 Task: Look for space in Chīpurupalle, India from 2nd September, 2023 to 5th September, 2023 for 1 adult in price range Rs.5000 to Rs.10000. Place can be private room with 1  bedroom having 1 bed and 1 bathroom. Property type can be house, flat, guest house, hotel. Booking option can be shelf check-in. Required host language is English.
Action: Mouse moved to (491, 65)
Screenshot: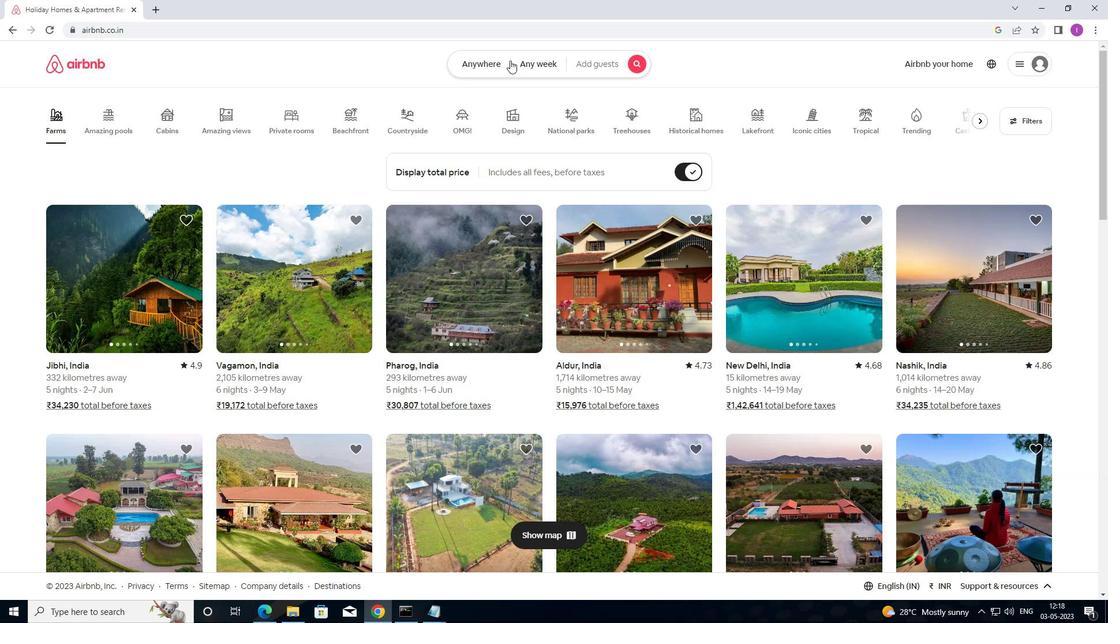 
Action: Mouse pressed left at (491, 65)
Screenshot: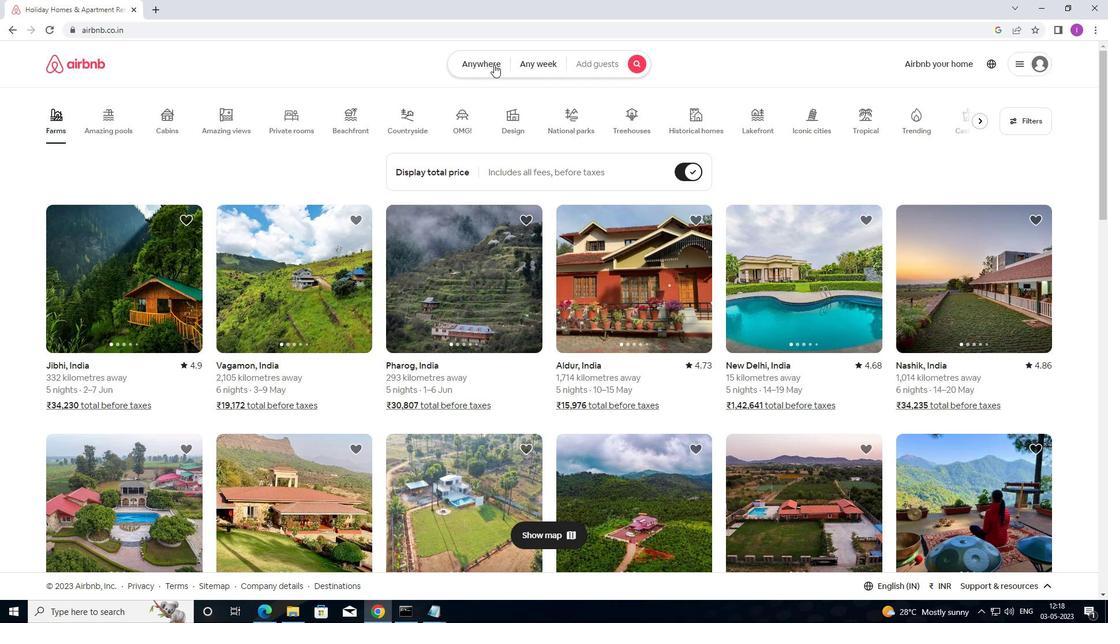 
Action: Mouse moved to (396, 109)
Screenshot: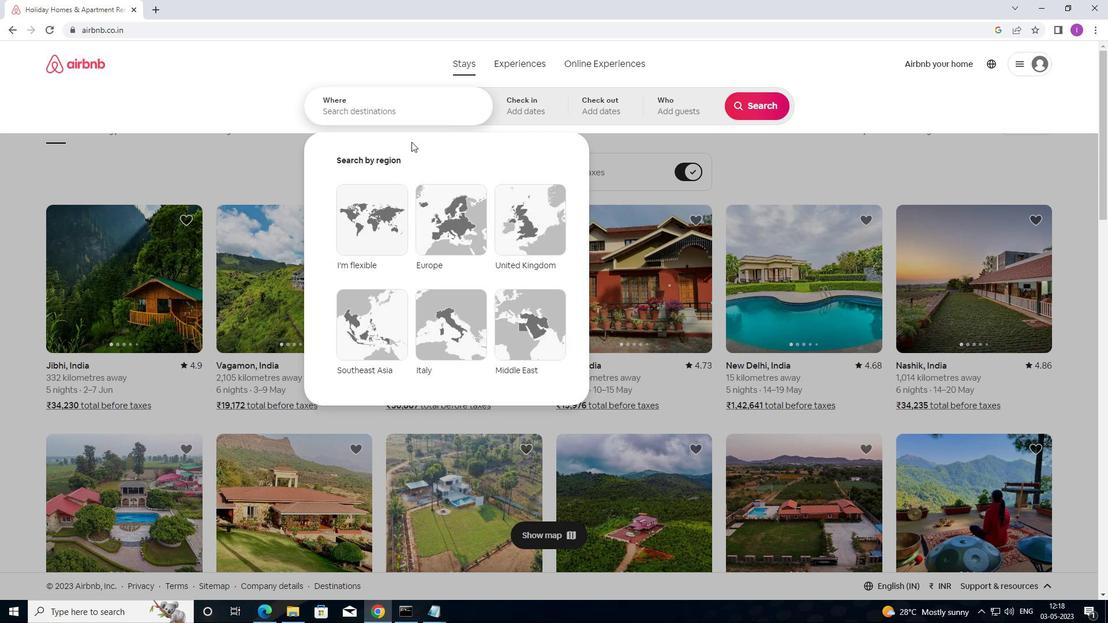 
Action: Mouse pressed left at (396, 109)
Screenshot: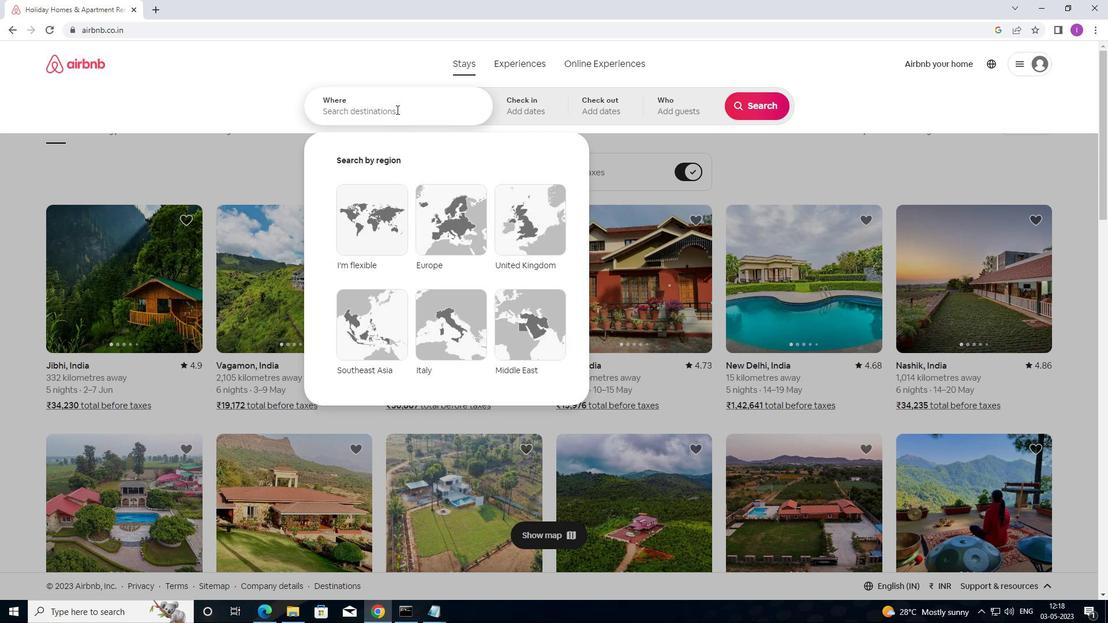 
Action: Mouse moved to (464, 132)
Screenshot: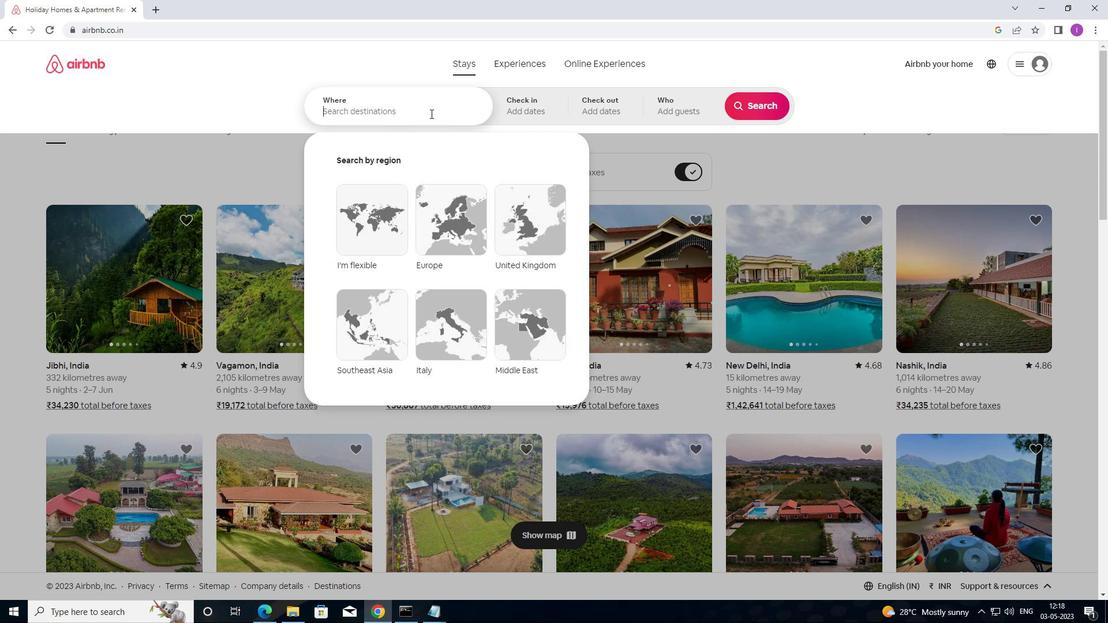 
Action: Key pressed <Key.shift>CHIPURU
Screenshot: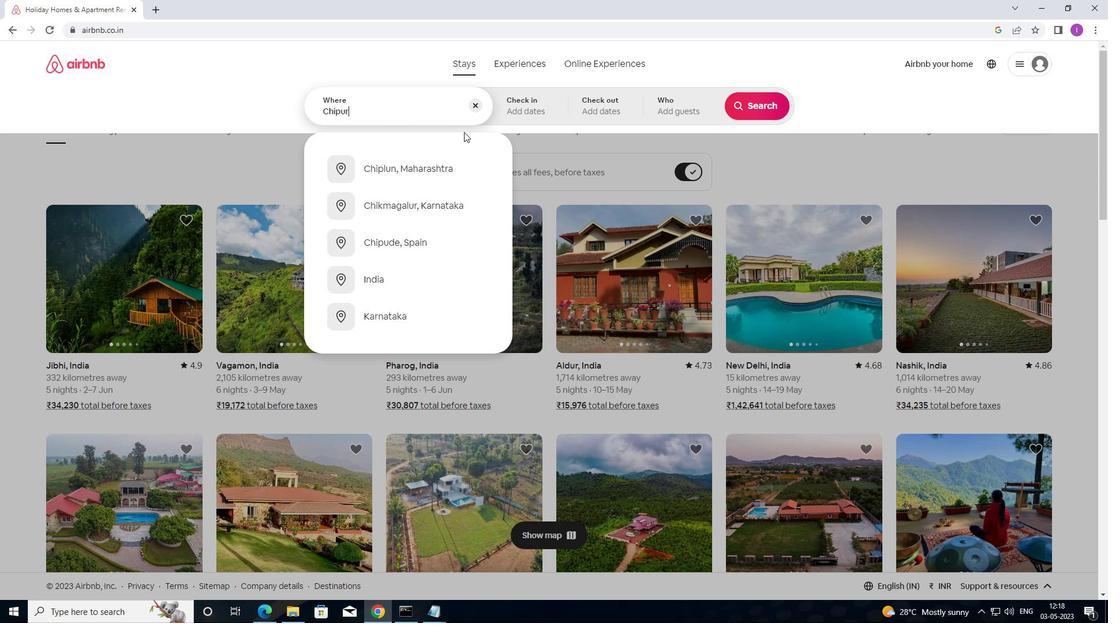 
Action: Mouse moved to (463, 133)
Screenshot: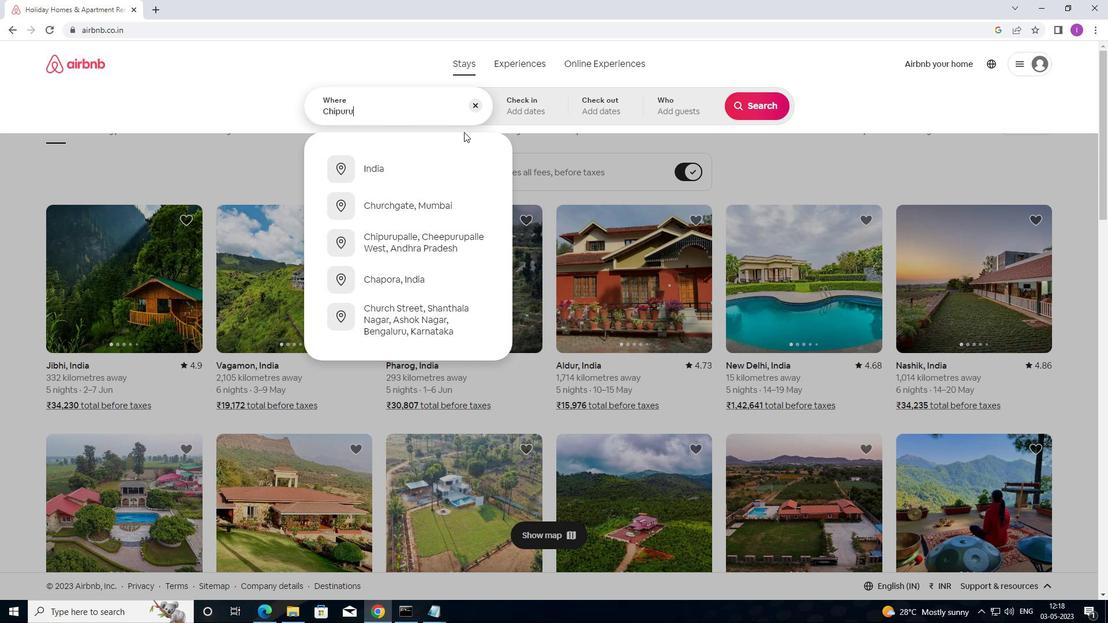 
Action: Key pressed PALLE,<Key.shift>INDO
Screenshot: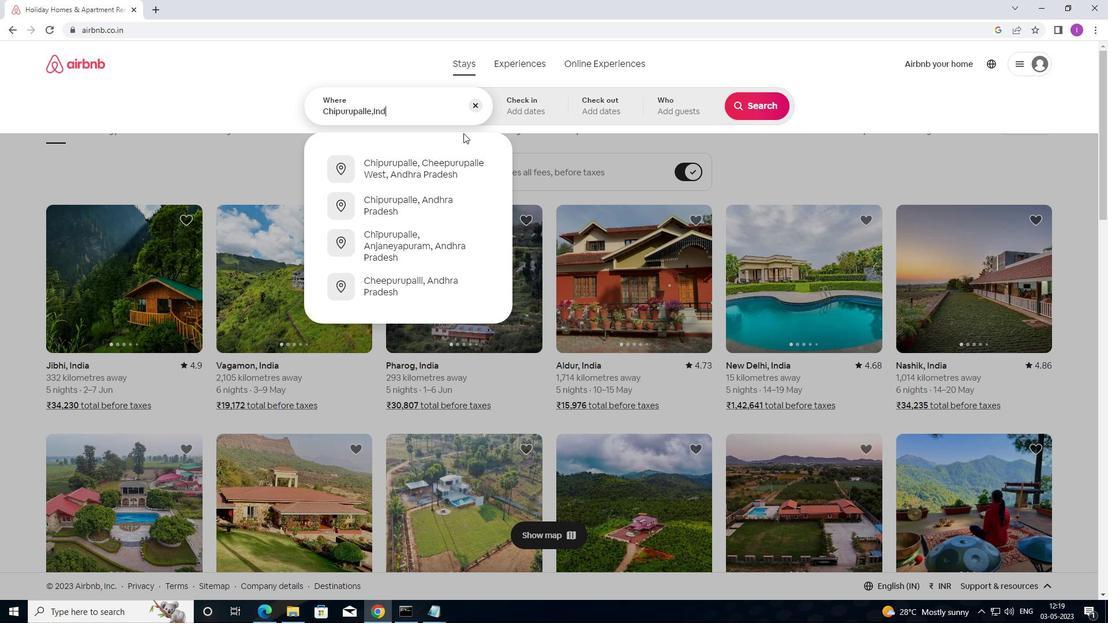 
Action: Mouse moved to (492, 135)
Screenshot: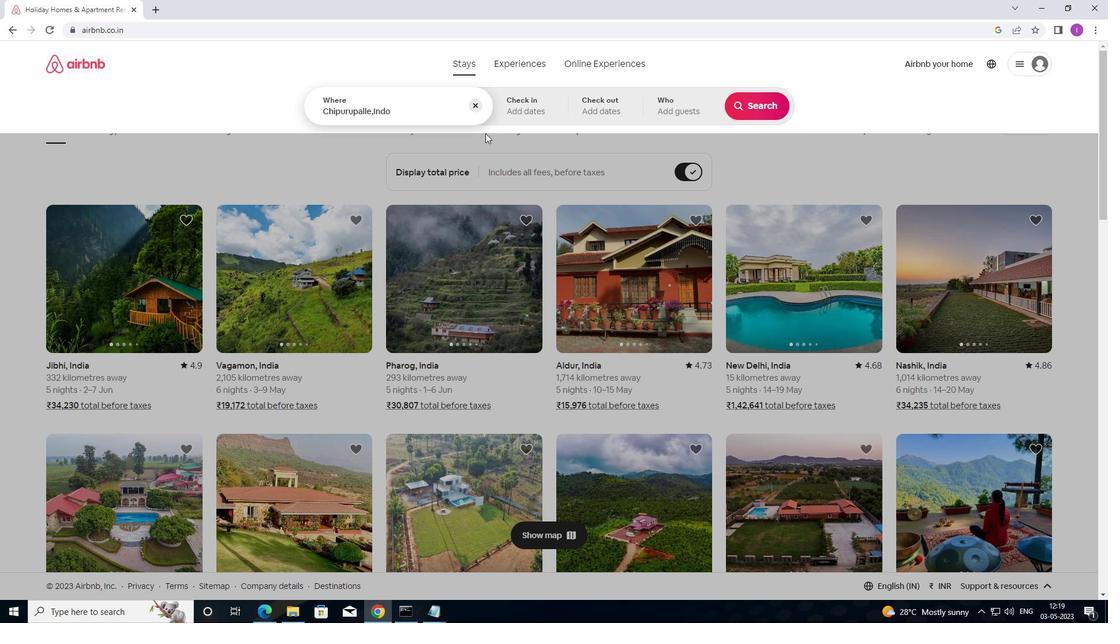 
Action: Key pressed <Key.backspace>
Screenshot: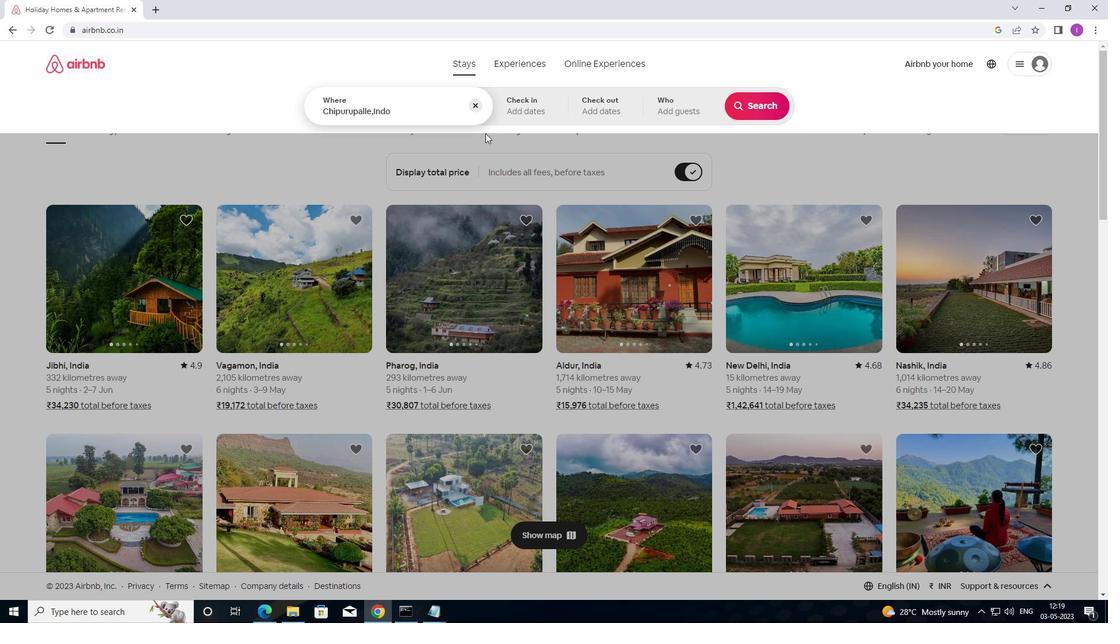 
Action: Mouse moved to (491, 141)
Screenshot: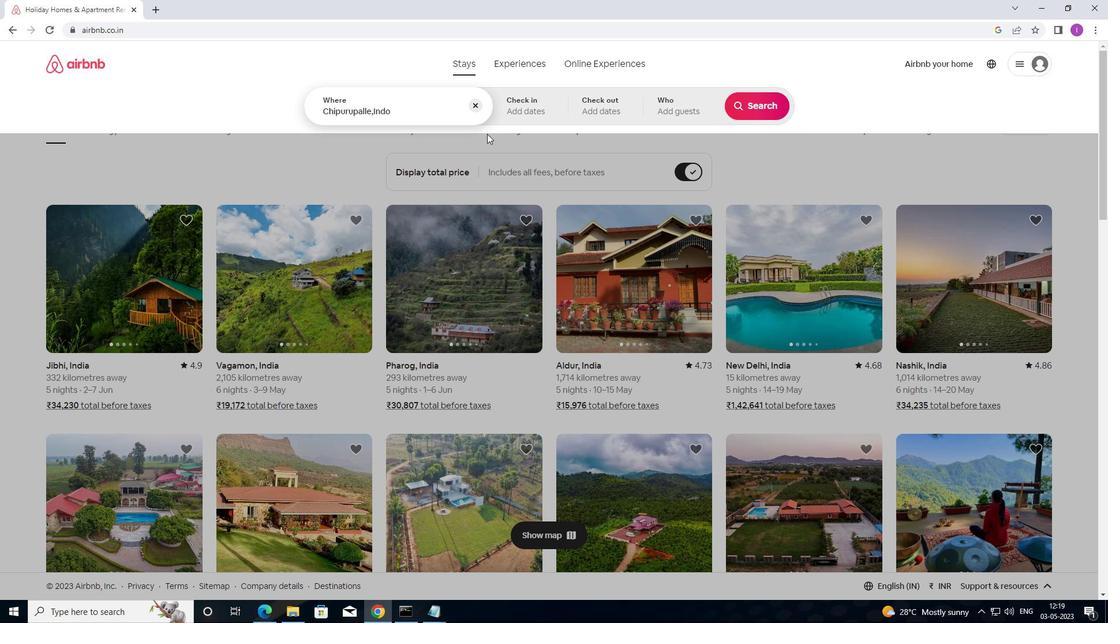 
Action: Key pressed IA
Screenshot: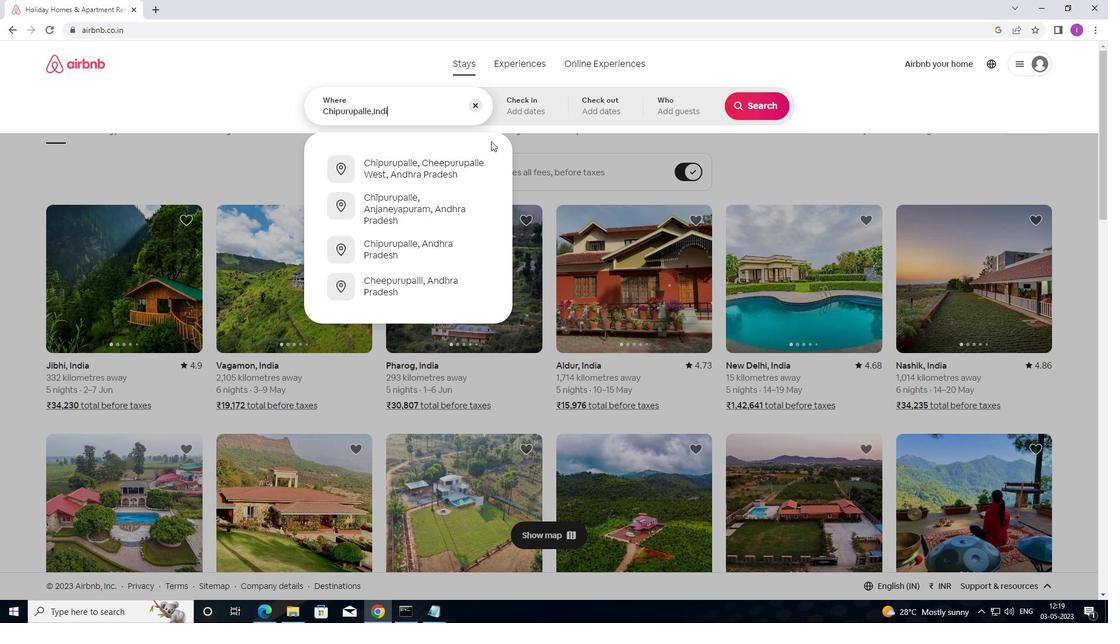 
Action: Mouse moved to (504, 107)
Screenshot: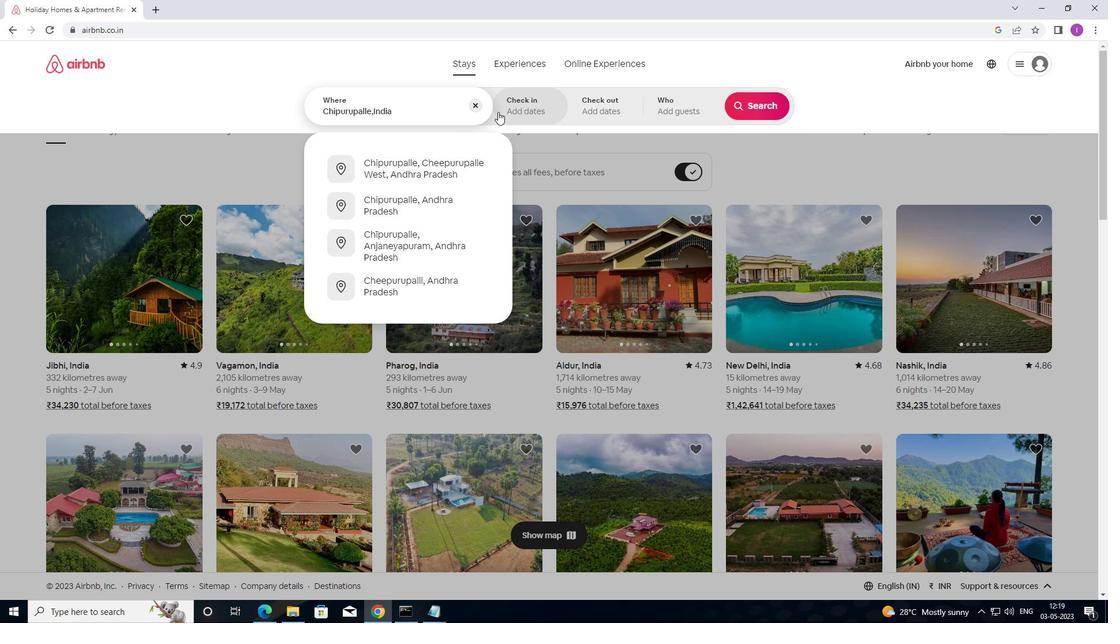 
Action: Mouse pressed left at (504, 107)
Screenshot: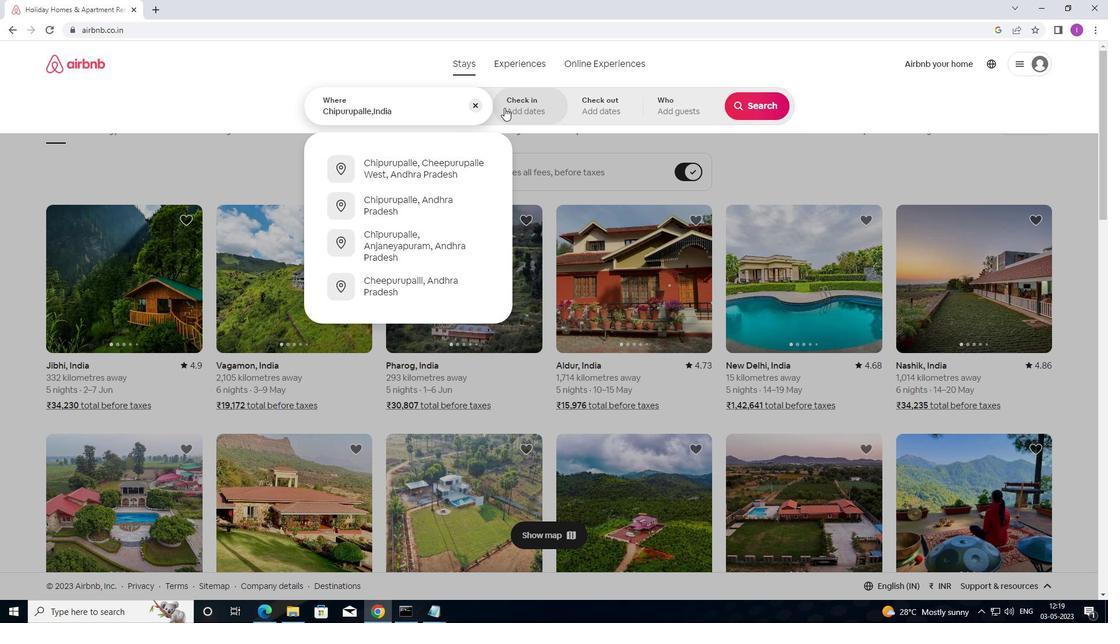 
Action: Mouse moved to (745, 200)
Screenshot: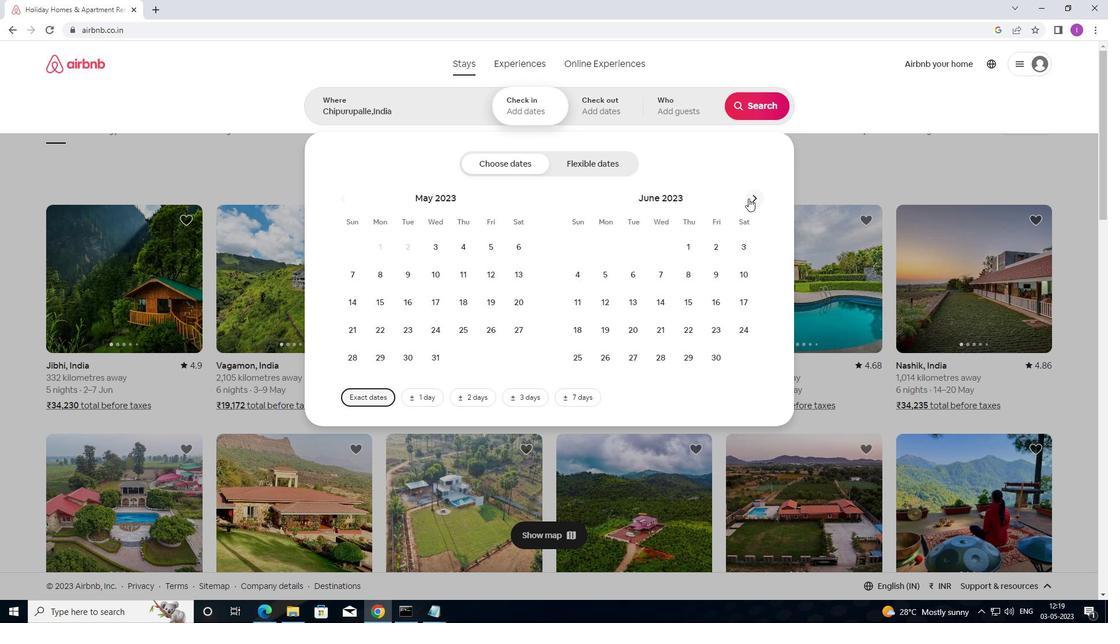 
Action: Mouse pressed left at (745, 200)
Screenshot: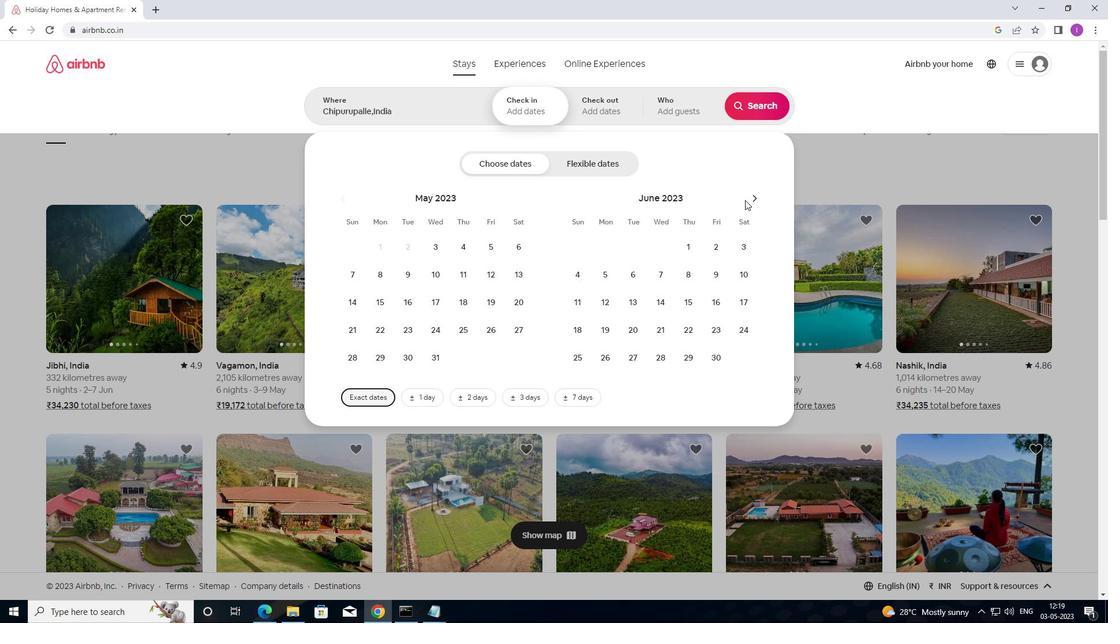 
Action: Mouse moved to (744, 203)
Screenshot: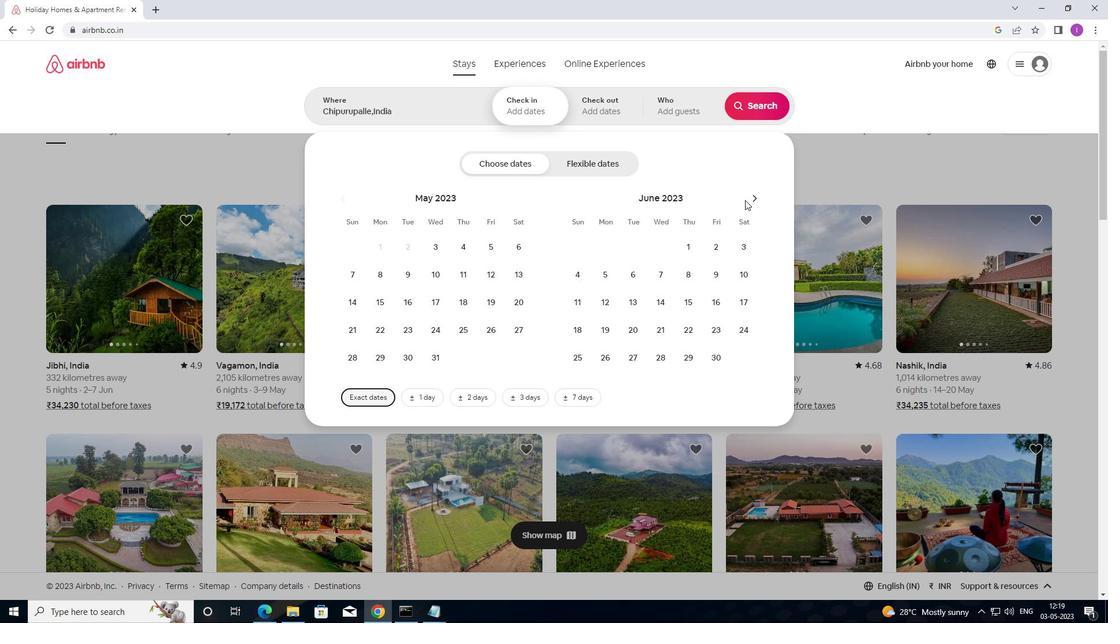 
Action: Mouse pressed left at (744, 203)
Screenshot: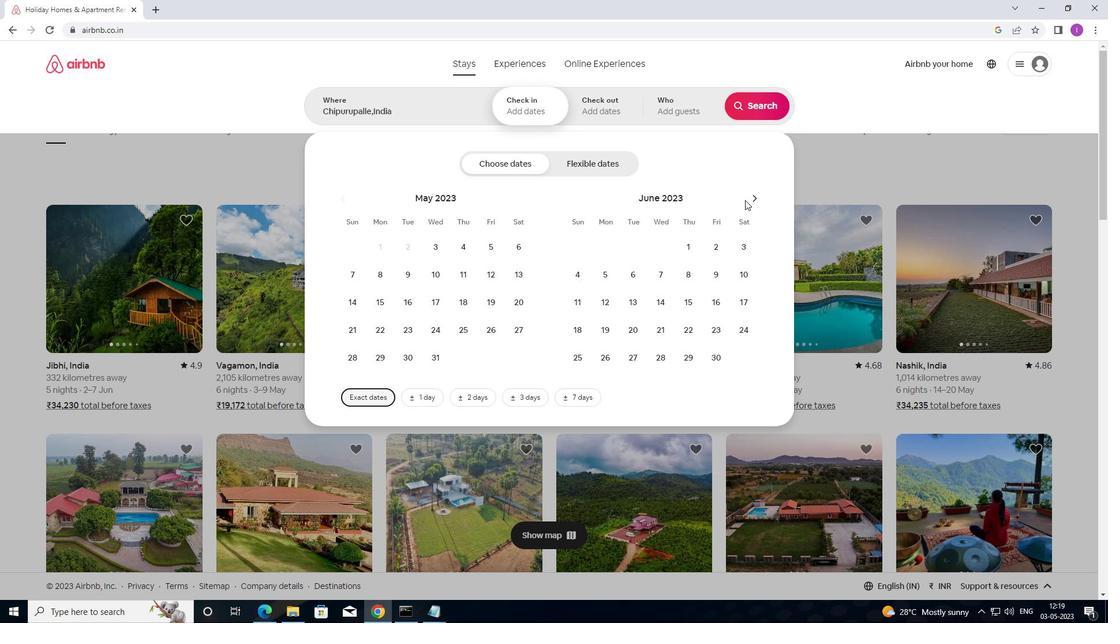 
Action: Mouse moved to (744, 204)
Screenshot: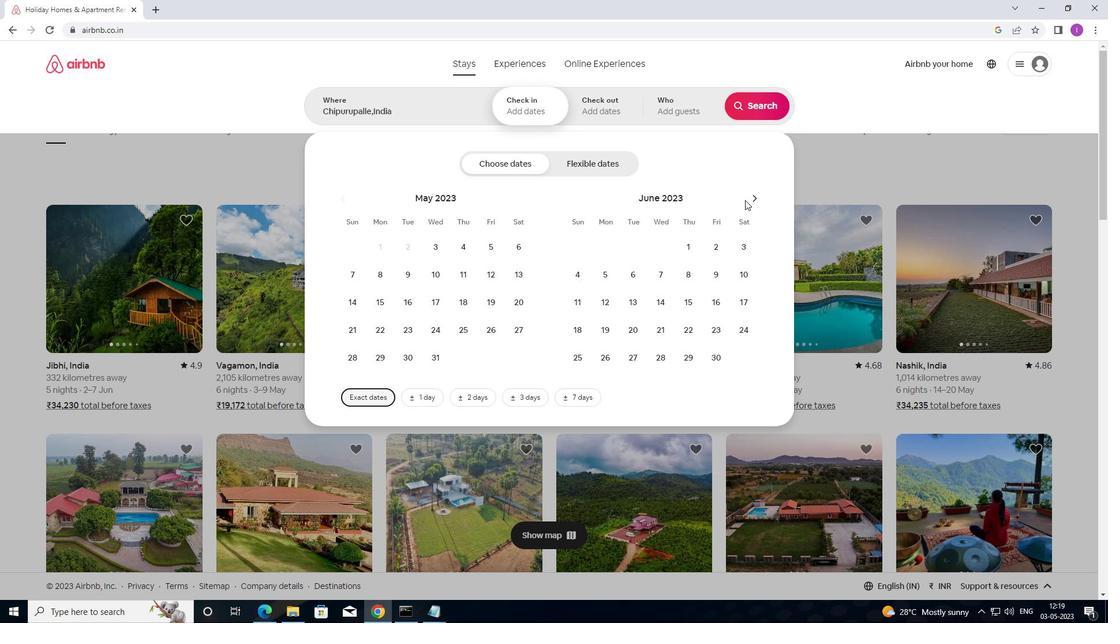 
Action: Mouse pressed left at (744, 204)
Screenshot: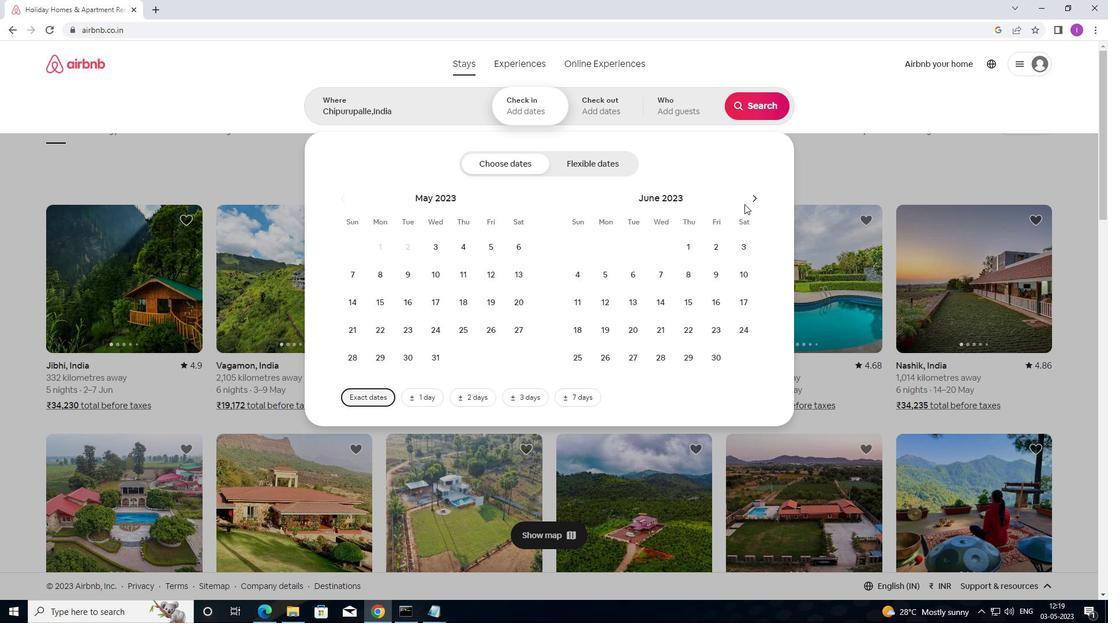 
Action: Mouse moved to (753, 200)
Screenshot: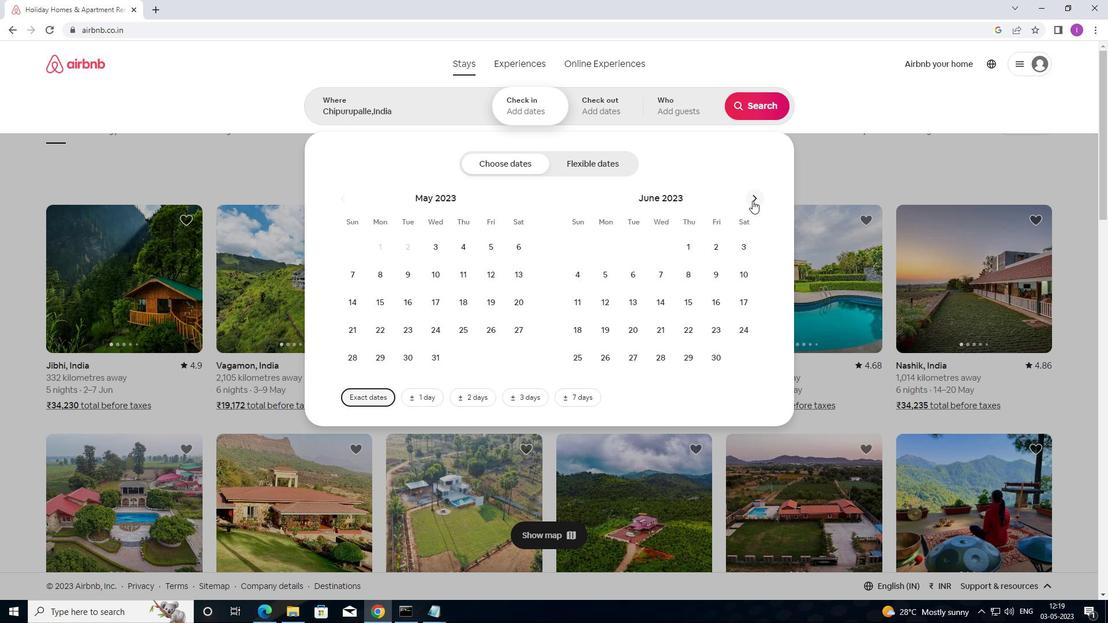
Action: Mouse pressed left at (753, 200)
Screenshot: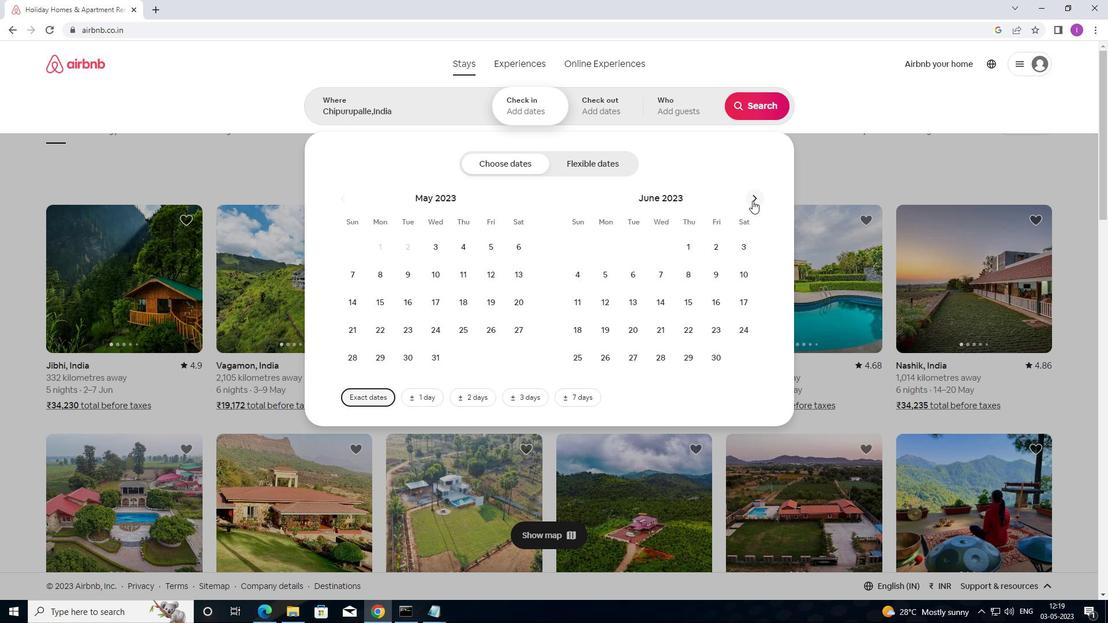 
Action: Mouse moved to (754, 199)
Screenshot: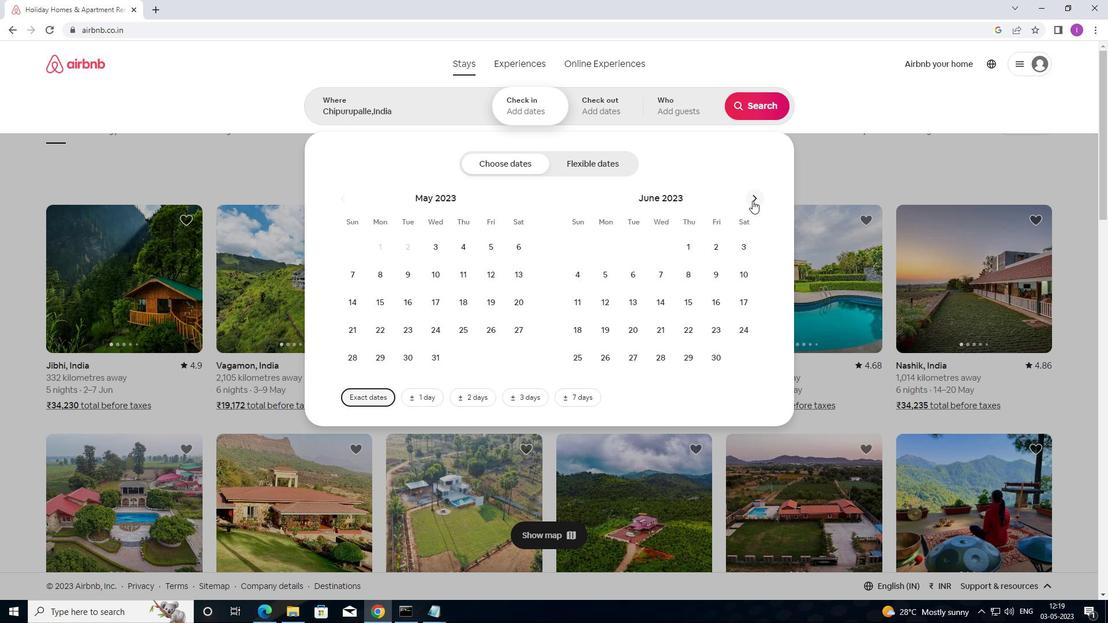 
Action: Mouse pressed left at (754, 199)
Screenshot: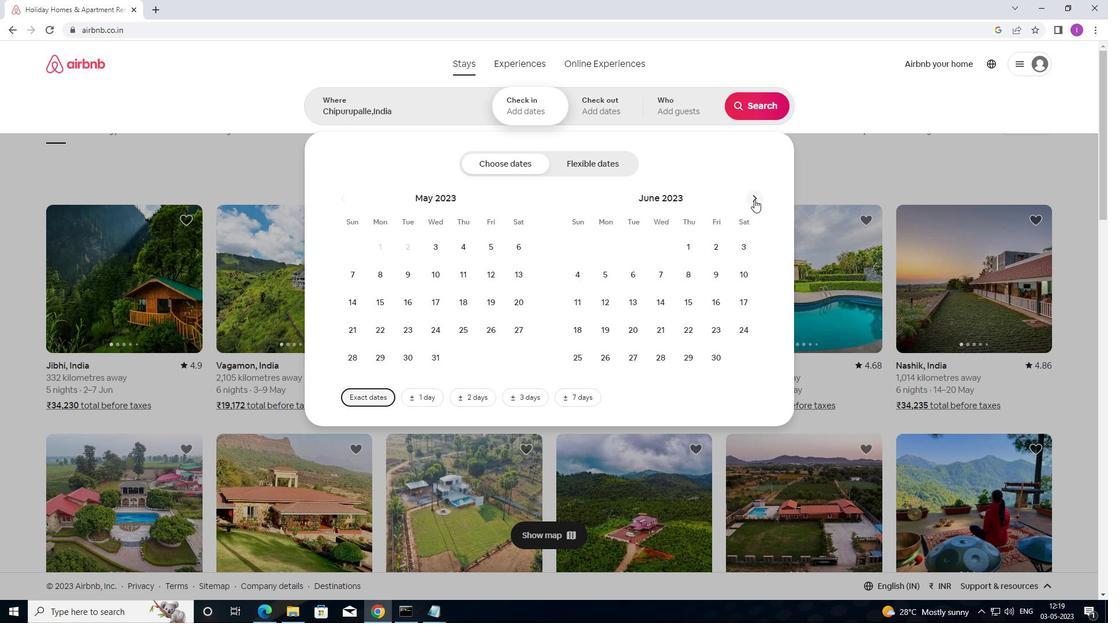 
Action: Mouse pressed left at (754, 199)
Screenshot: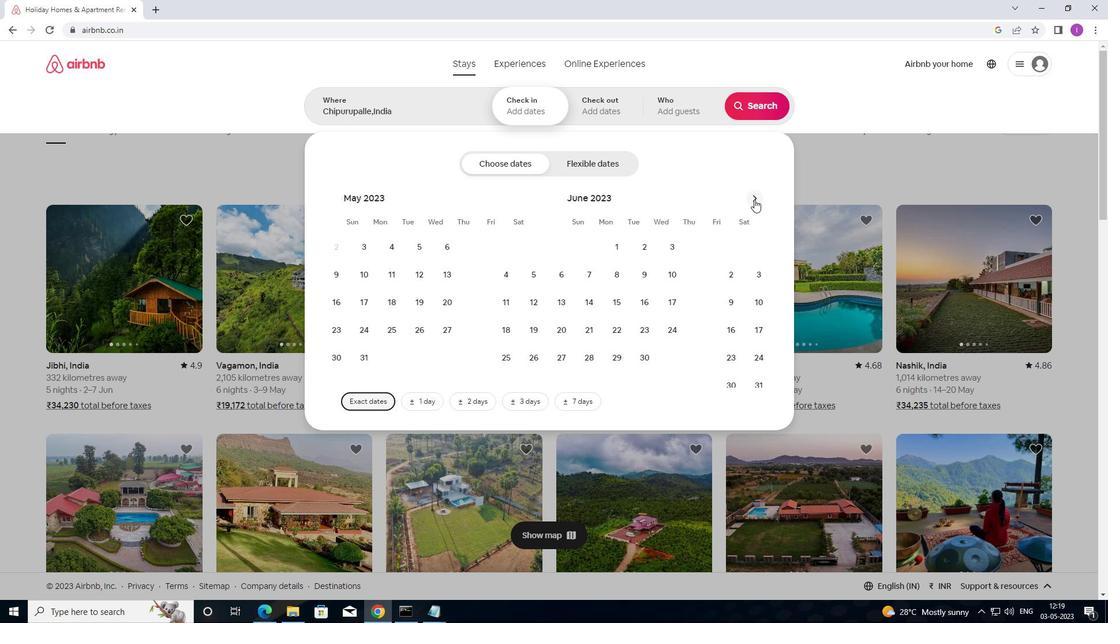 
Action: Mouse moved to (661, 251)
Screenshot: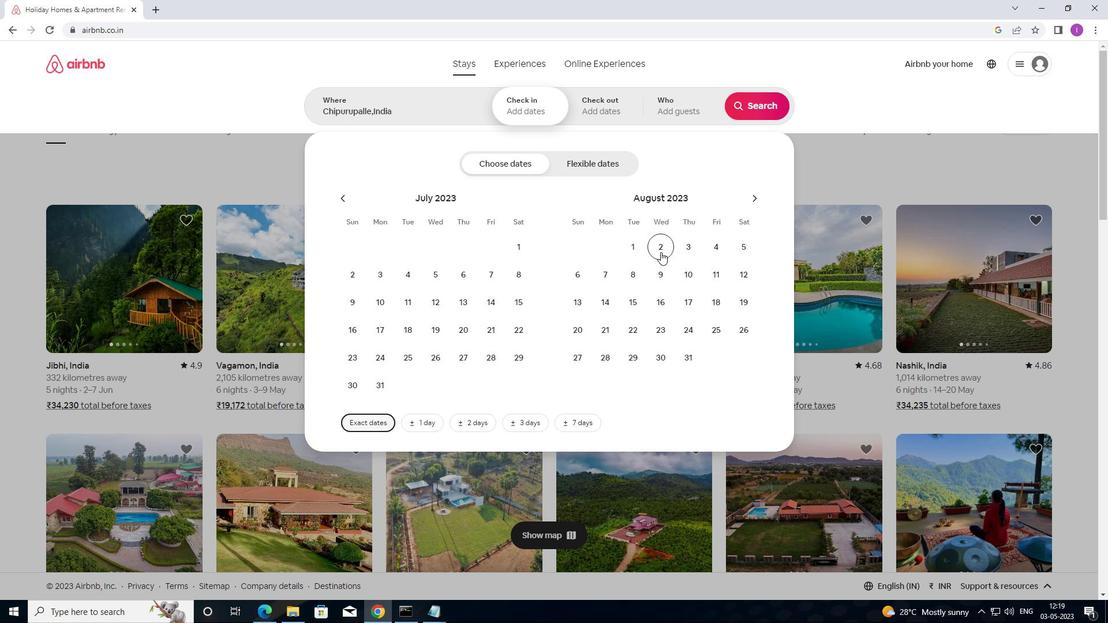 
Action: Mouse pressed left at (661, 251)
Screenshot: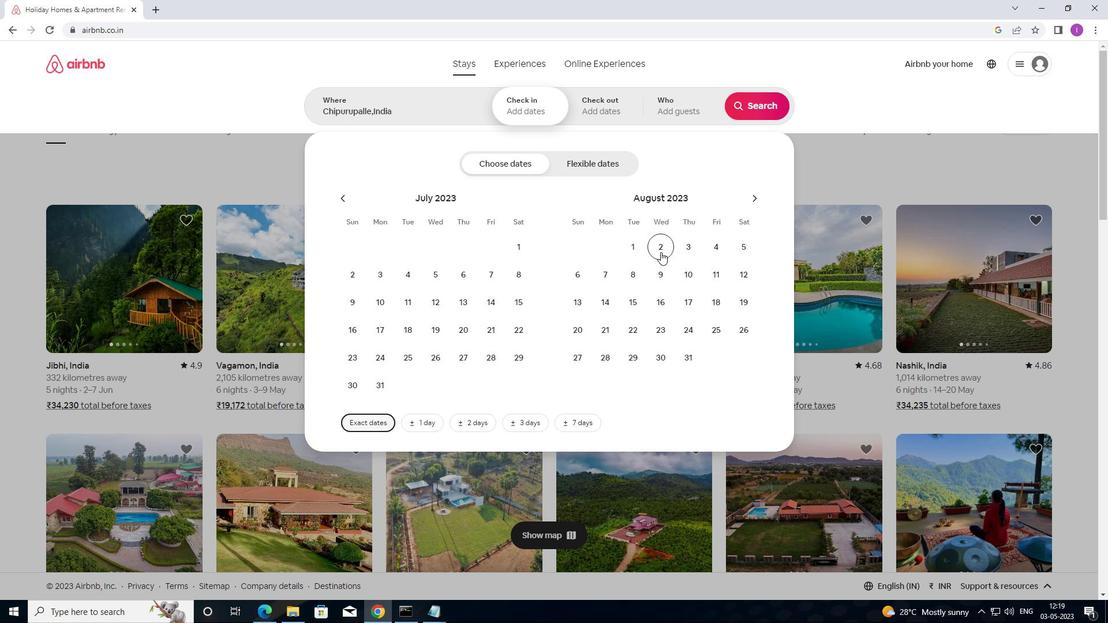 
Action: Mouse moved to (533, 106)
Screenshot: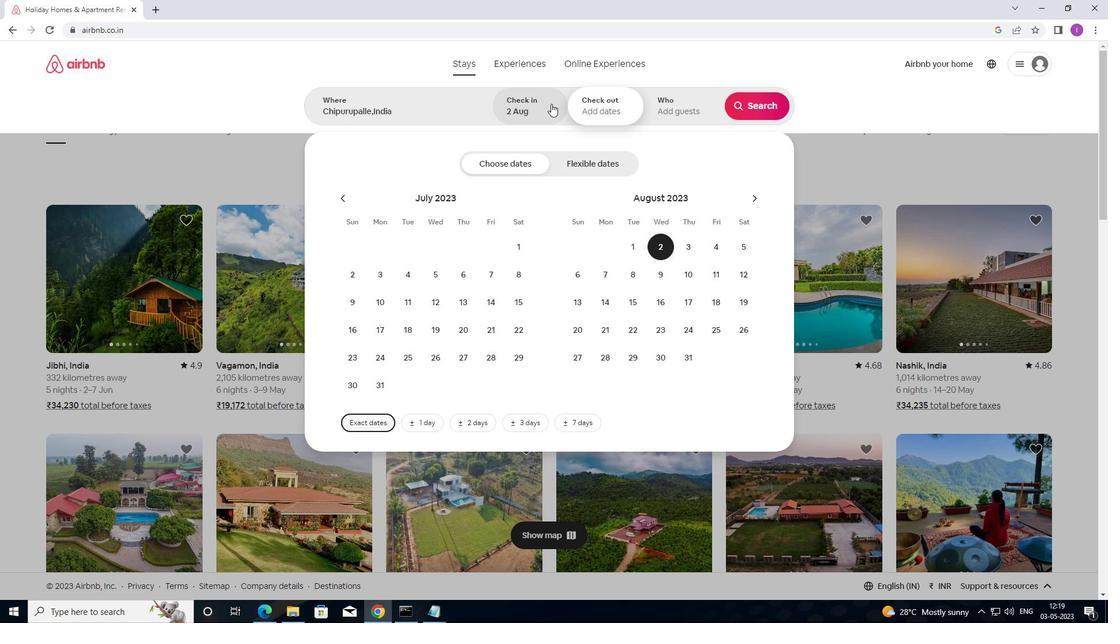 
Action: Mouse pressed left at (533, 106)
Screenshot: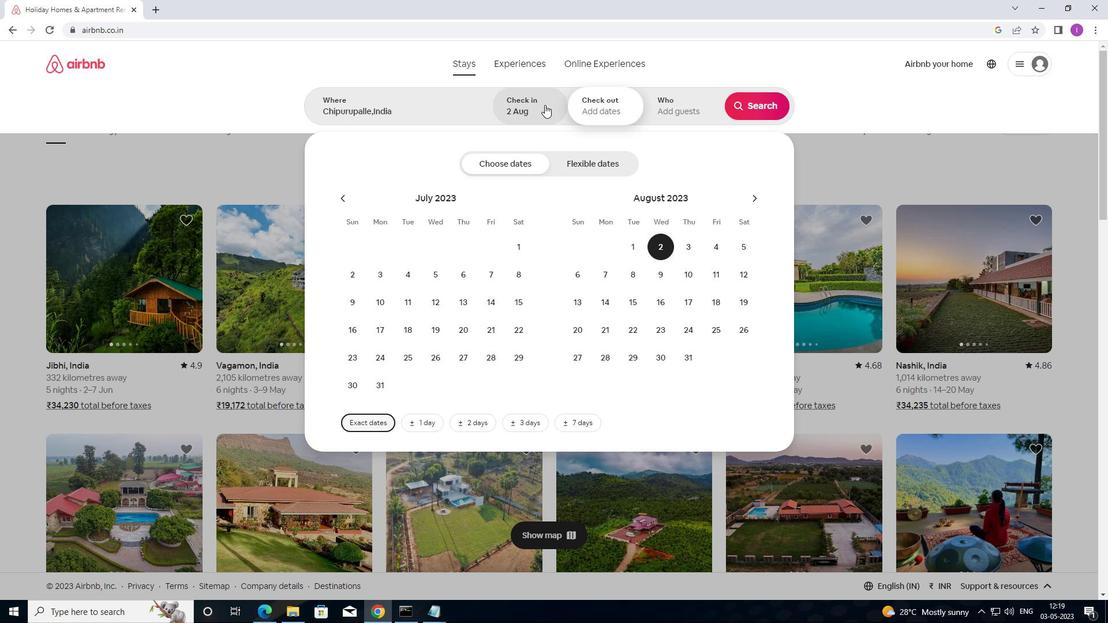 
Action: Mouse moved to (554, 105)
Screenshot: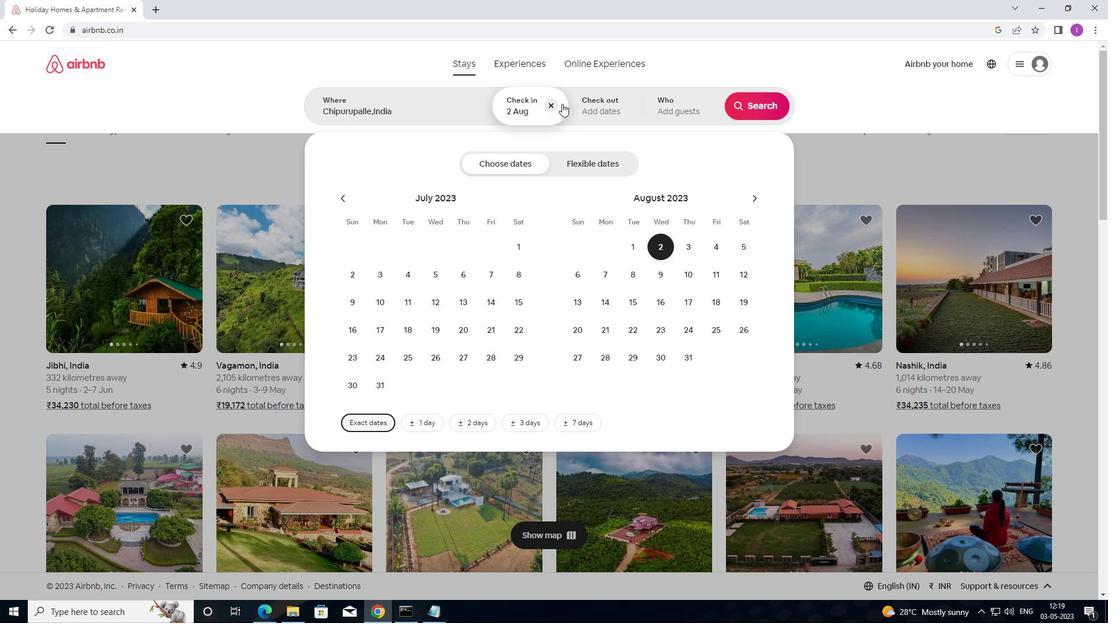 
Action: Mouse pressed left at (554, 105)
Screenshot: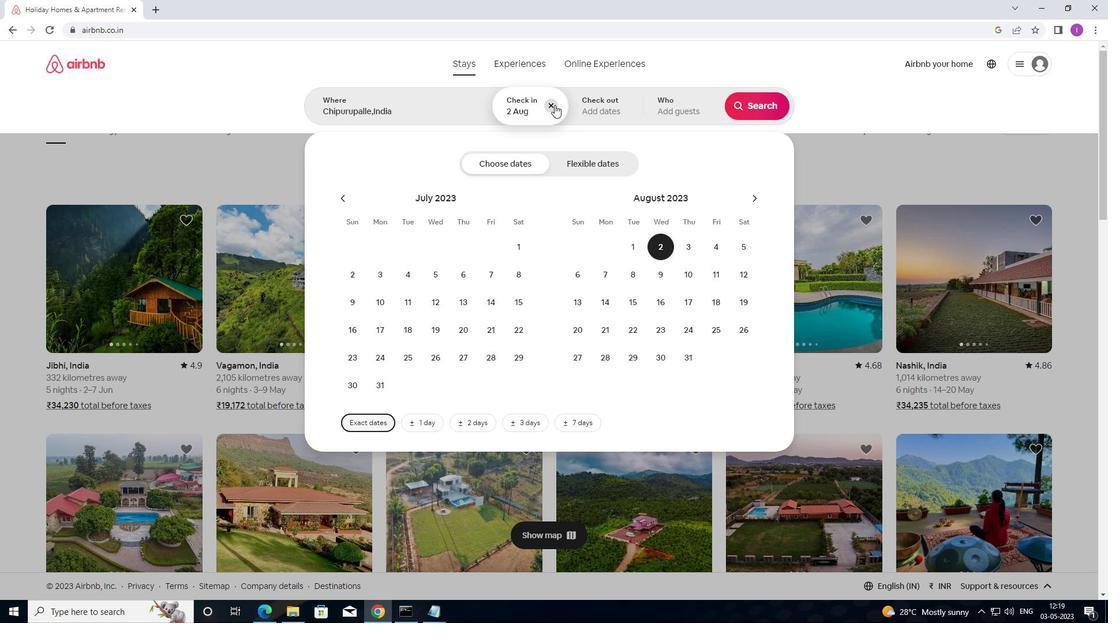 
Action: Mouse moved to (752, 199)
Screenshot: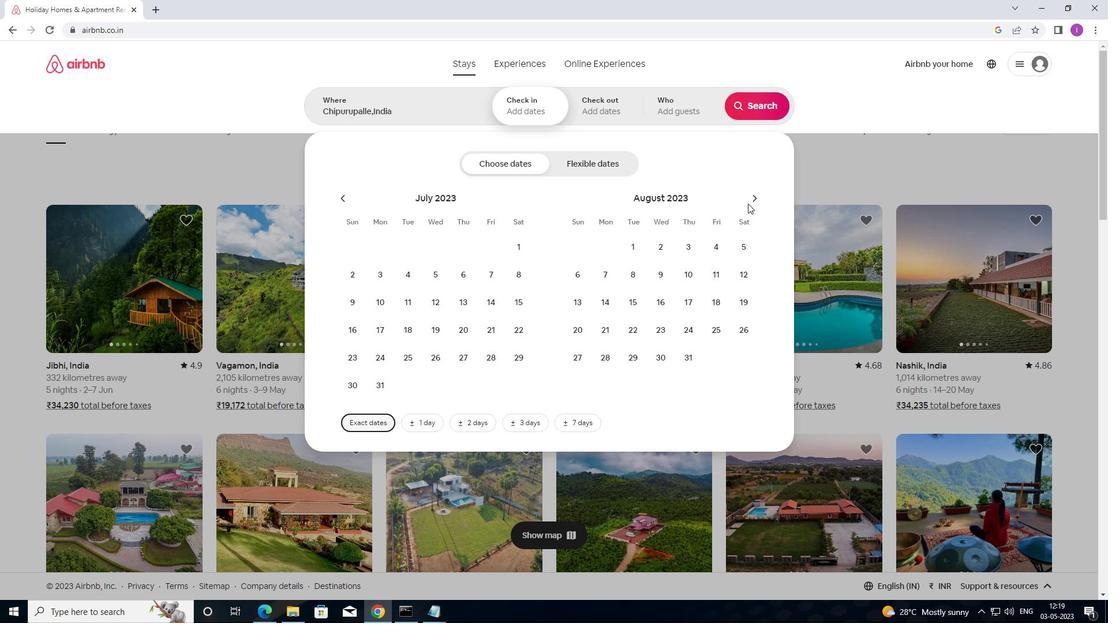 
Action: Mouse pressed left at (752, 199)
Screenshot: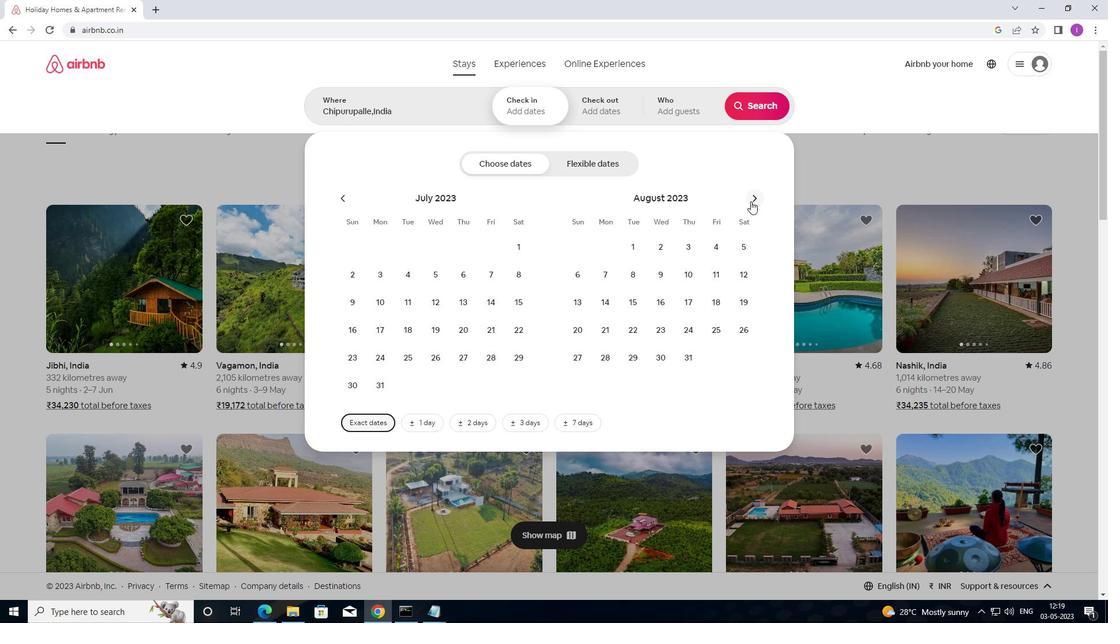 
Action: Mouse moved to (745, 249)
Screenshot: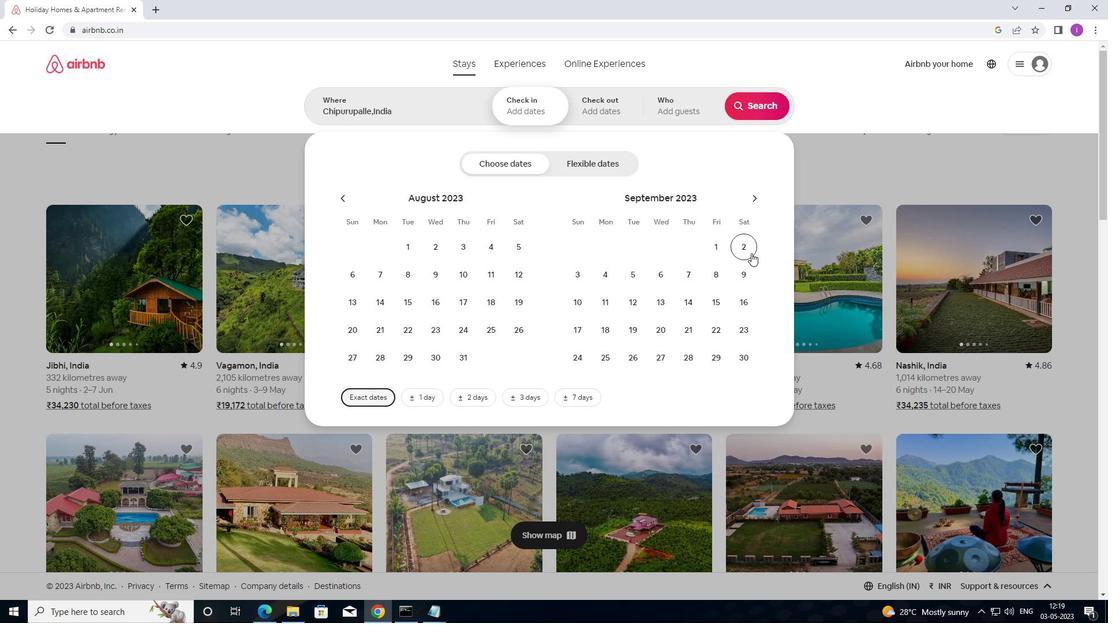 
Action: Mouse pressed left at (745, 249)
Screenshot: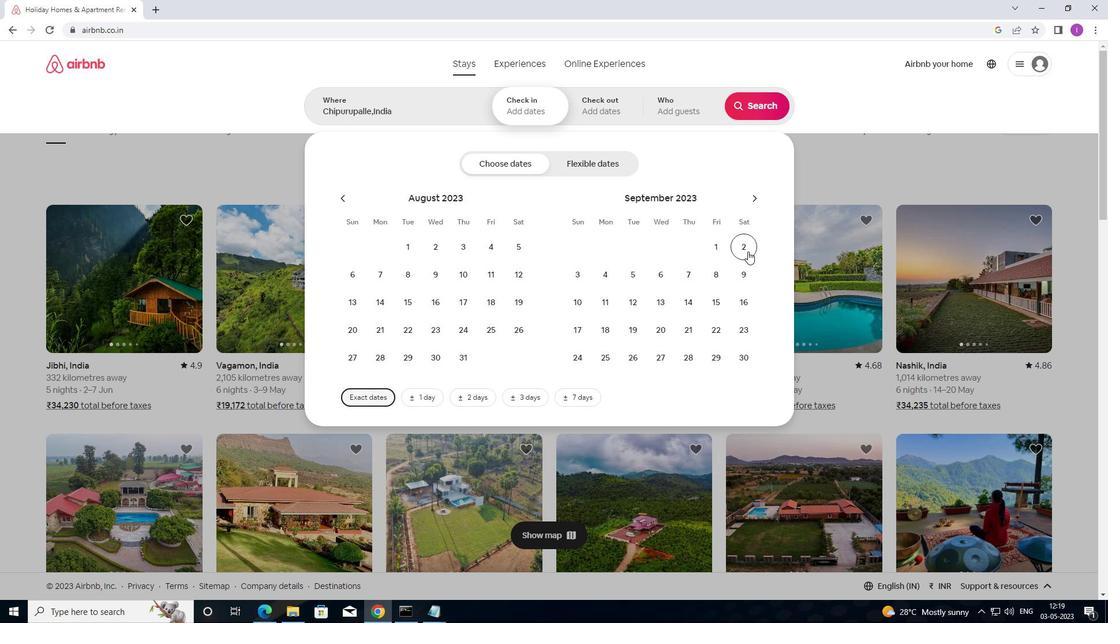 
Action: Mouse moved to (625, 279)
Screenshot: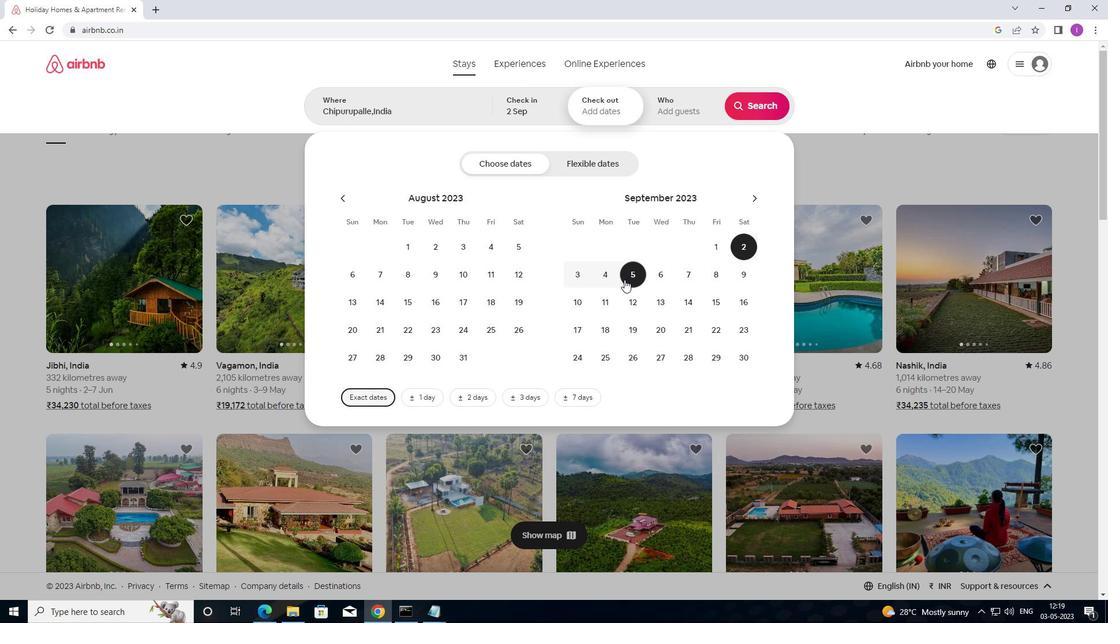 
Action: Mouse pressed left at (625, 279)
Screenshot: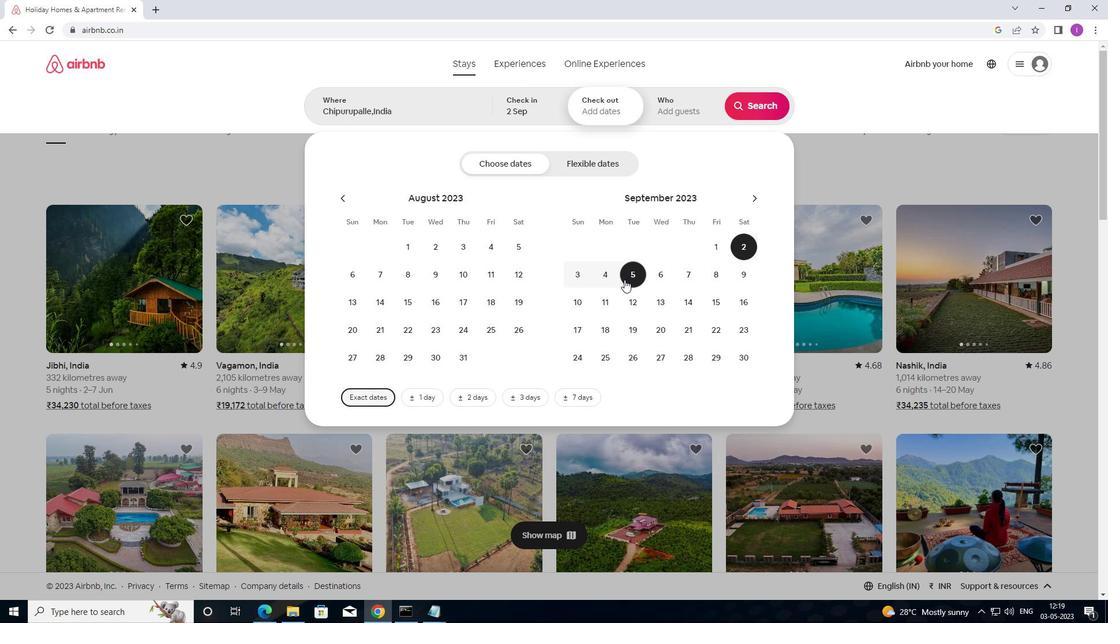 
Action: Mouse moved to (688, 101)
Screenshot: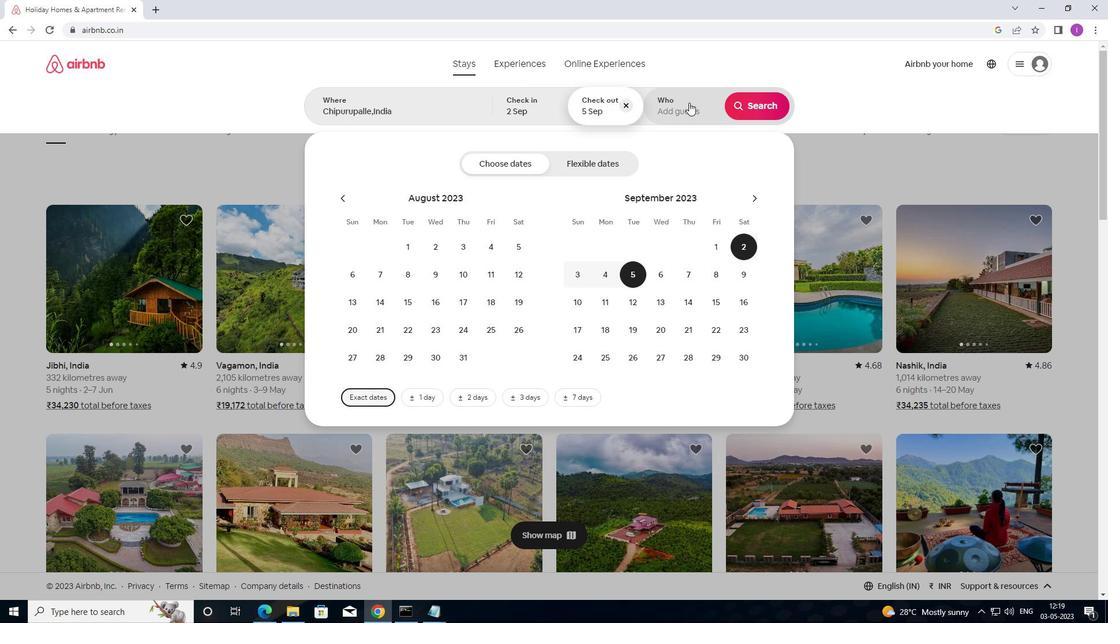 
Action: Mouse pressed left at (688, 101)
Screenshot: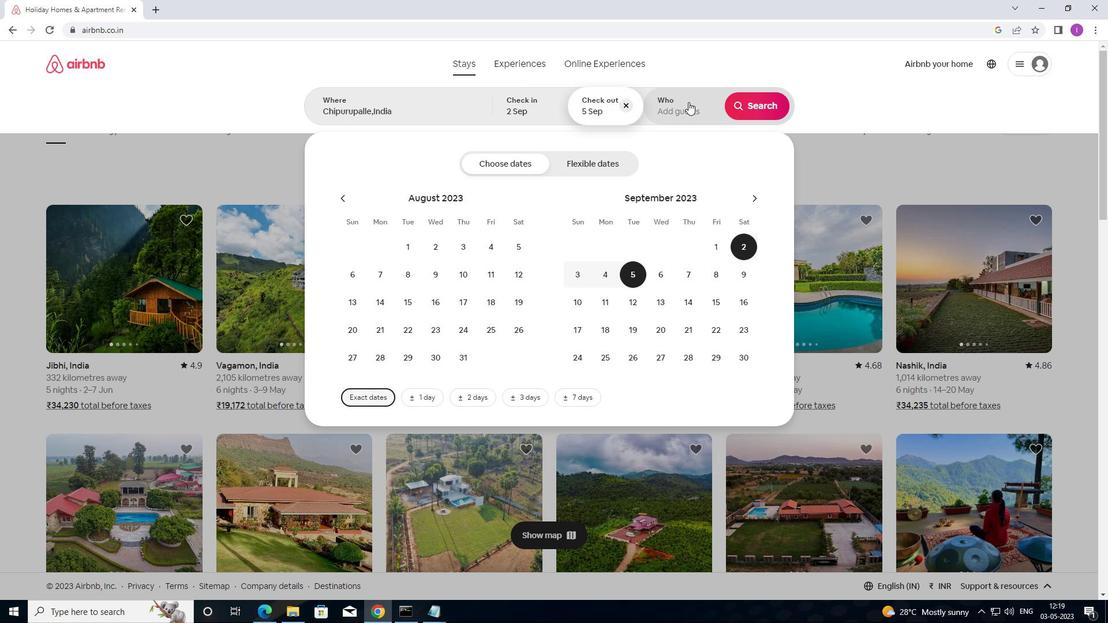 
Action: Mouse moved to (767, 163)
Screenshot: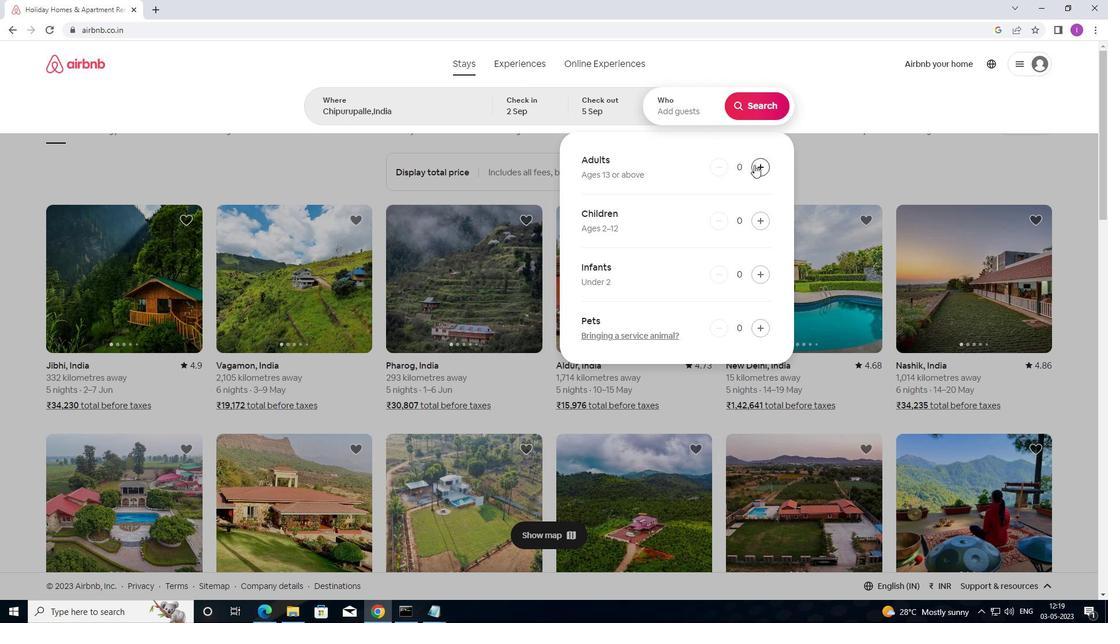 
Action: Mouse pressed left at (767, 163)
Screenshot: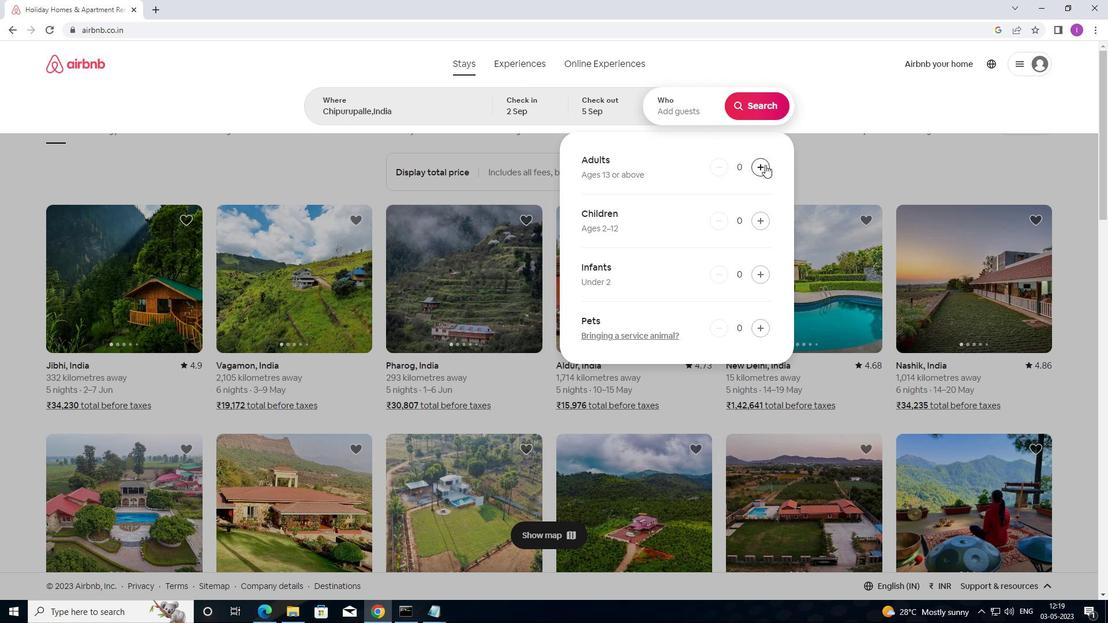 
Action: Mouse pressed left at (767, 163)
Screenshot: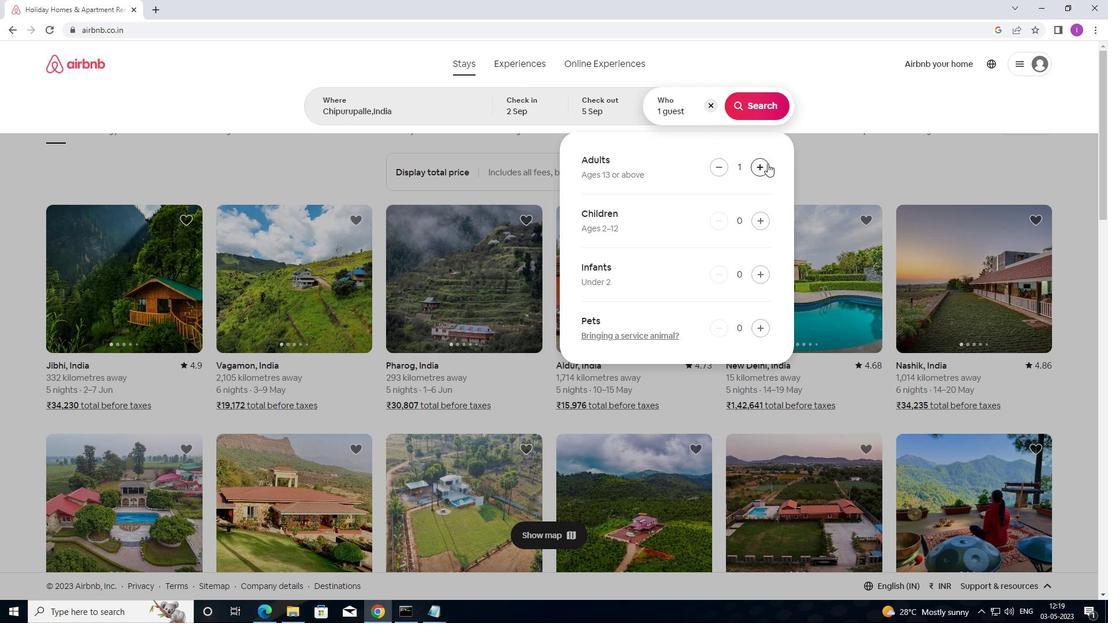 
Action: Mouse moved to (724, 170)
Screenshot: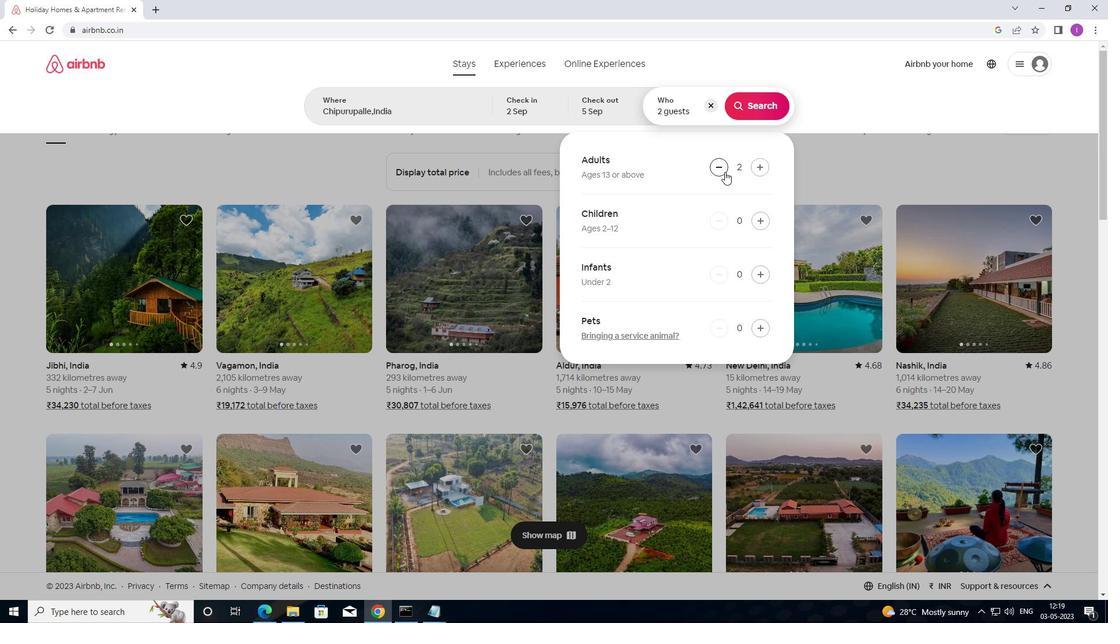 
Action: Mouse pressed left at (724, 170)
Screenshot: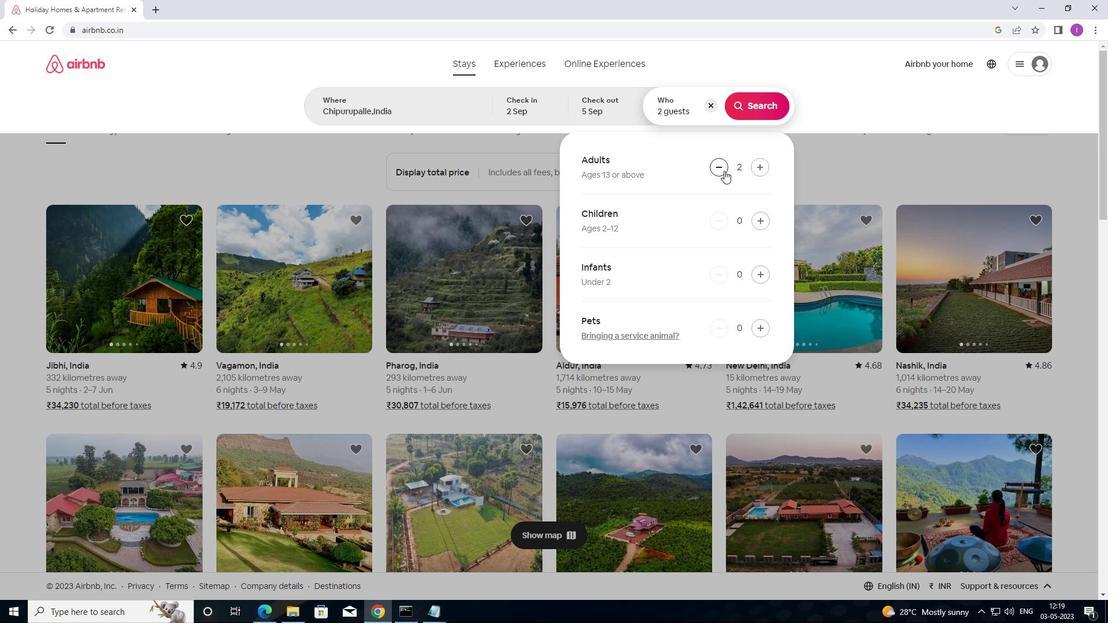 
Action: Mouse moved to (775, 114)
Screenshot: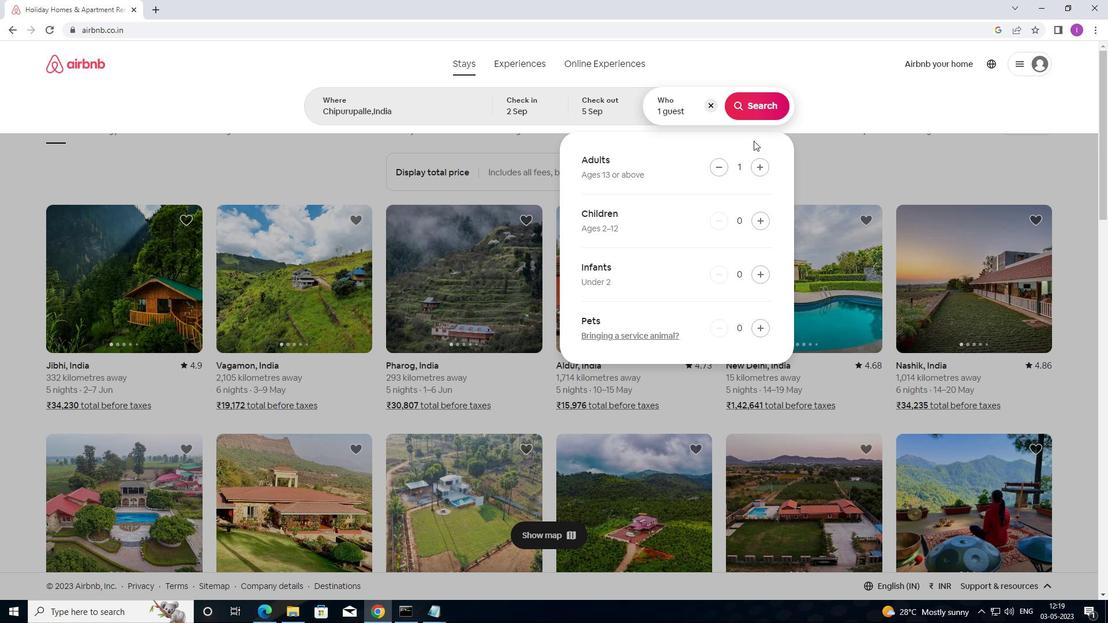 
Action: Mouse pressed left at (775, 114)
Screenshot: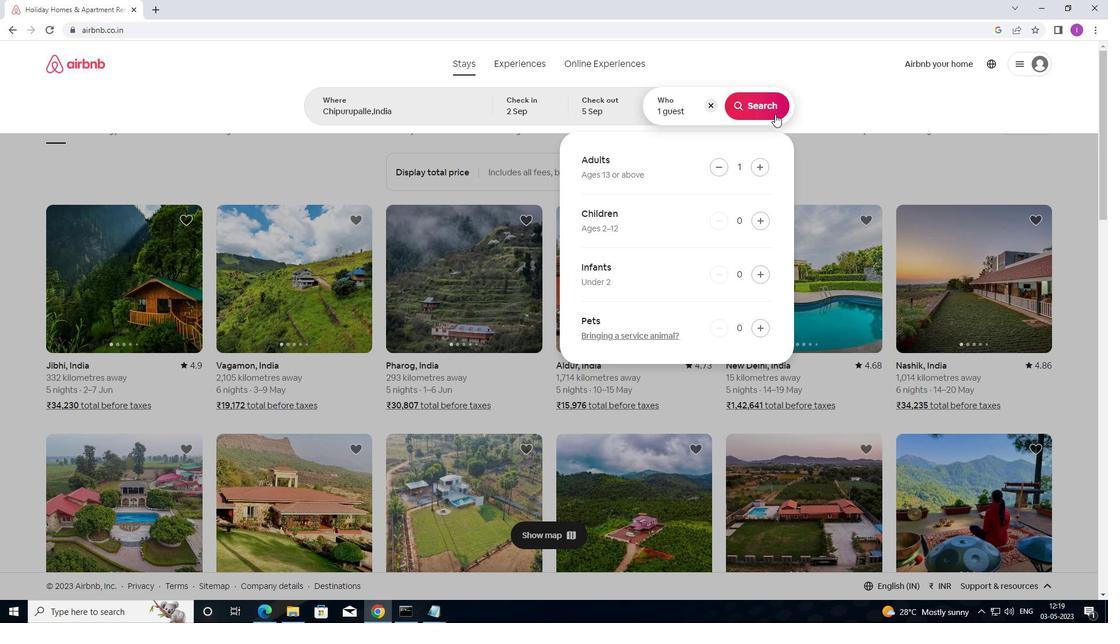 
Action: Mouse moved to (1069, 105)
Screenshot: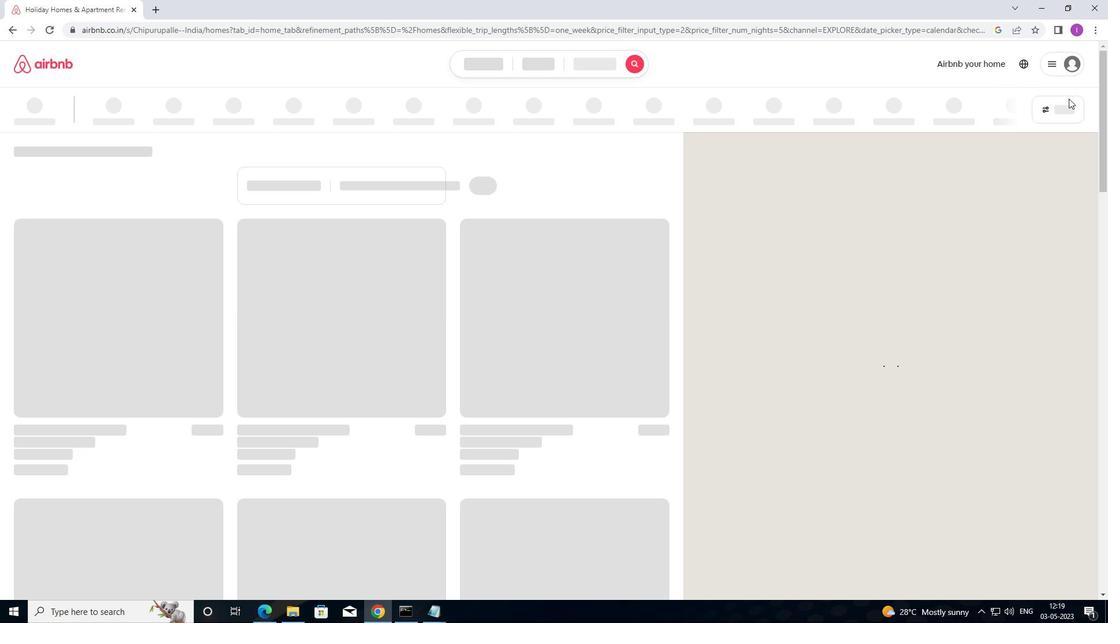 
Action: Mouse pressed left at (1069, 105)
Screenshot: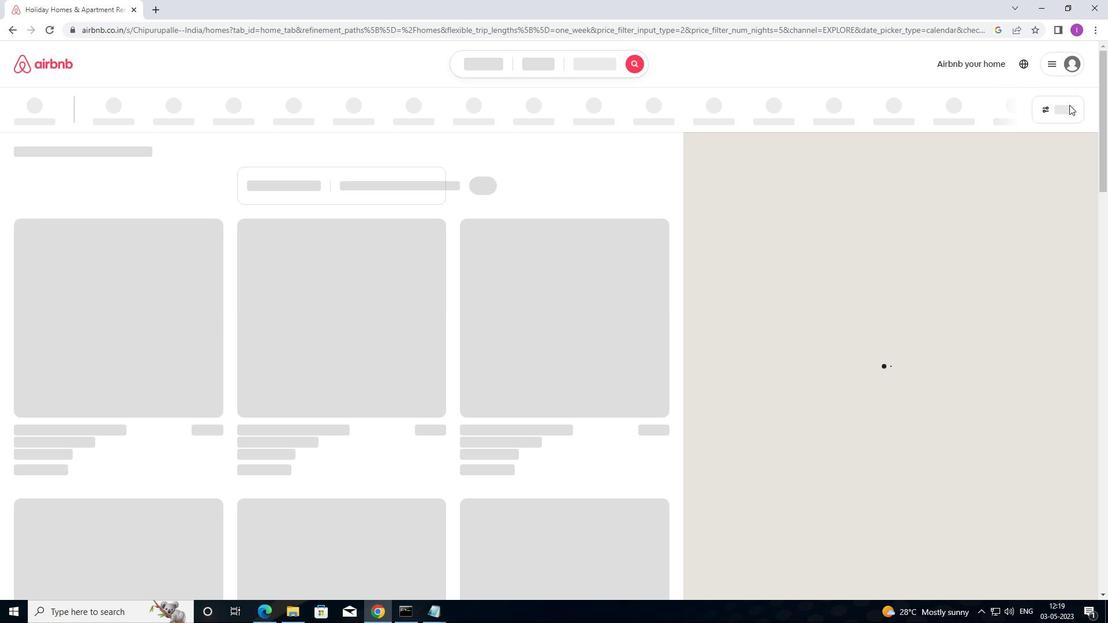 
Action: Mouse moved to (1046, 111)
Screenshot: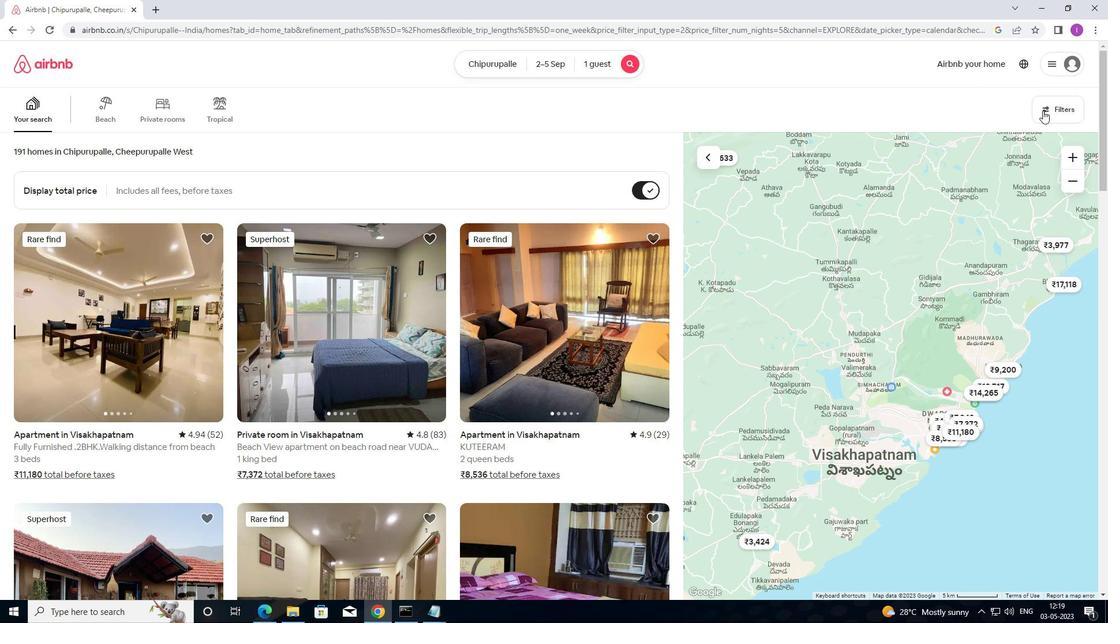 
Action: Mouse pressed left at (1046, 111)
Screenshot: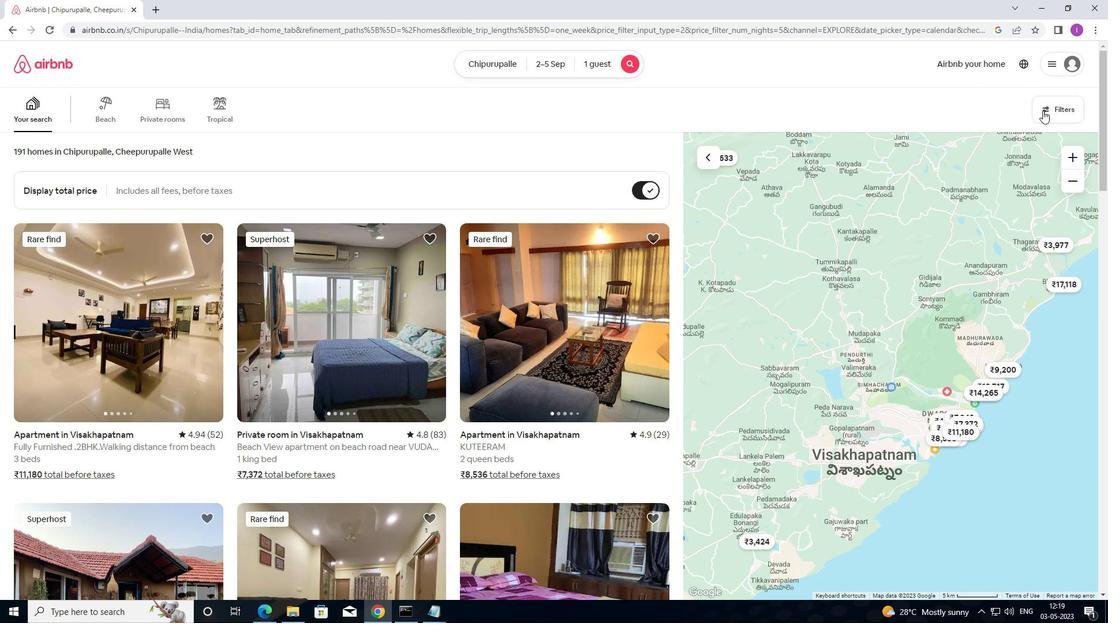 
Action: Mouse moved to (434, 253)
Screenshot: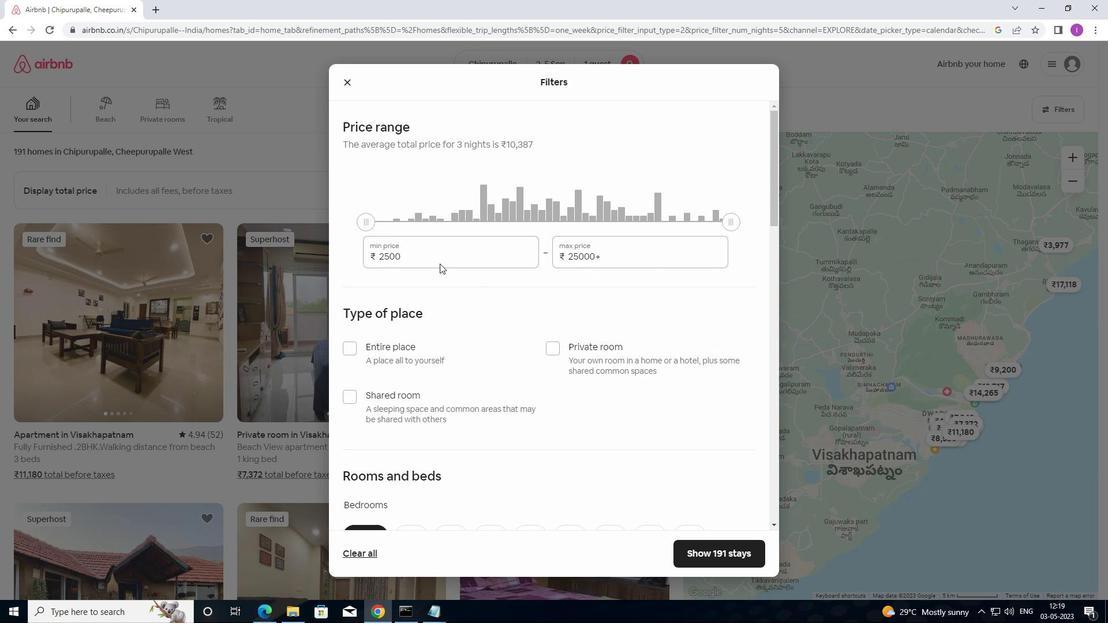 
Action: Mouse pressed left at (434, 253)
Screenshot: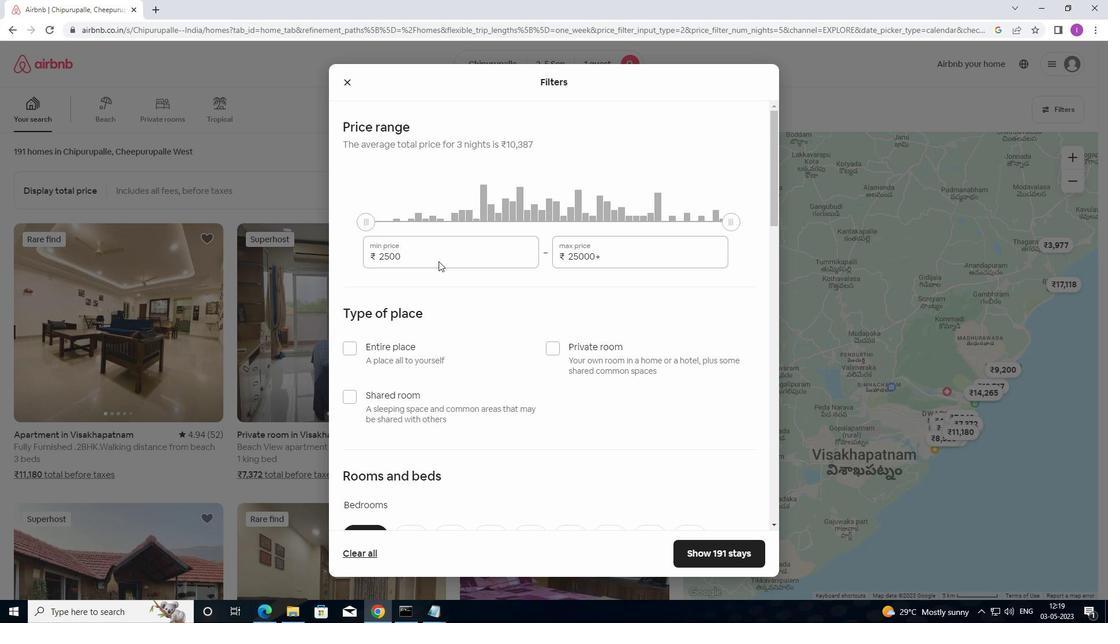 
Action: Mouse moved to (380, 236)
Screenshot: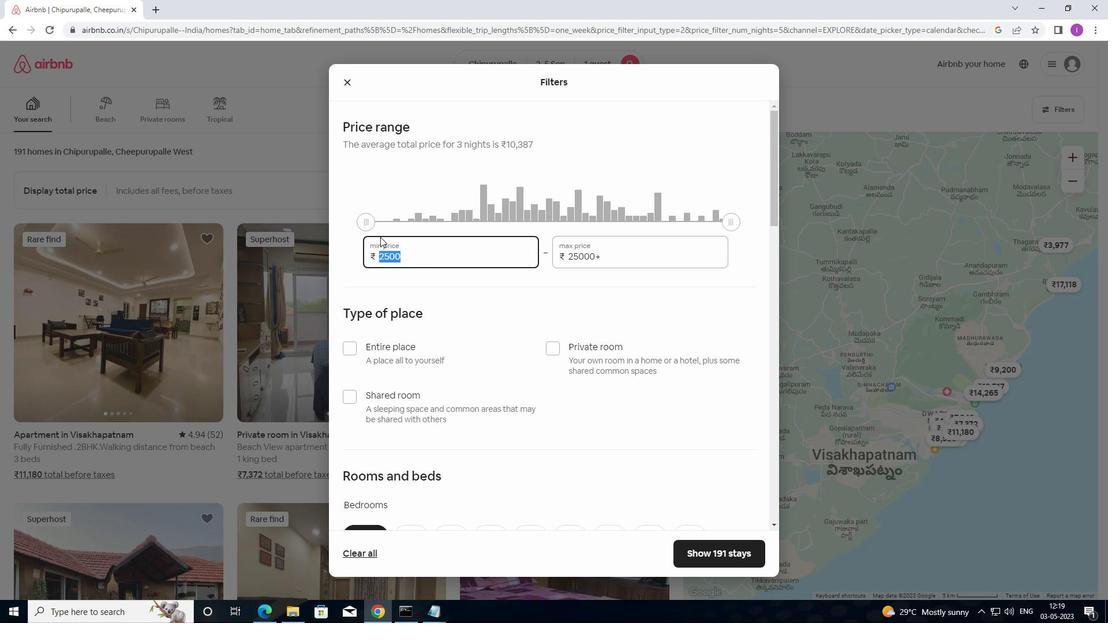 
Action: Key pressed 5
Screenshot: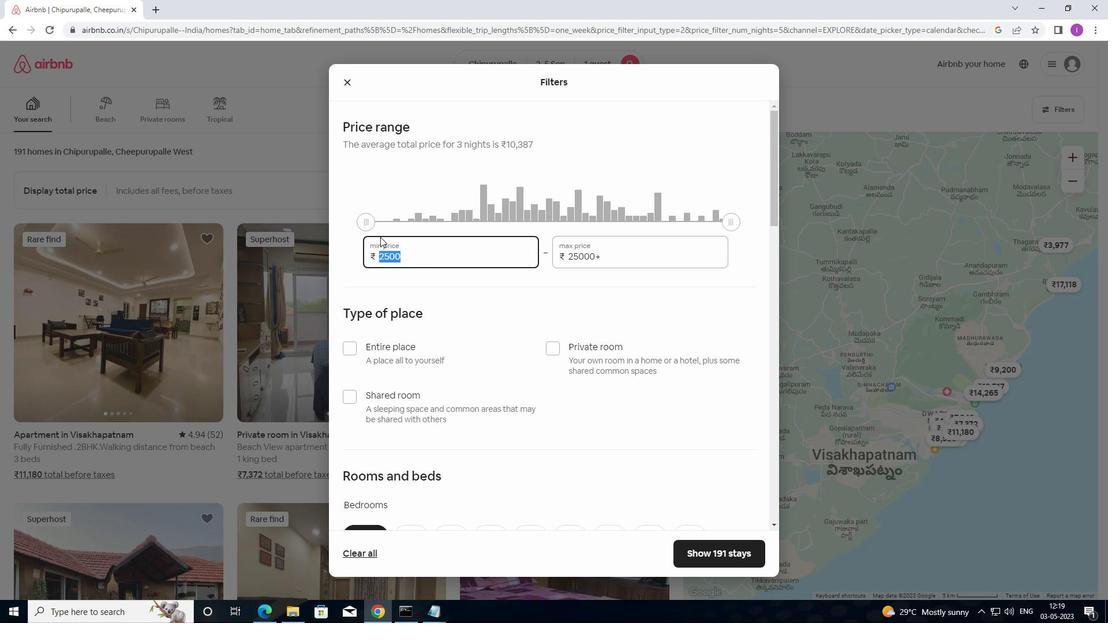 
Action: Mouse moved to (382, 235)
Screenshot: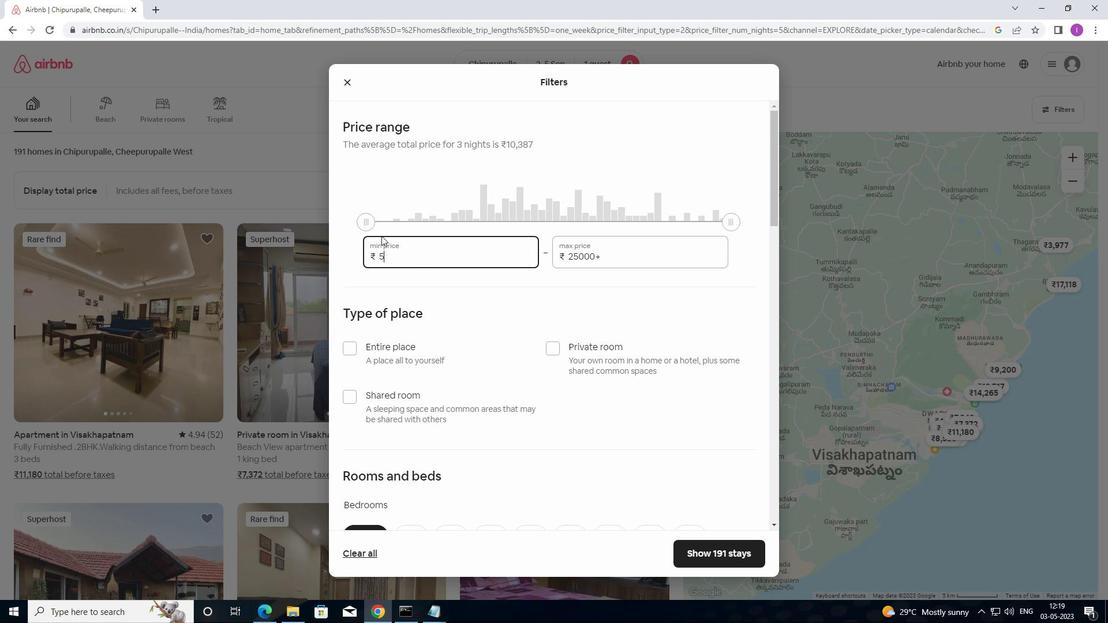 
Action: Key pressed 0
Screenshot: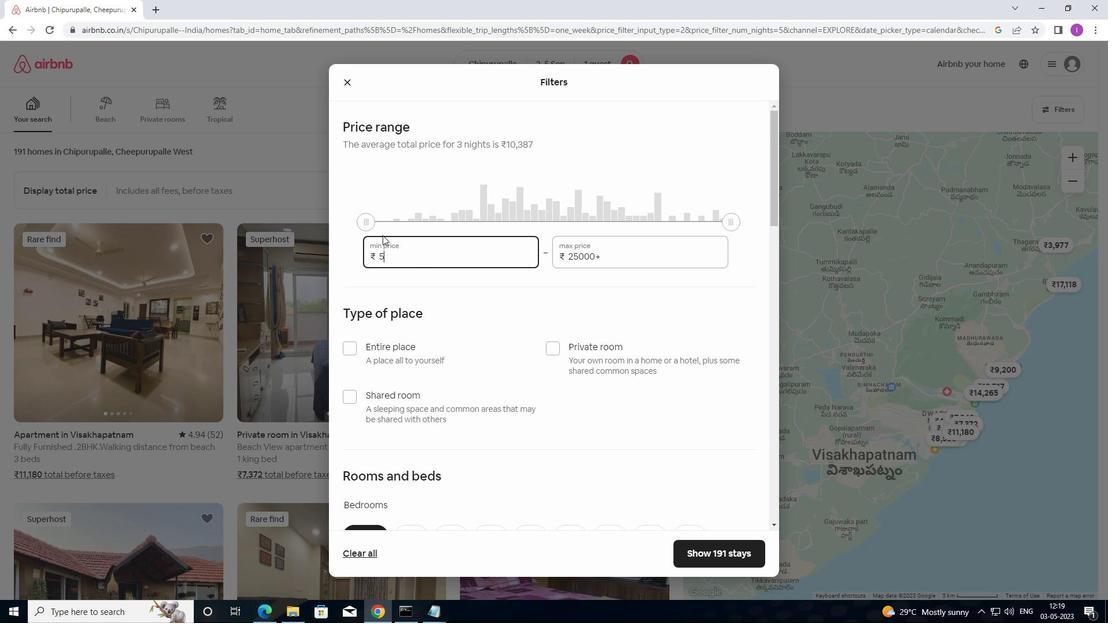
Action: Mouse moved to (385, 233)
Screenshot: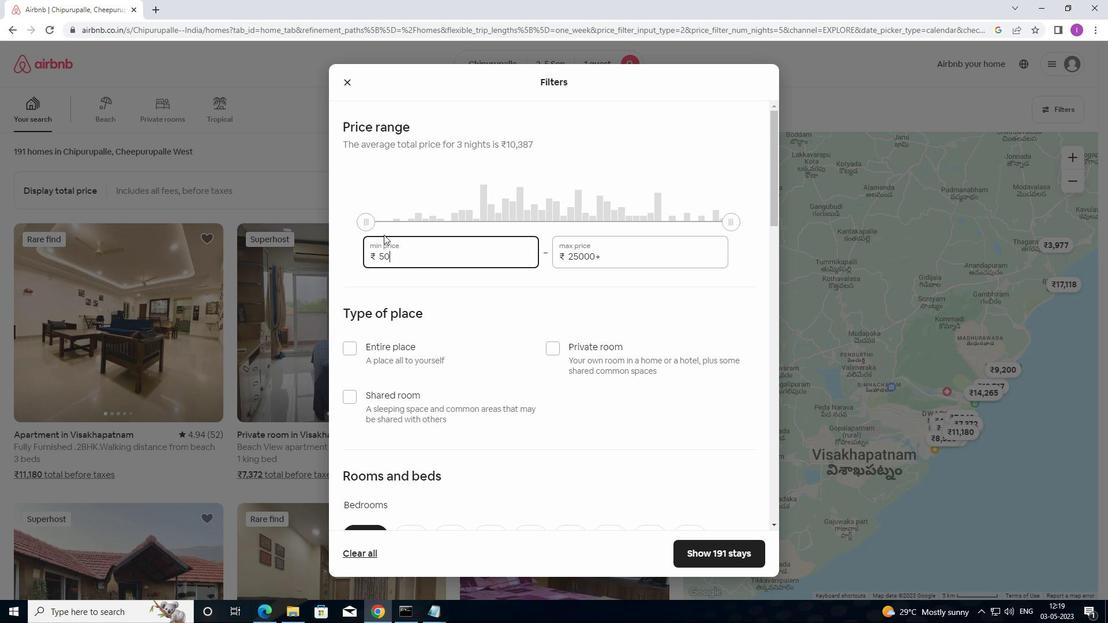 
Action: Key pressed 0
Screenshot: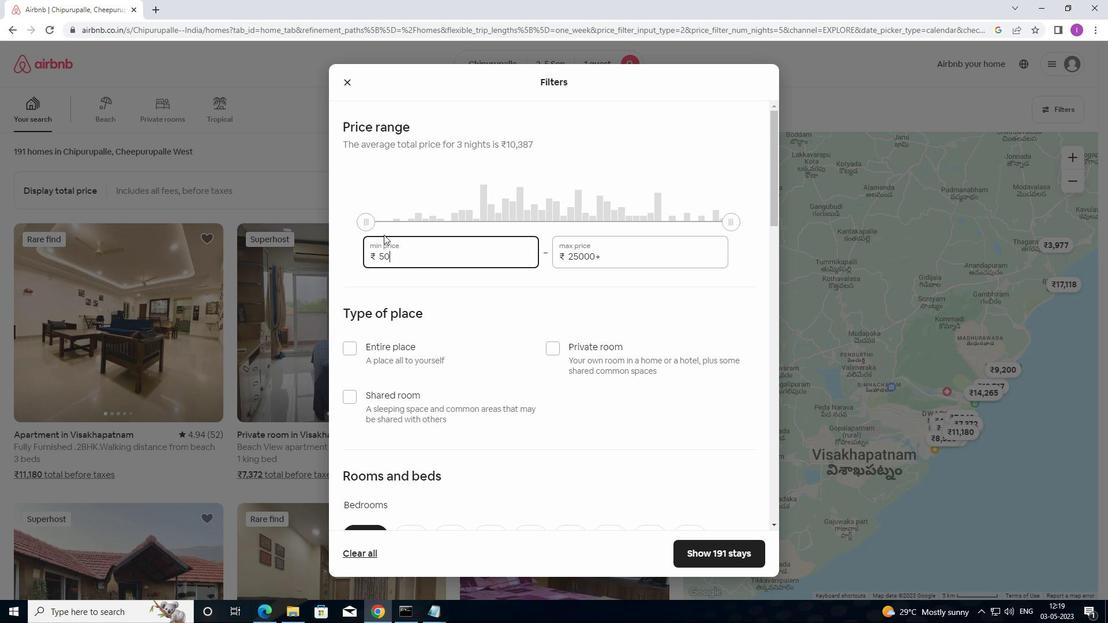 
Action: Mouse moved to (386, 232)
Screenshot: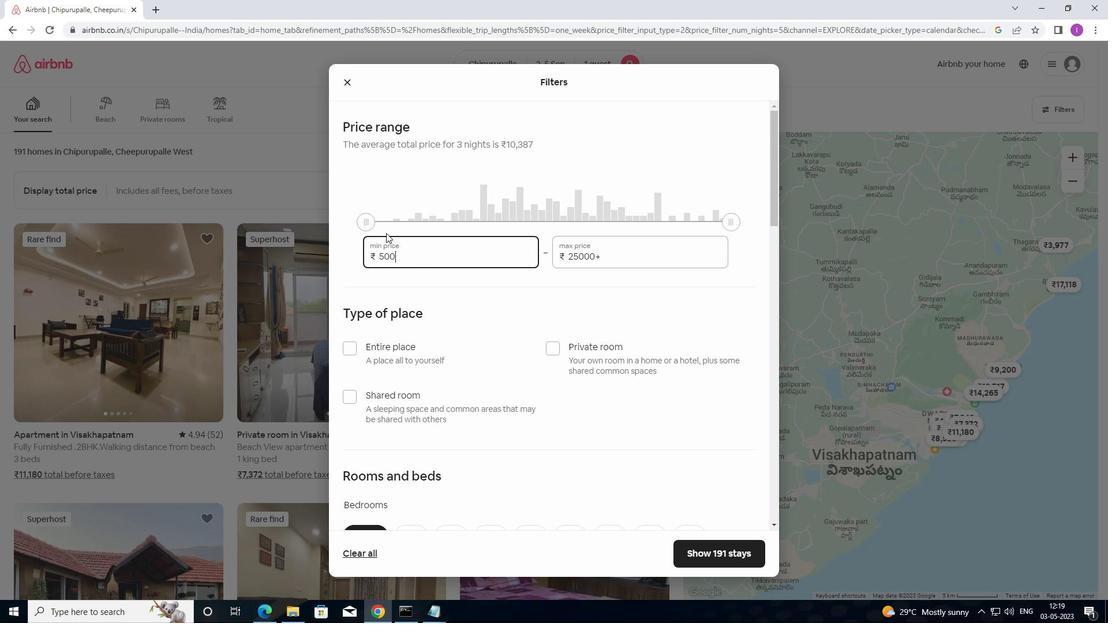 
Action: Key pressed 0
Screenshot: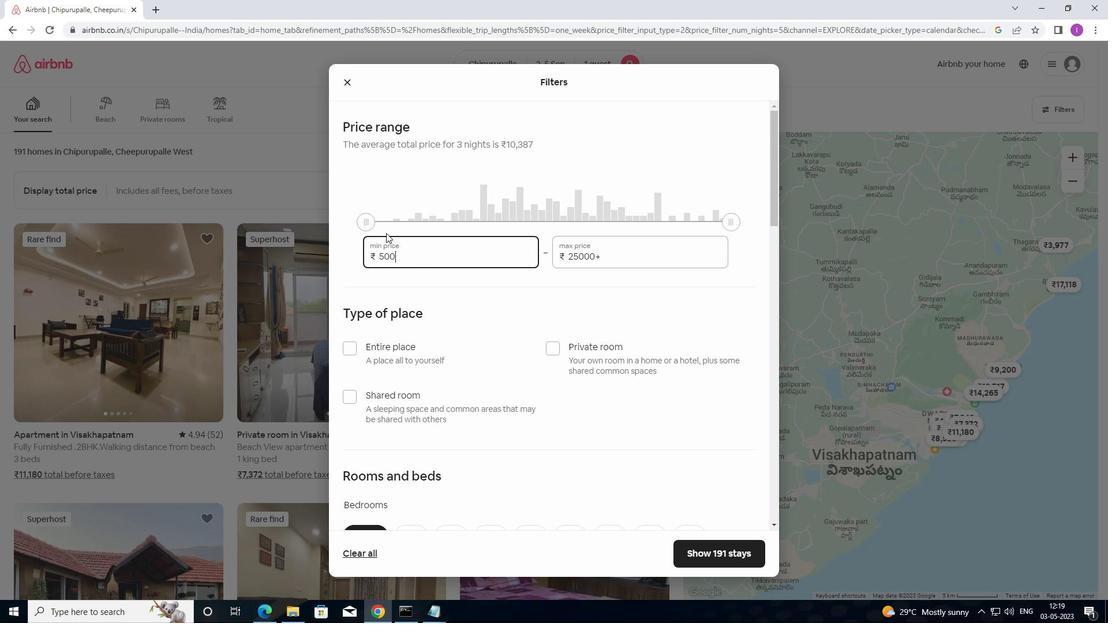 
Action: Mouse moved to (609, 260)
Screenshot: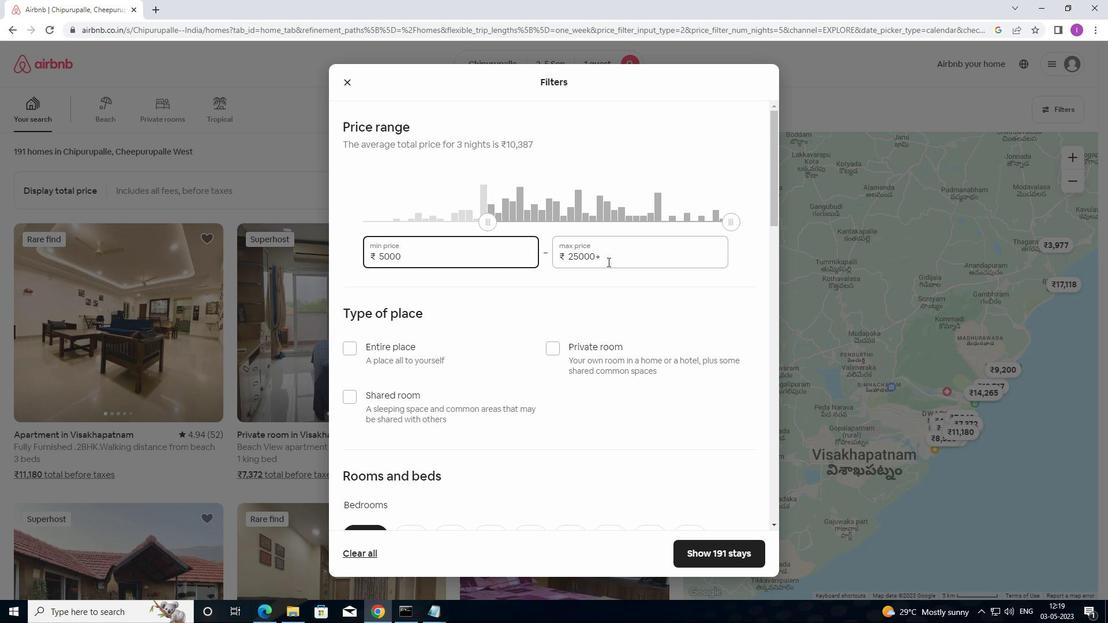 
Action: Mouse pressed left at (609, 260)
Screenshot: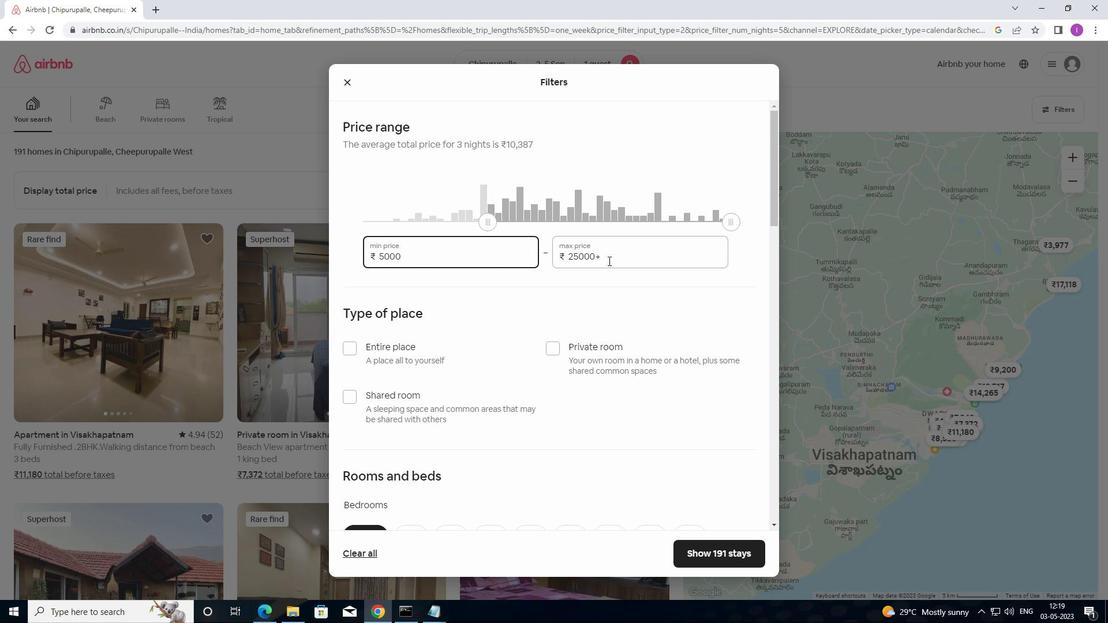 
Action: Mouse moved to (573, 250)
Screenshot: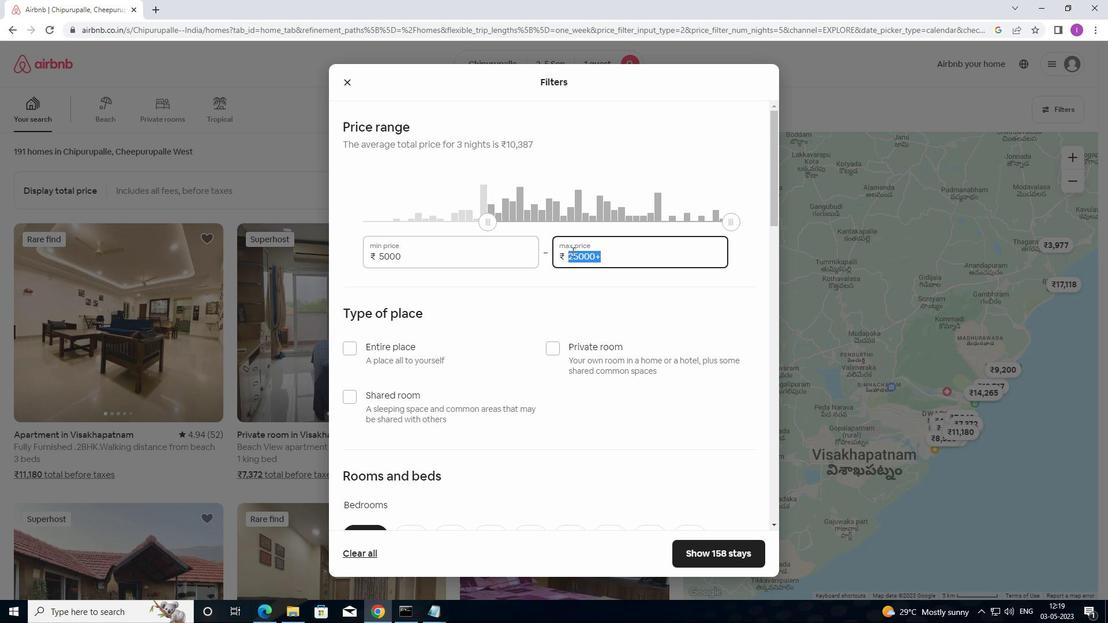 
Action: Key pressed 1
Screenshot: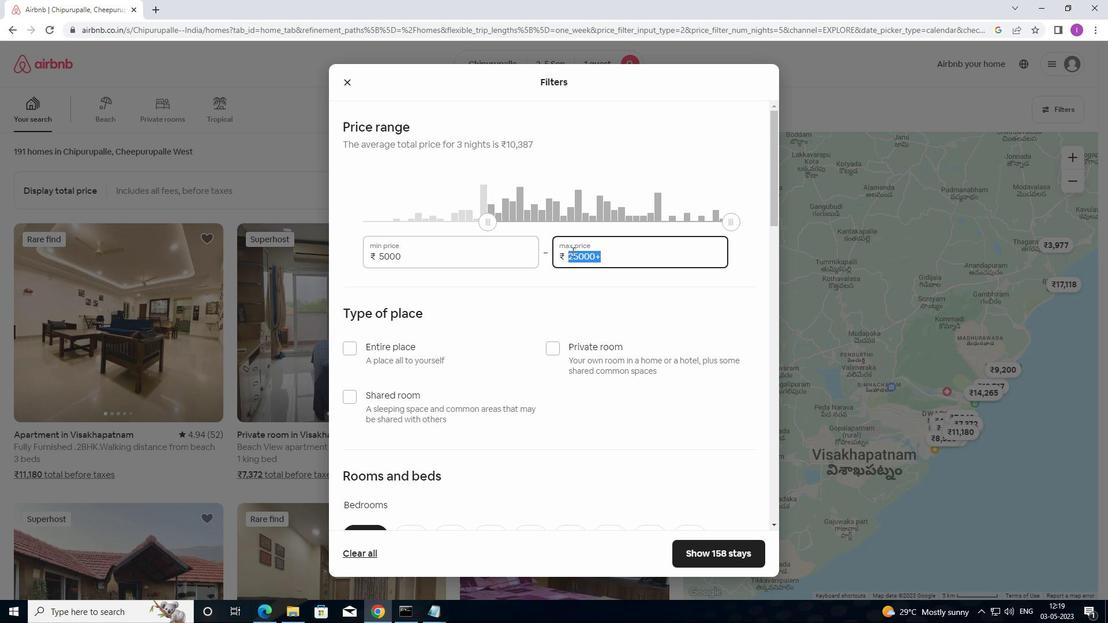 
Action: Mouse moved to (578, 248)
Screenshot: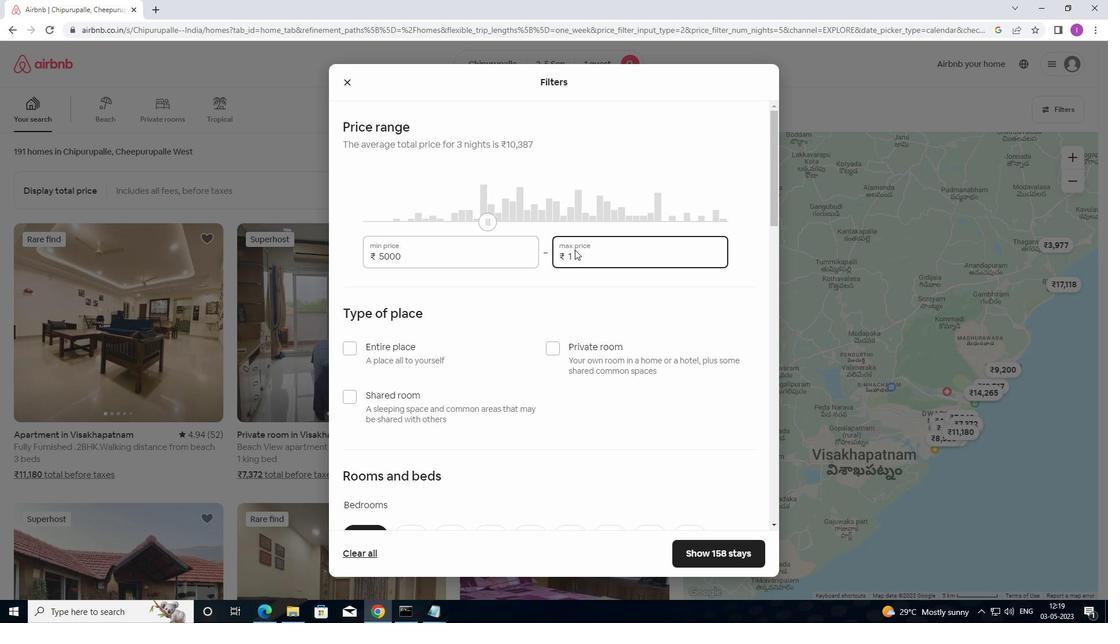 
Action: Key pressed 00
Screenshot: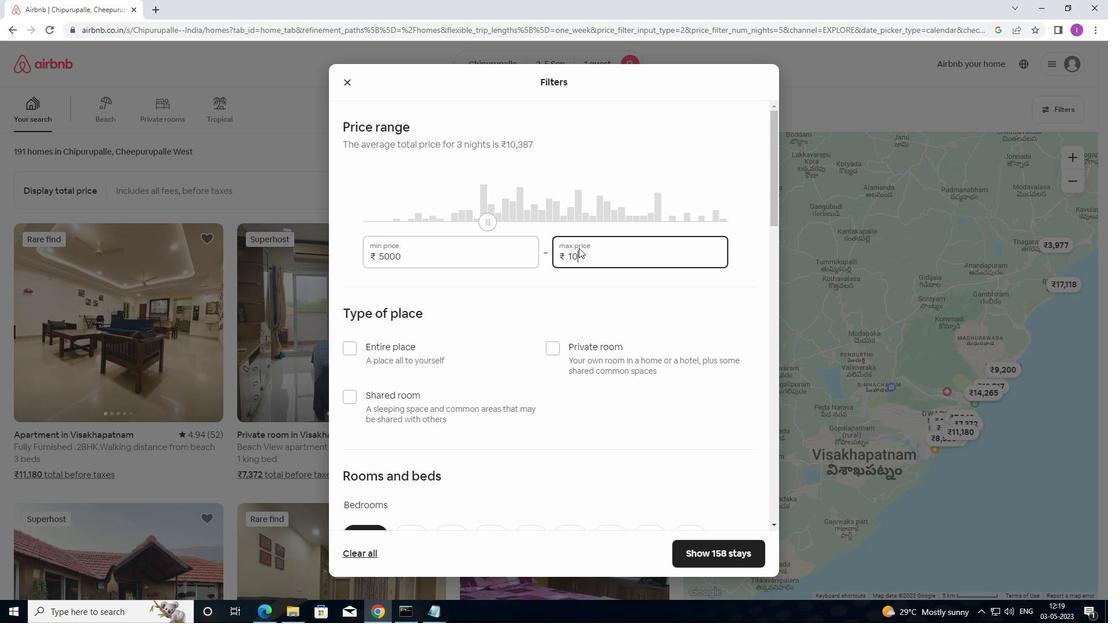 
Action: Mouse moved to (578, 248)
Screenshot: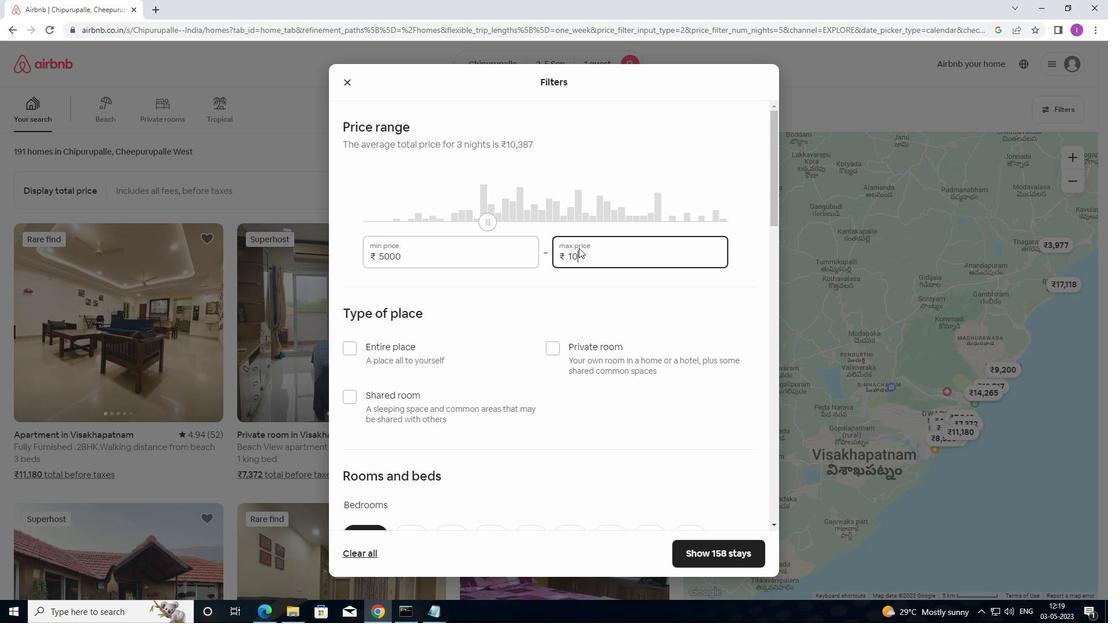 
Action: Key pressed 0
Screenshot: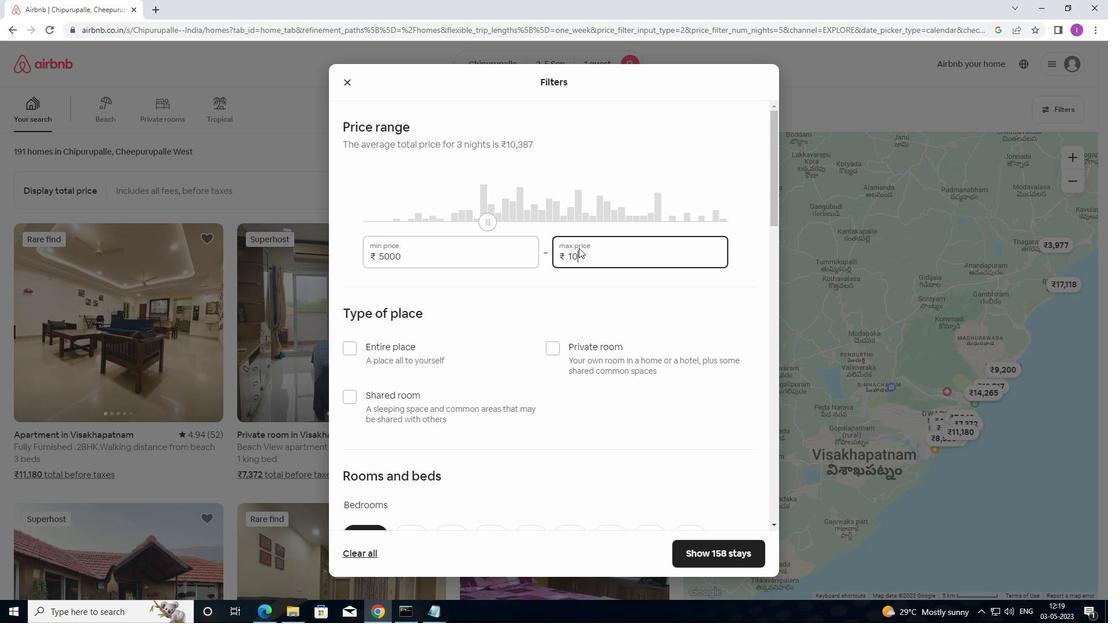 
Action: Mouse moved to (580, 247)
Screenshot: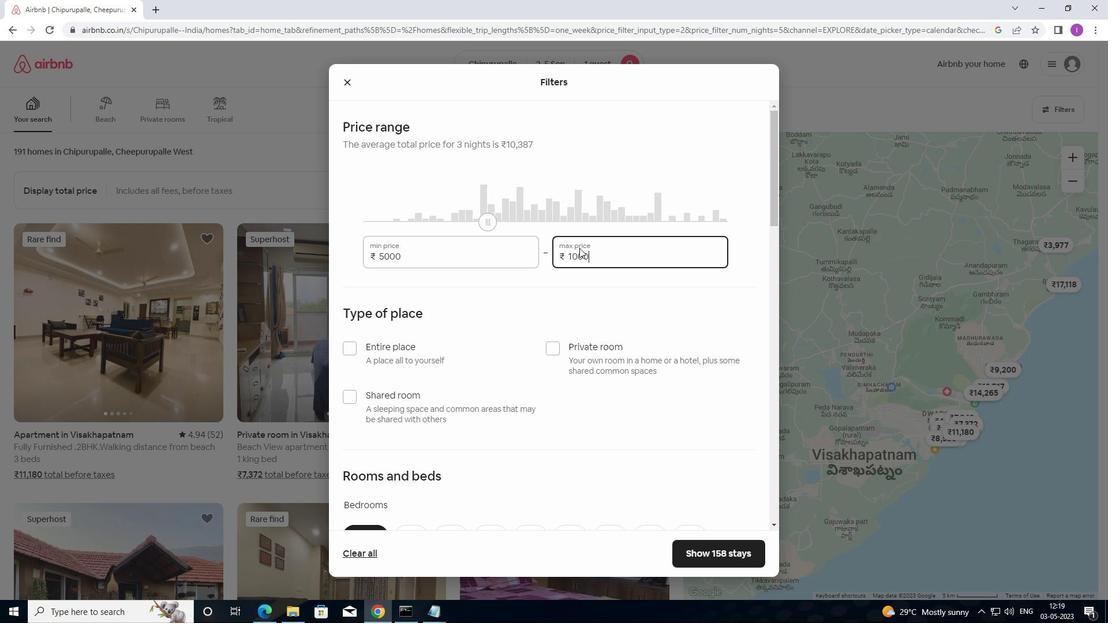 
Action: Key pressed 0
Screenshot: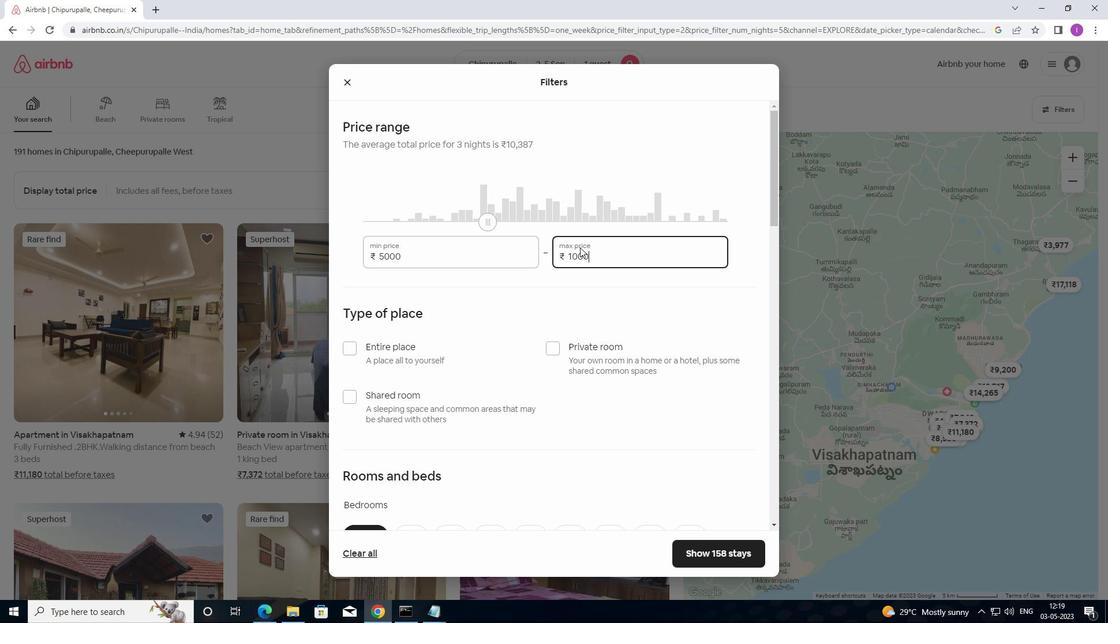 
Action: Mouse moved to (521, 332)
Screenshot: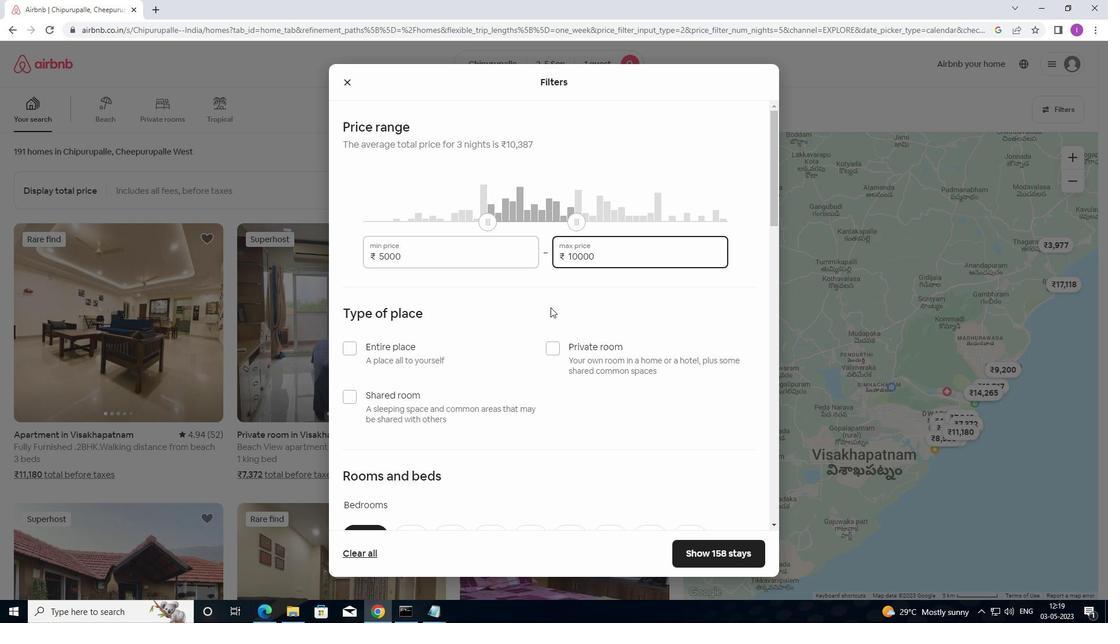 
Action: Mouse scrolled (521, 331) with delta (0, 0)
Screenshot: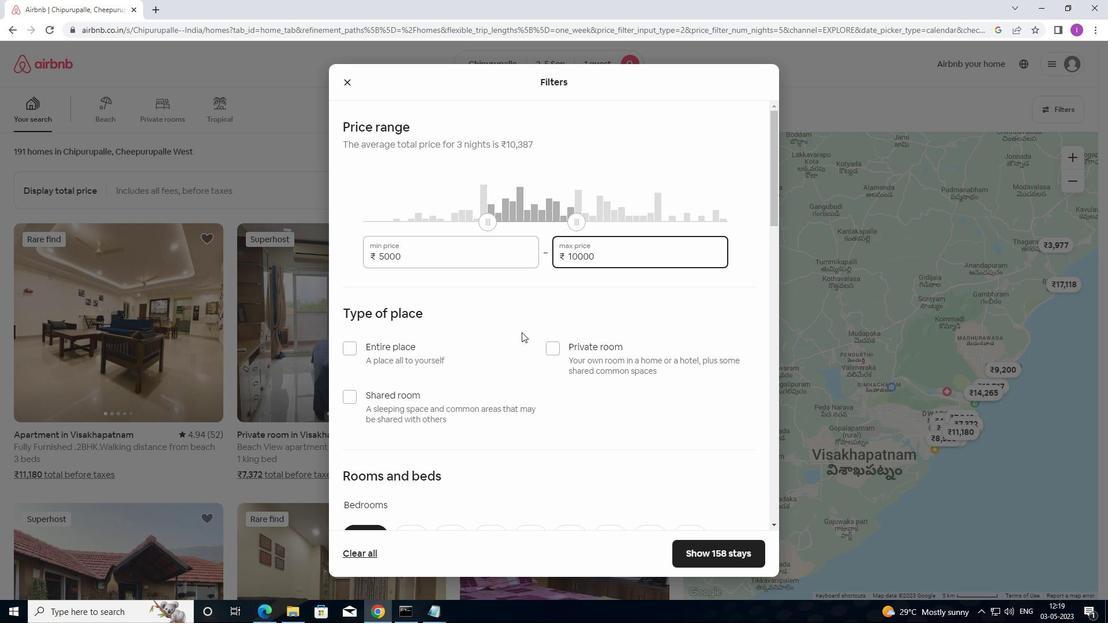 
Action: Mouse moved to (553, 296)
Screenshot: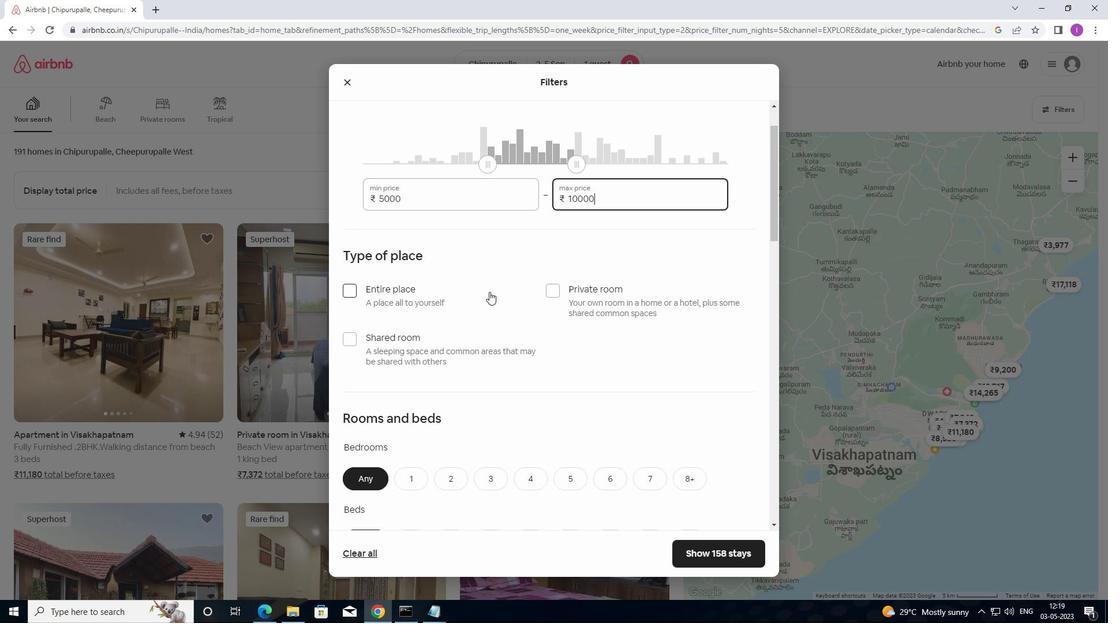 
Action: Mouse pressed left at (553, 296)
Screenshot: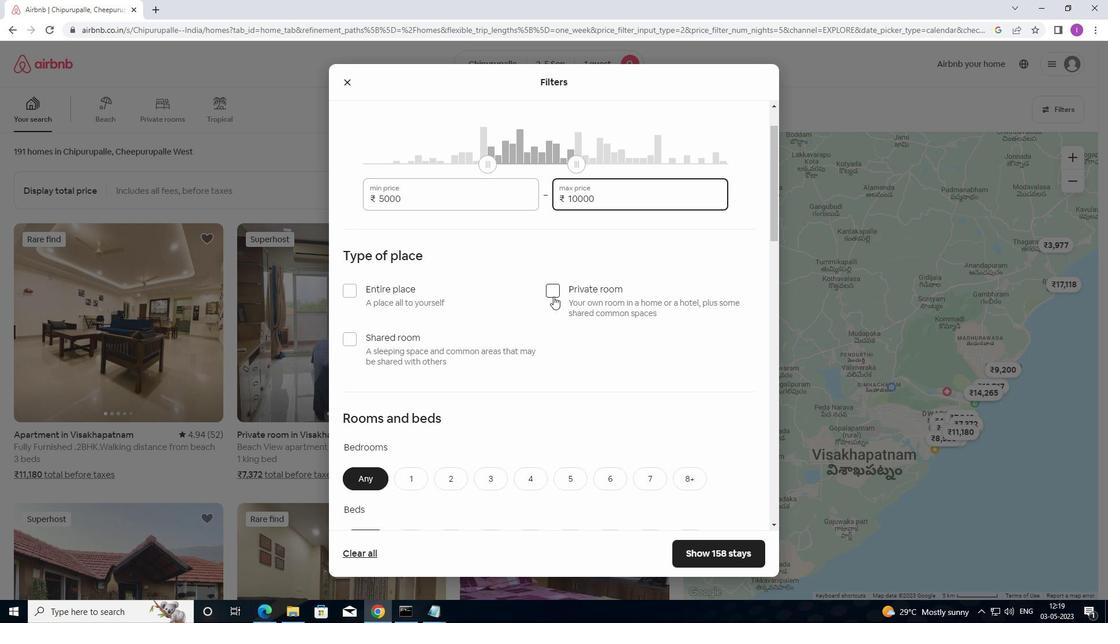 
Action: Mouse moved to (568, 367)
Screenshot: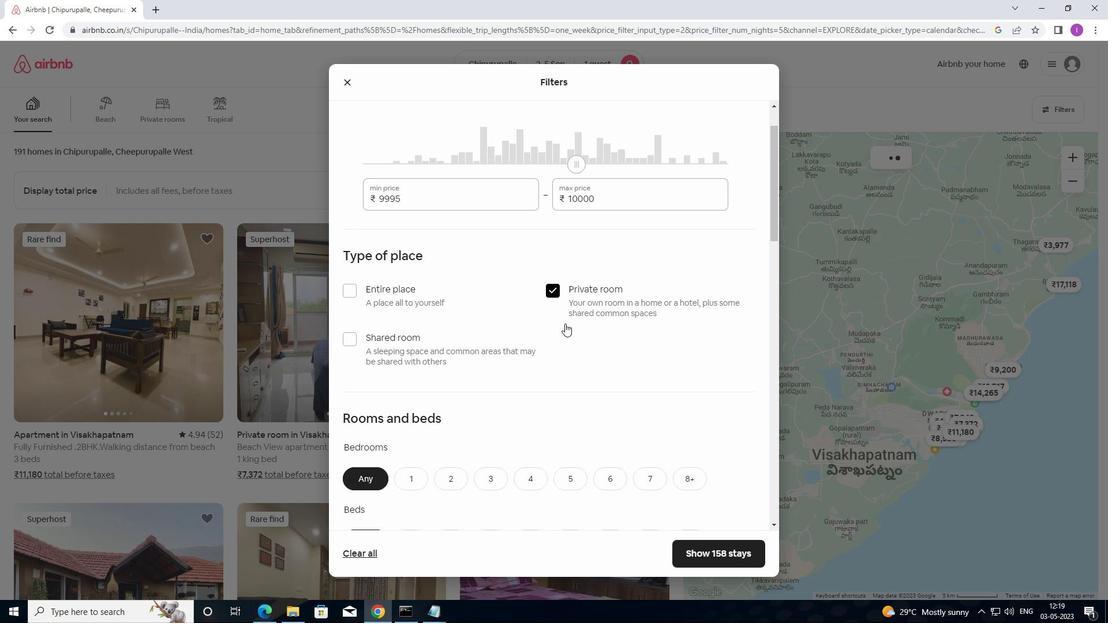 
Action: Mouse scrolled (568, 366) with delta (0, 0)
Screenshot: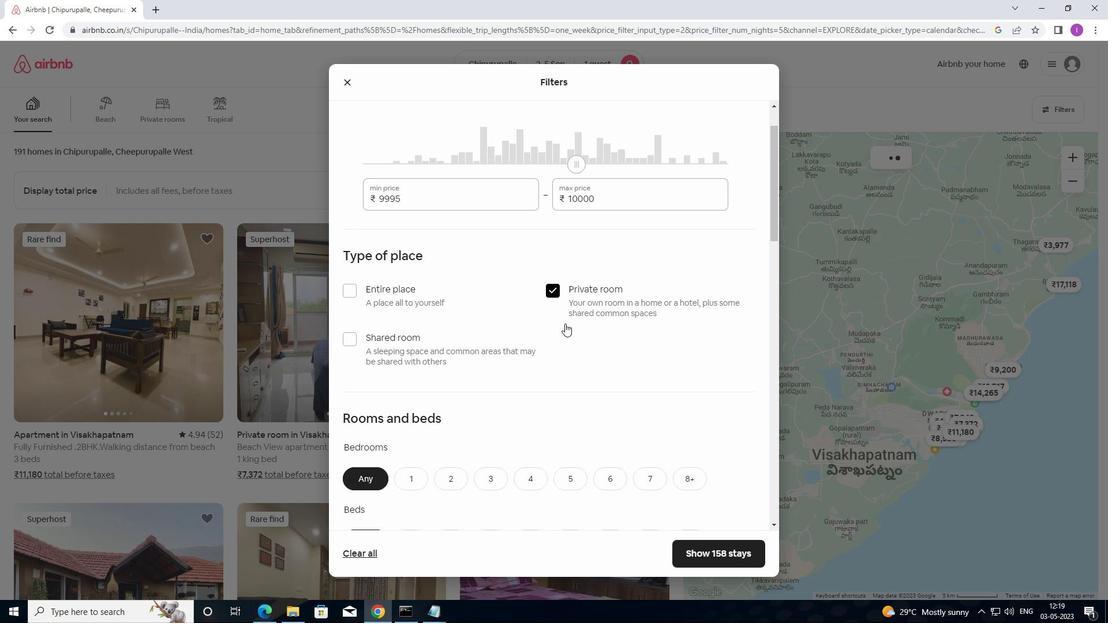 
Action: Mouse moved to (568, 370)
Screenshot: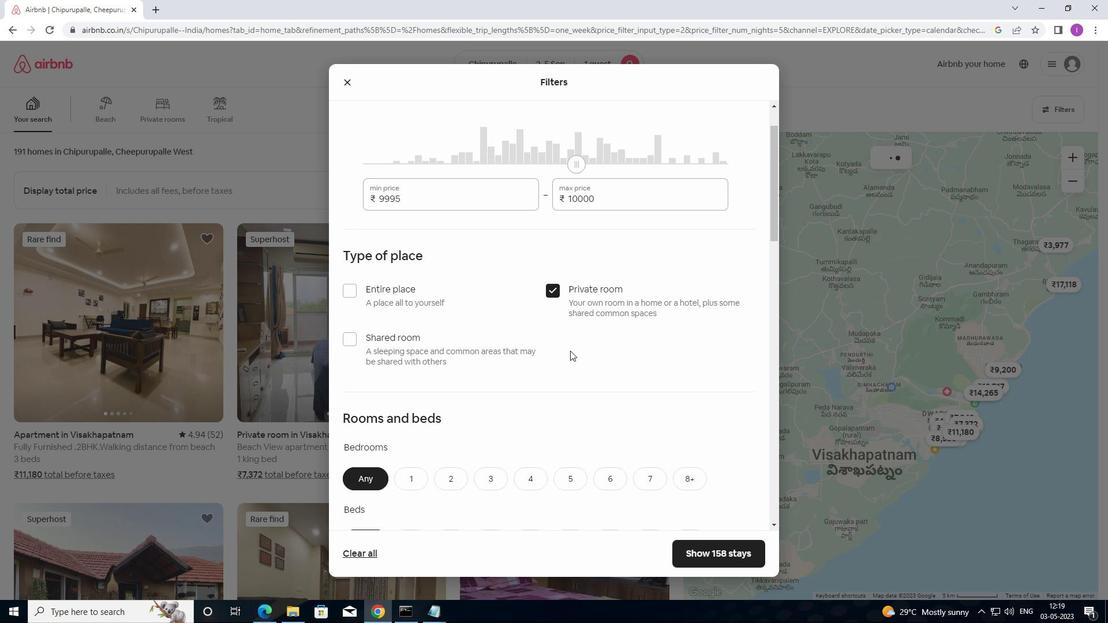 
Action: Mouse scrolled (568, 369) with delta (0, 0)
Screenshot: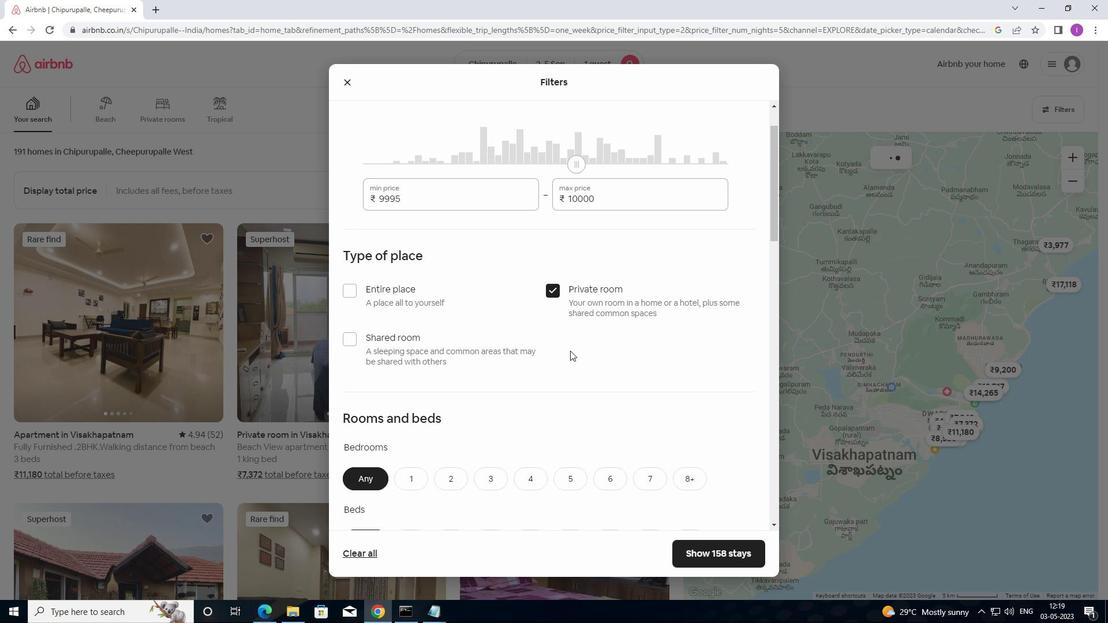 
Action: Mouse moved to (568, 370)
Screenshot: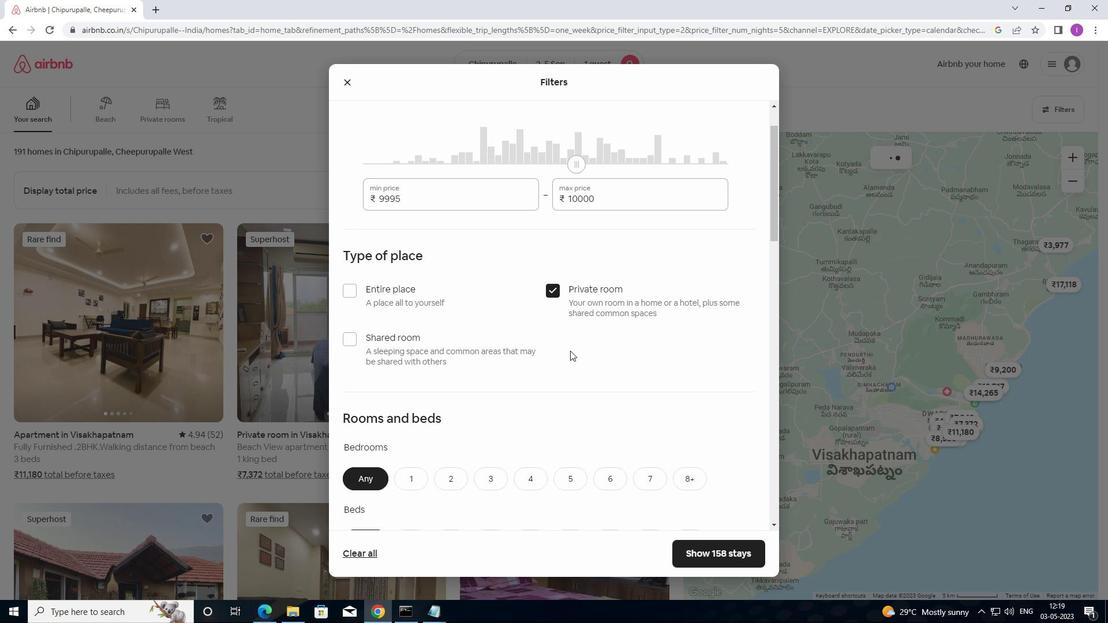 
Action: Mouse scrolled (568, 370) with delta (0, 0)
Screenshot: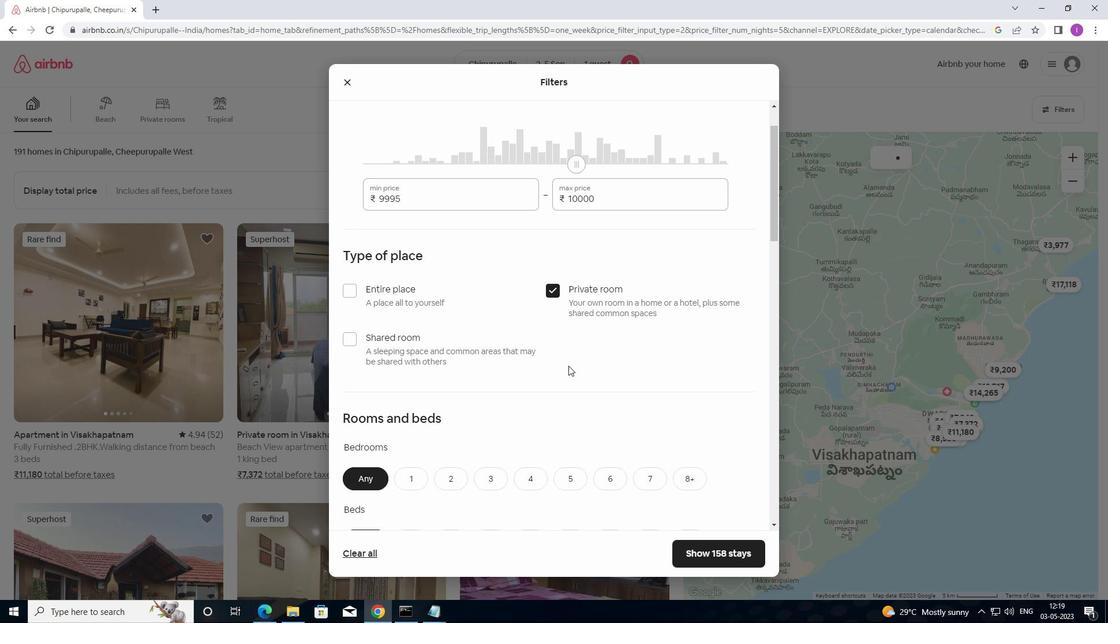 
Action: Mouse moved to (566, 370)
Screenshot: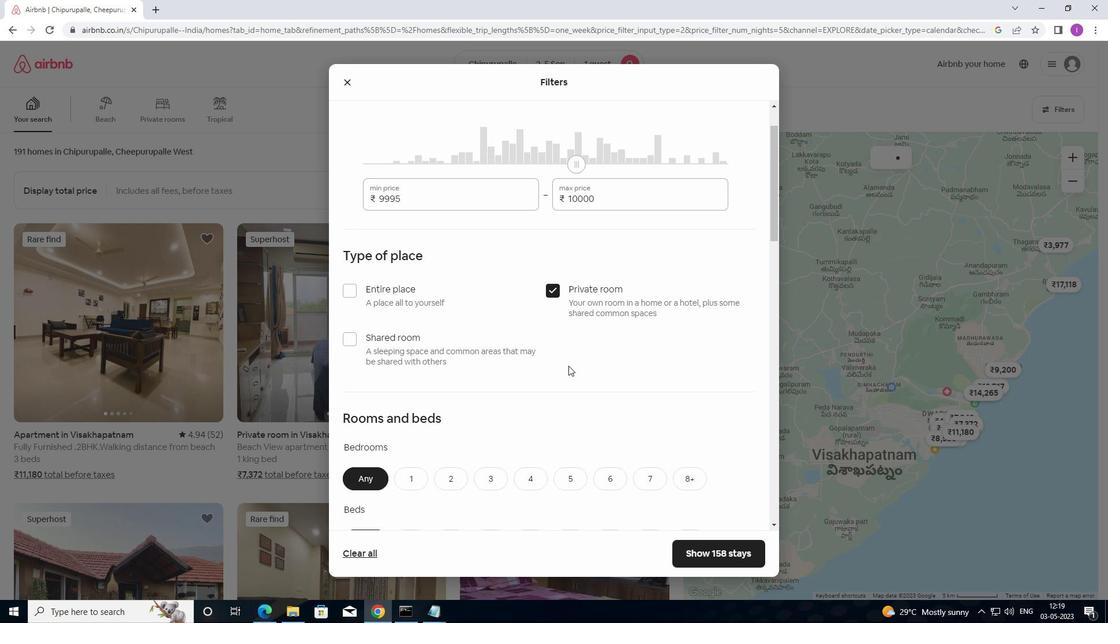 
Action: Mouse scrolled (566, 370) with delta (0, 0)
Screenshot: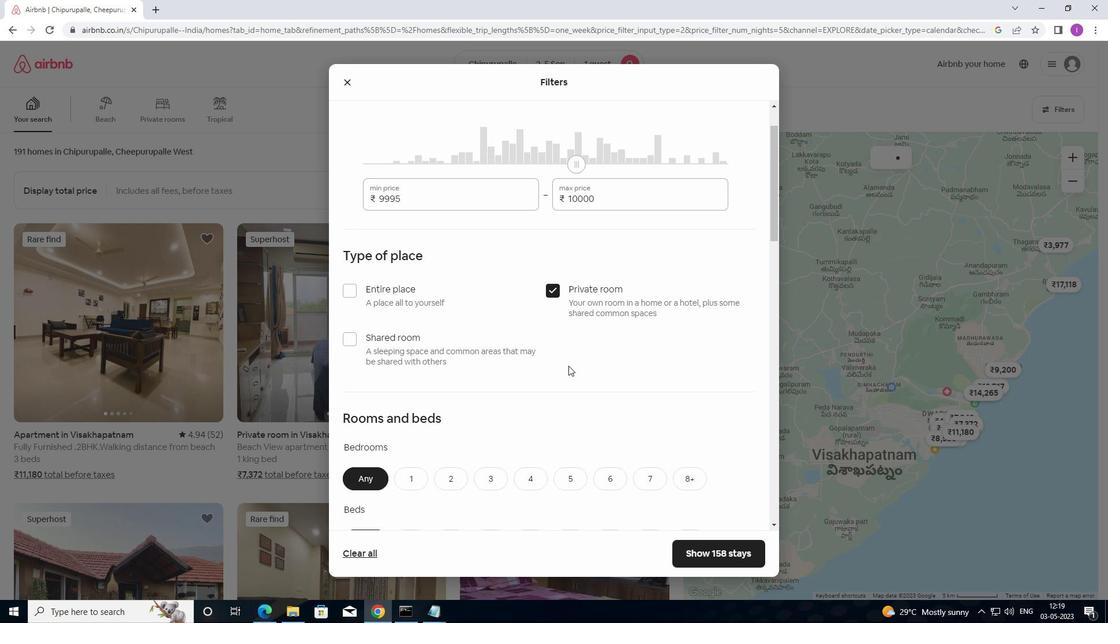 
Action: Mouse moved to (419, 249)
Screenshot: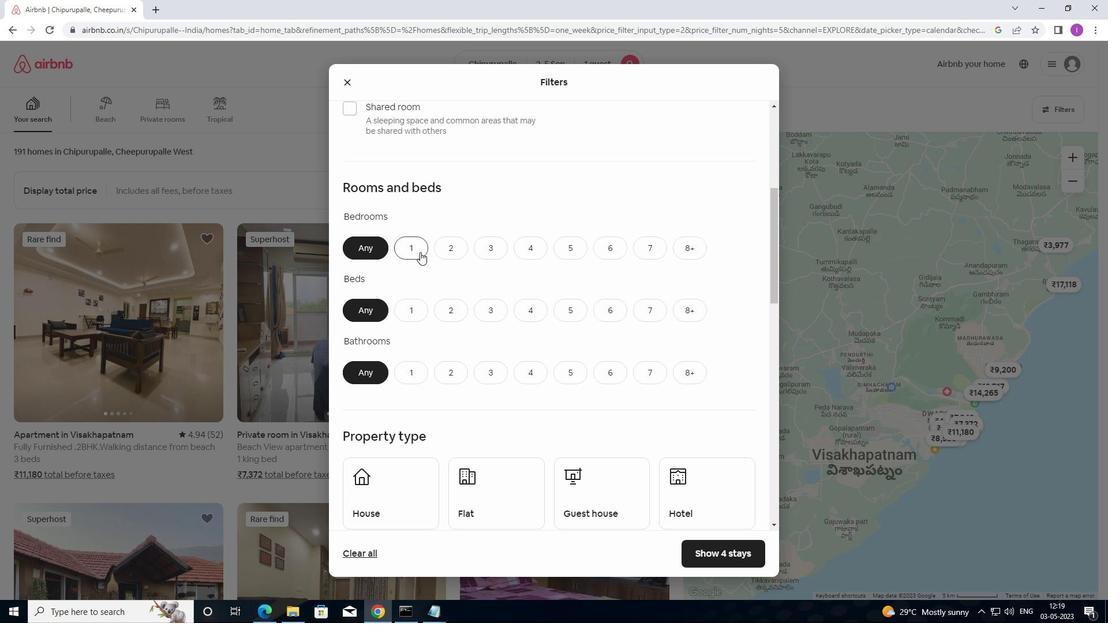 
Action: Mouse pressed left at (419, 249)
Screenshot: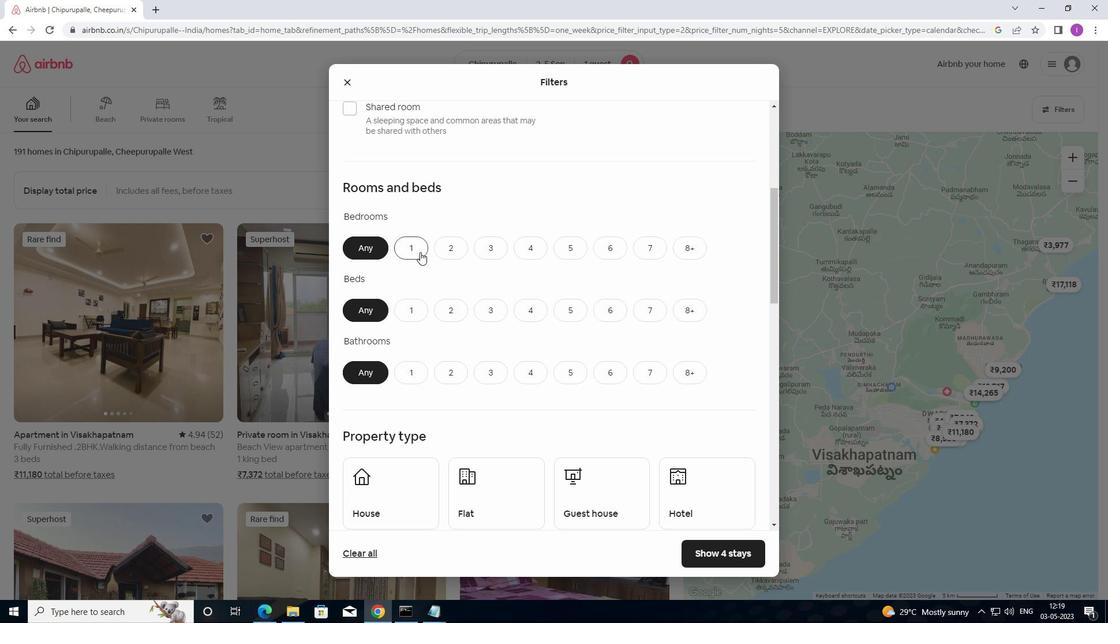 
Action: Mouse moved to (421, 307)
Screenshot: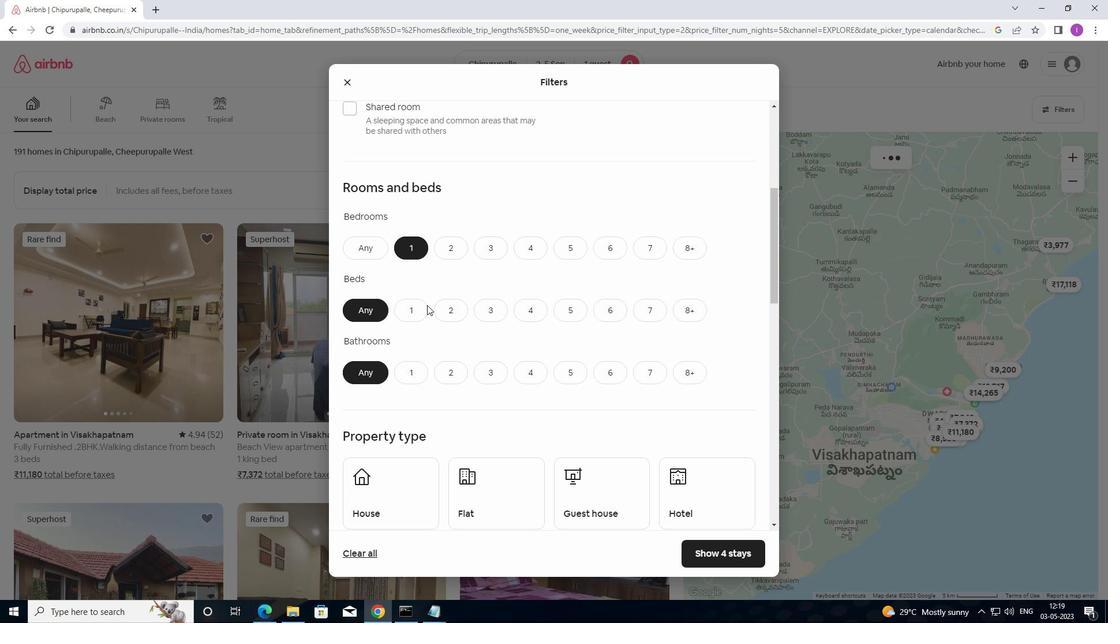 
Action: Mouse pressed left at (421, 307)
Screenshot: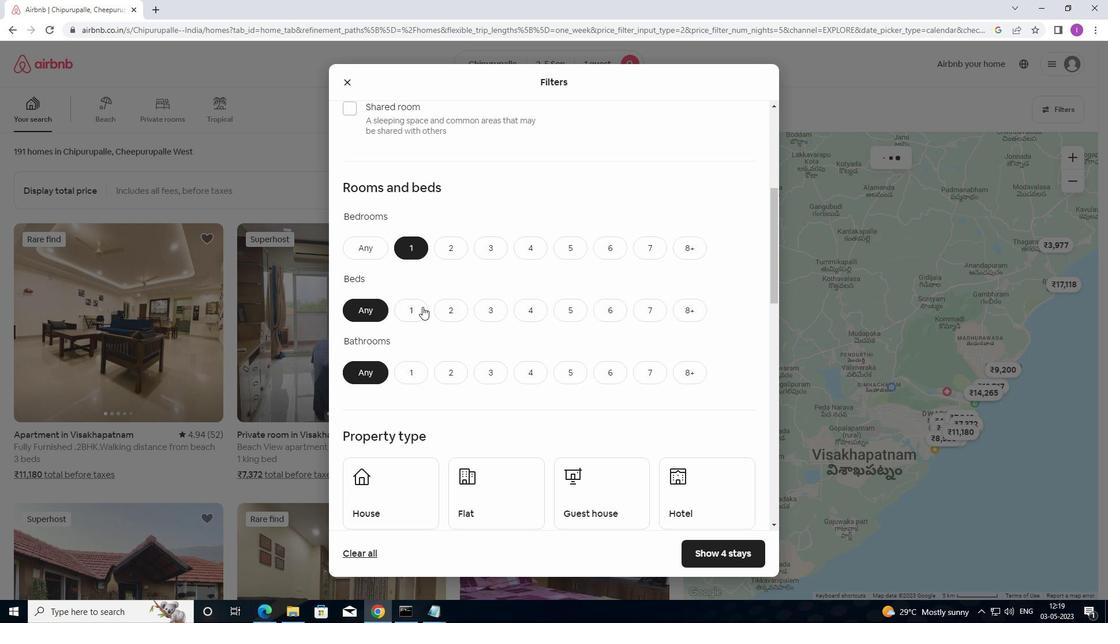 
Action: Mouse moved to (417, 366)
Screenshot: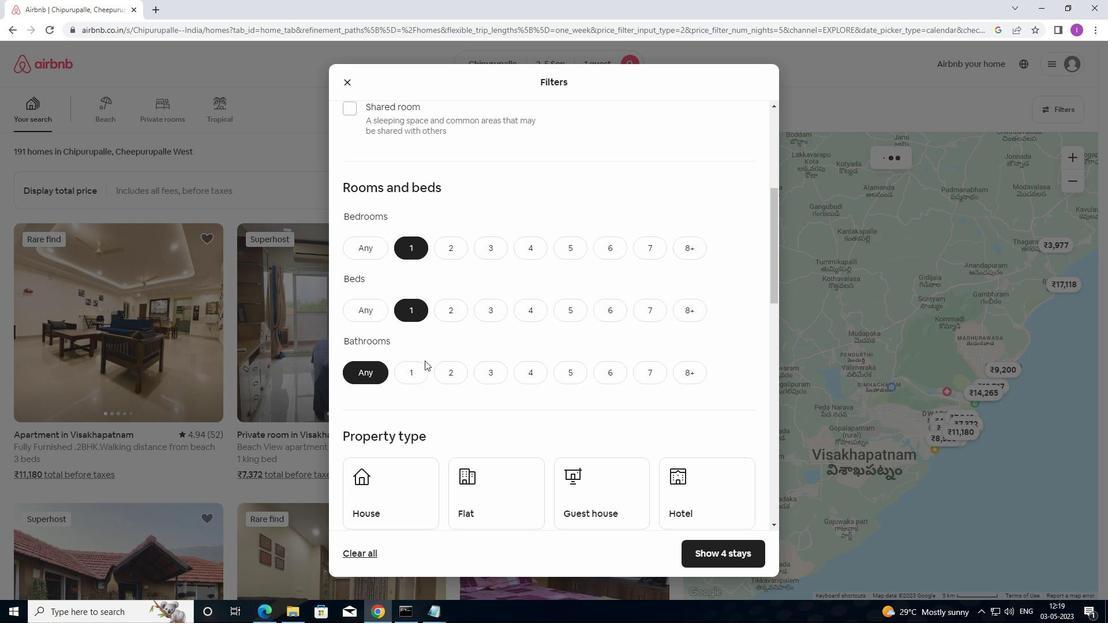 
Action: Mouse pressed left at (417, 366)
Screenshot: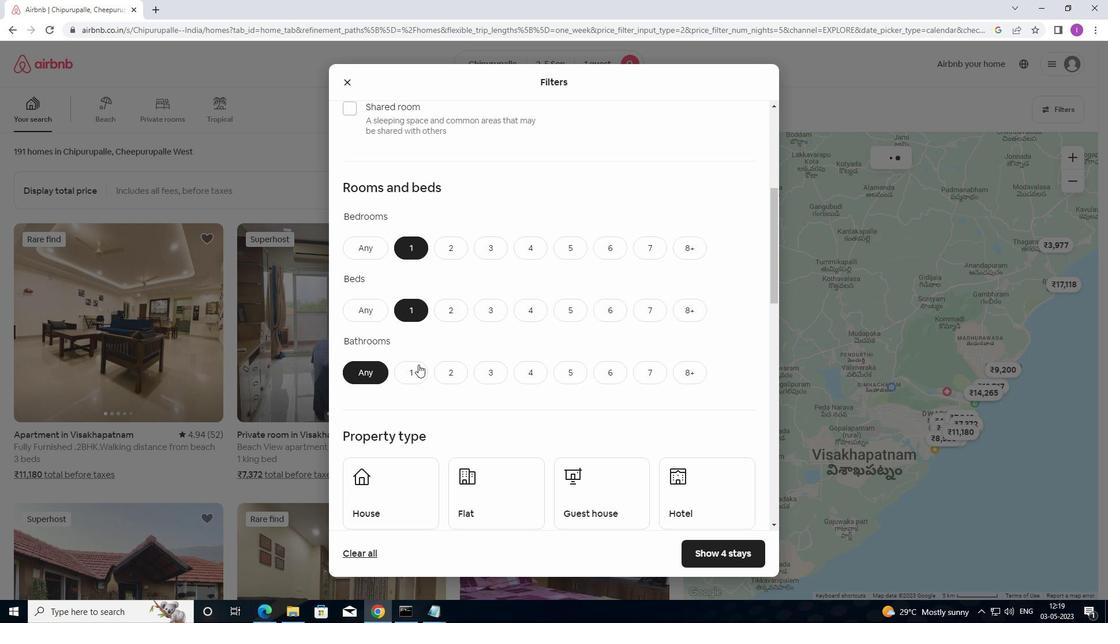 
Action: Mouse moved to (440, 355)
Screenshot: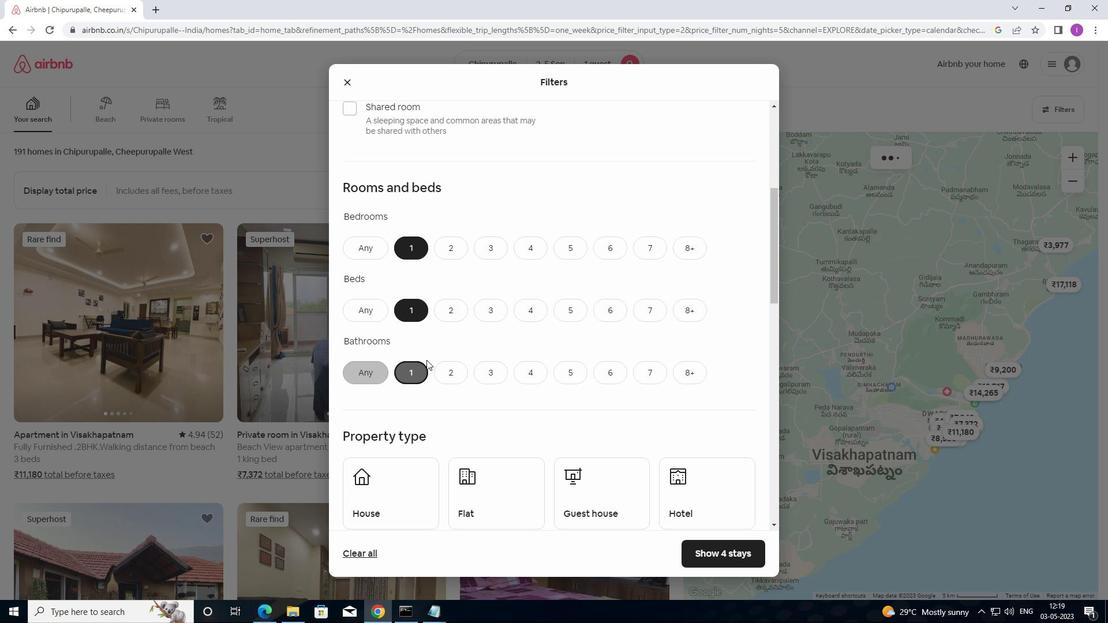 
Action: Mouse scrolled (440, 354) with delta (0, 0)
Screenshot: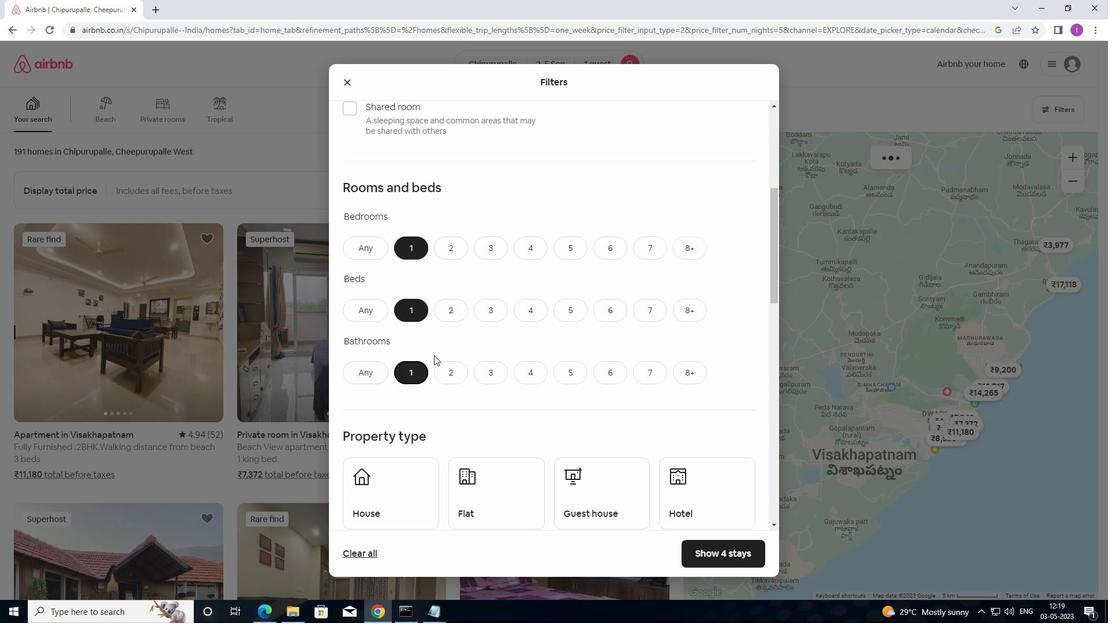 
Action: Mouse scrolled (440, 354) with delta (0, 0)
Screenshot: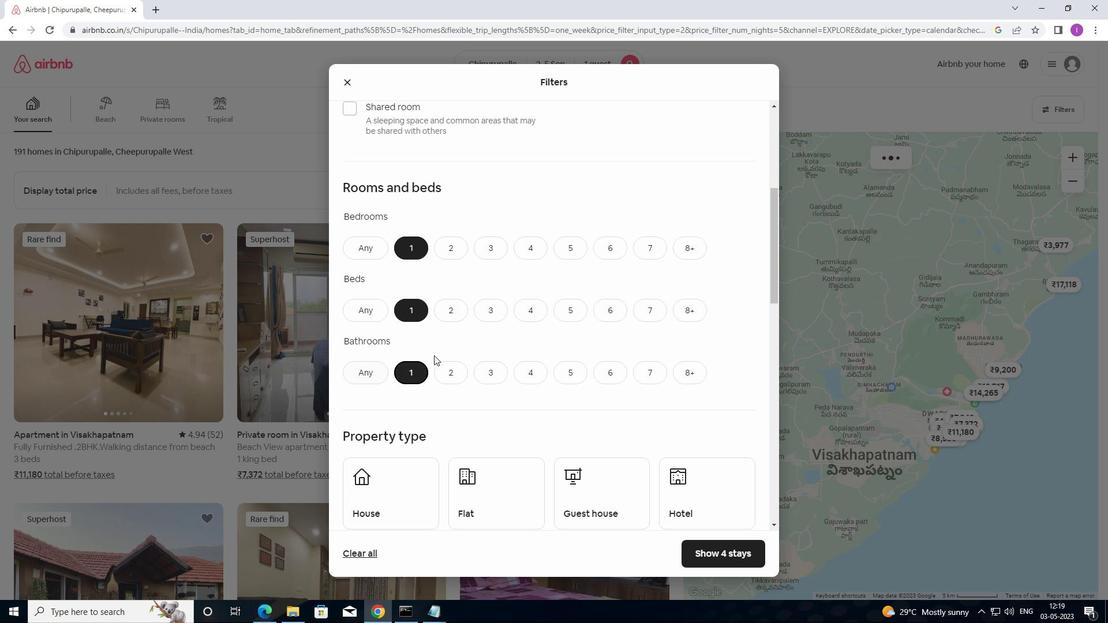 
Action: Mouse scrolled (440, 354) with delta (0, 0)
Screenshot: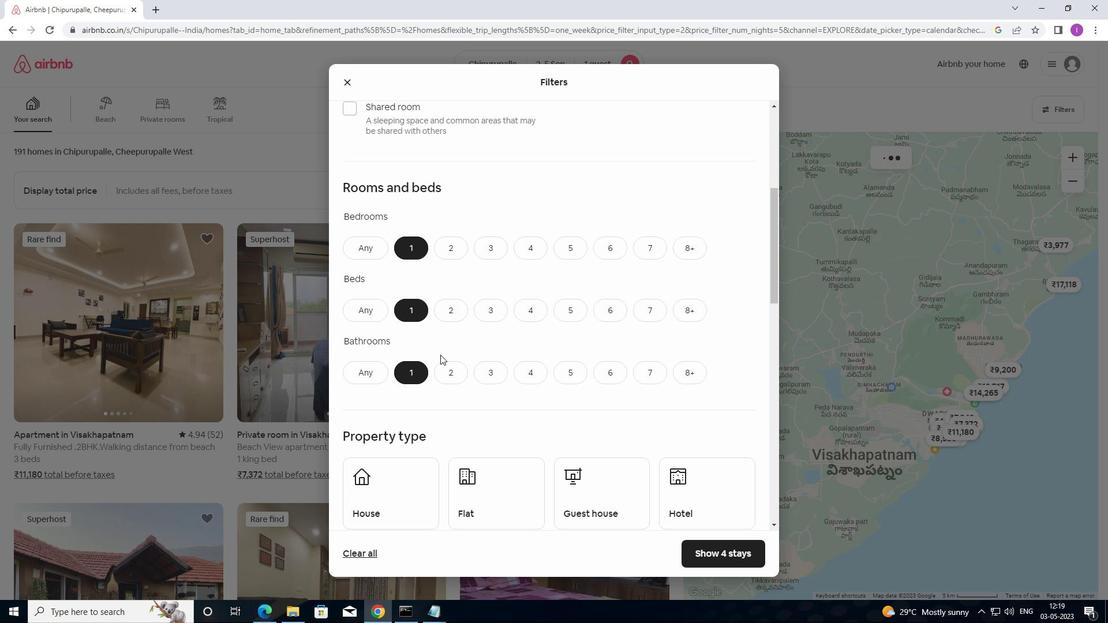 
Action: Mouse moved to (425, 335)
Screenshot: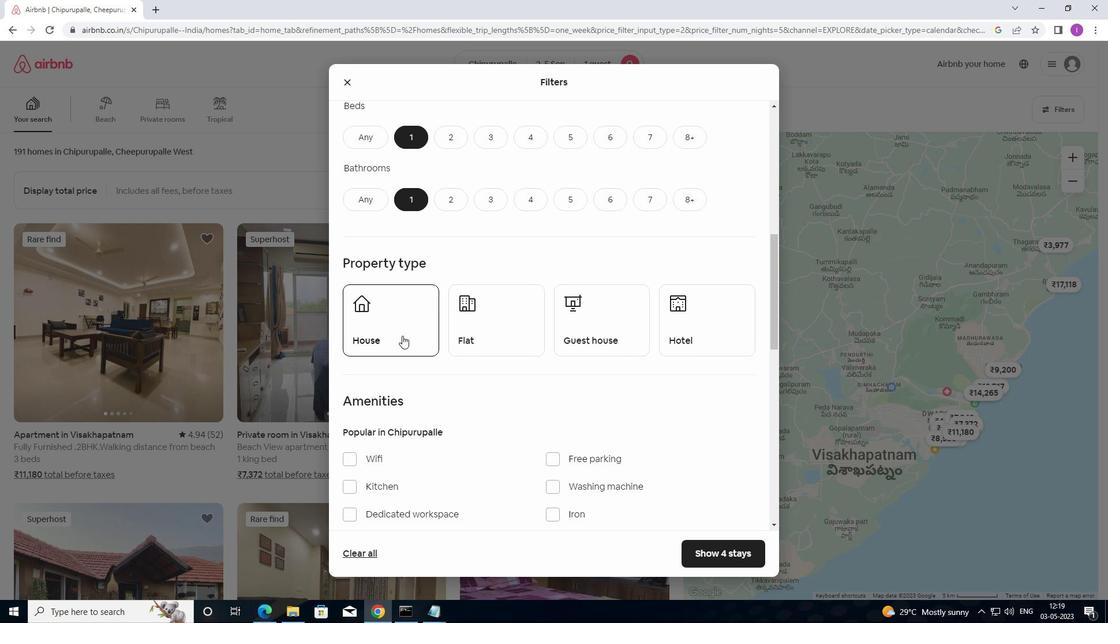 
Action: Mouse pressed left at (425, 335)
Screenshot: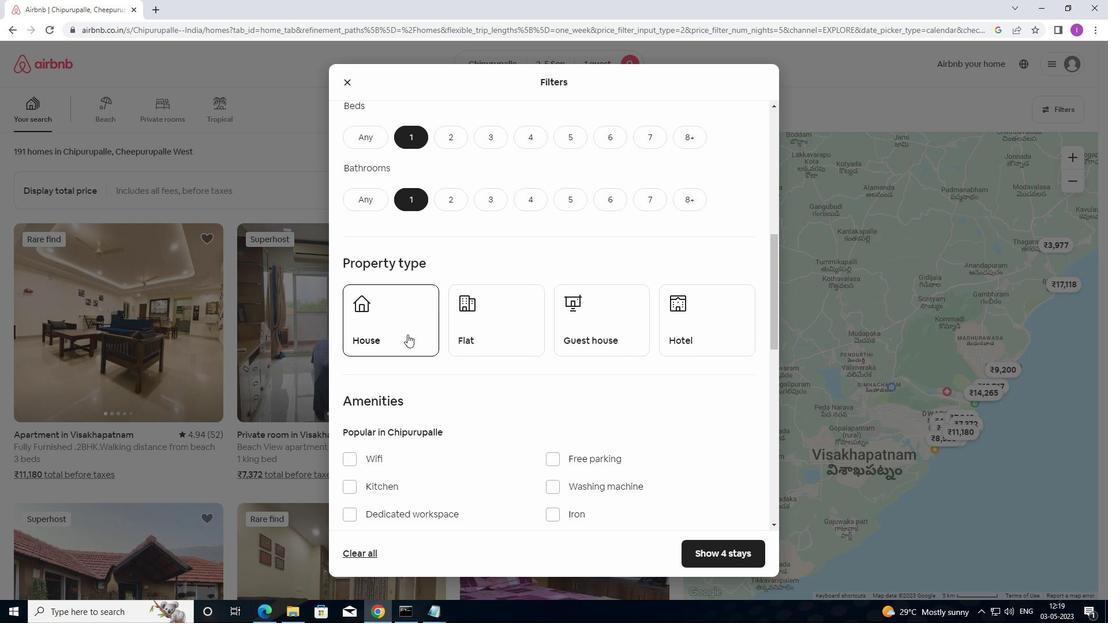 
Action: Mouse moved to (509, 330)
Screenshot: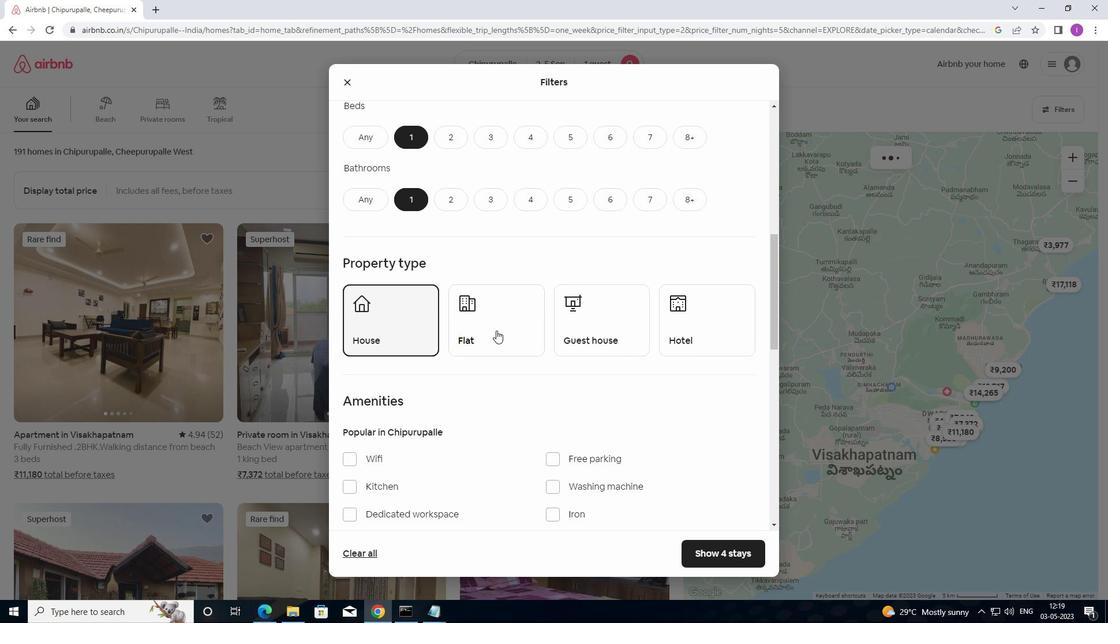 
Action: Mouse pressed left at (509, 330)
Screenshot: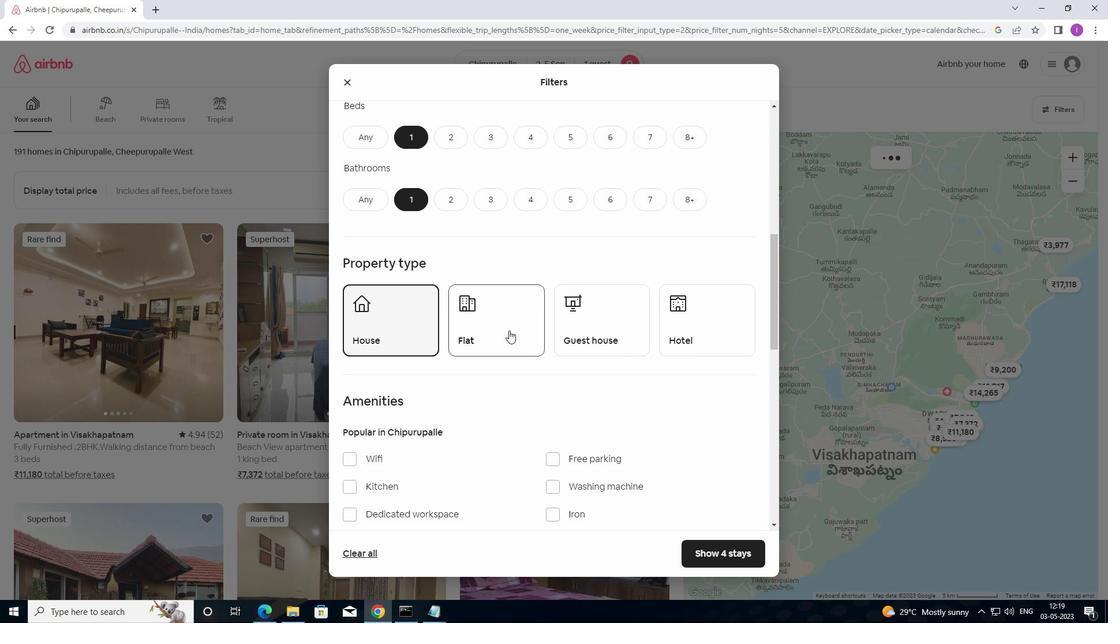 
Action: Mouse moved to (596, 330)
Screenshot: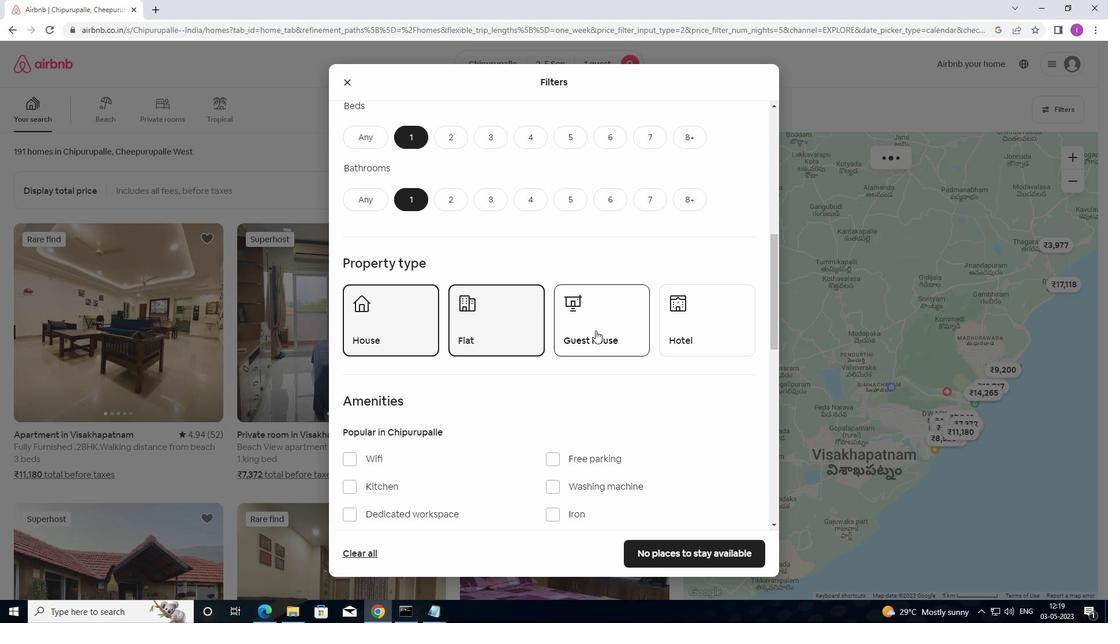 
Action: Mouse pressed left at (596, 330)
Screenshot: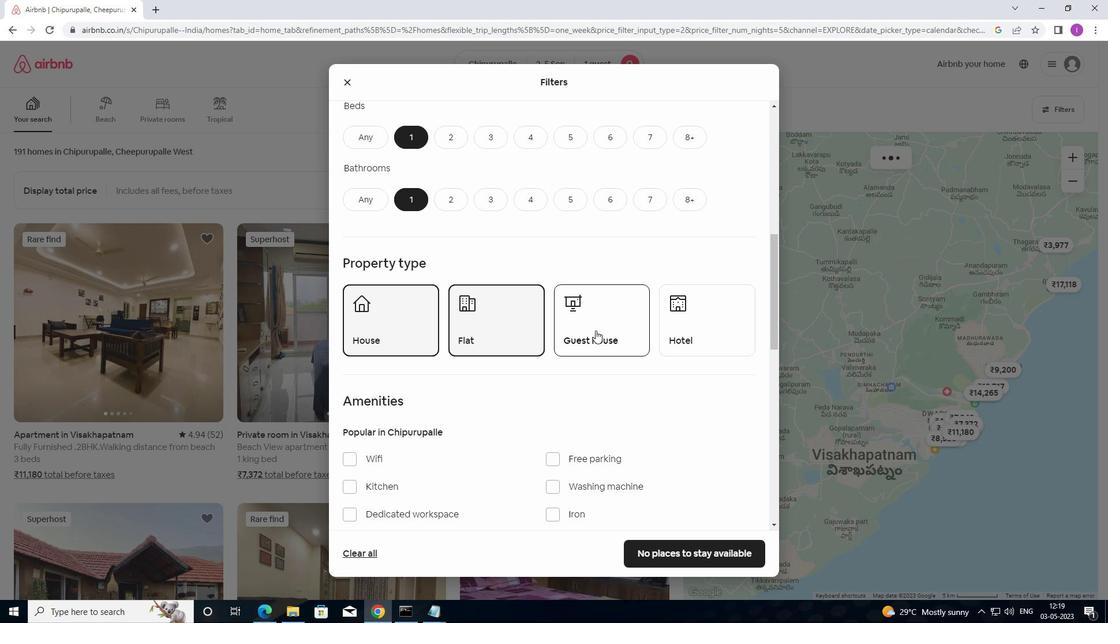 
Action: Mouse moved to (733, 347)
Screenshot: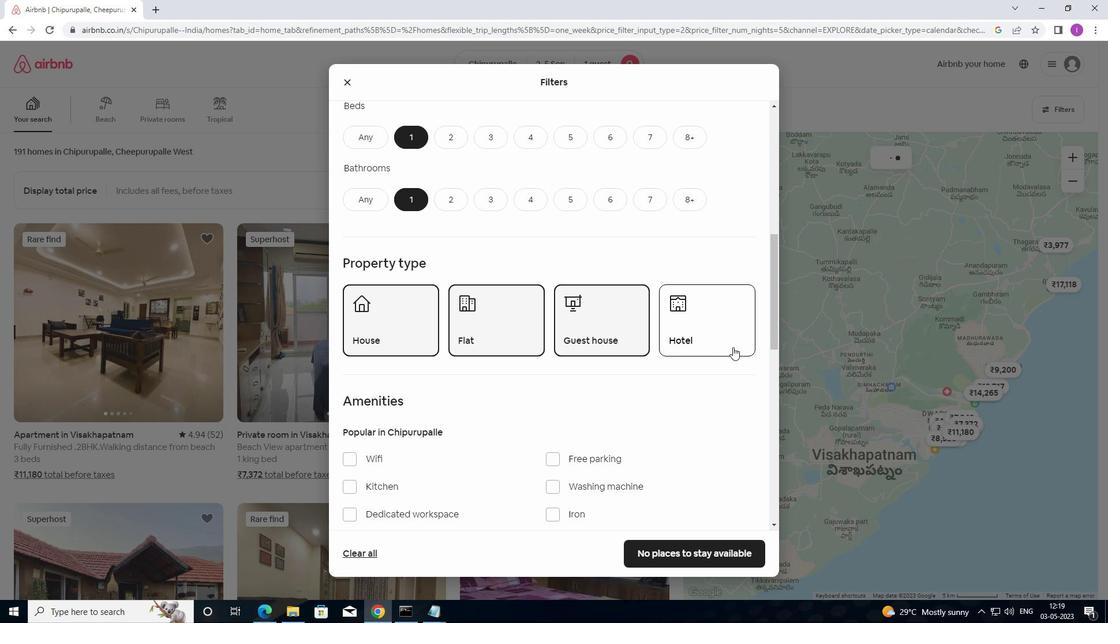 
Action: Mouse pressed left at (733, 347)
Screenshot: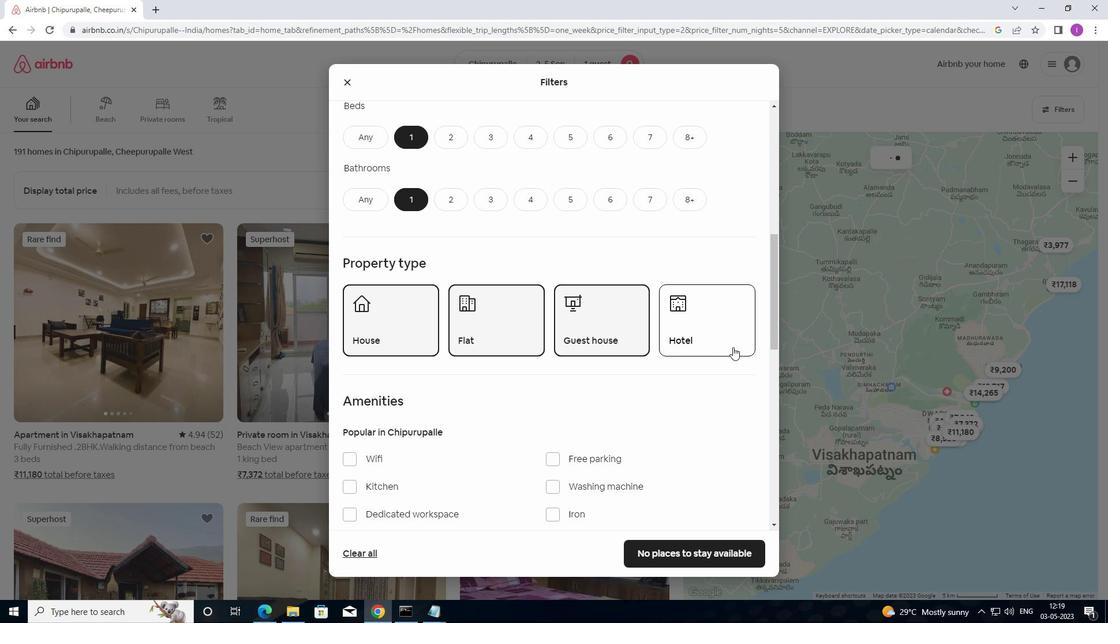
Action: Mouse moved to (622, 385)
Screenshot: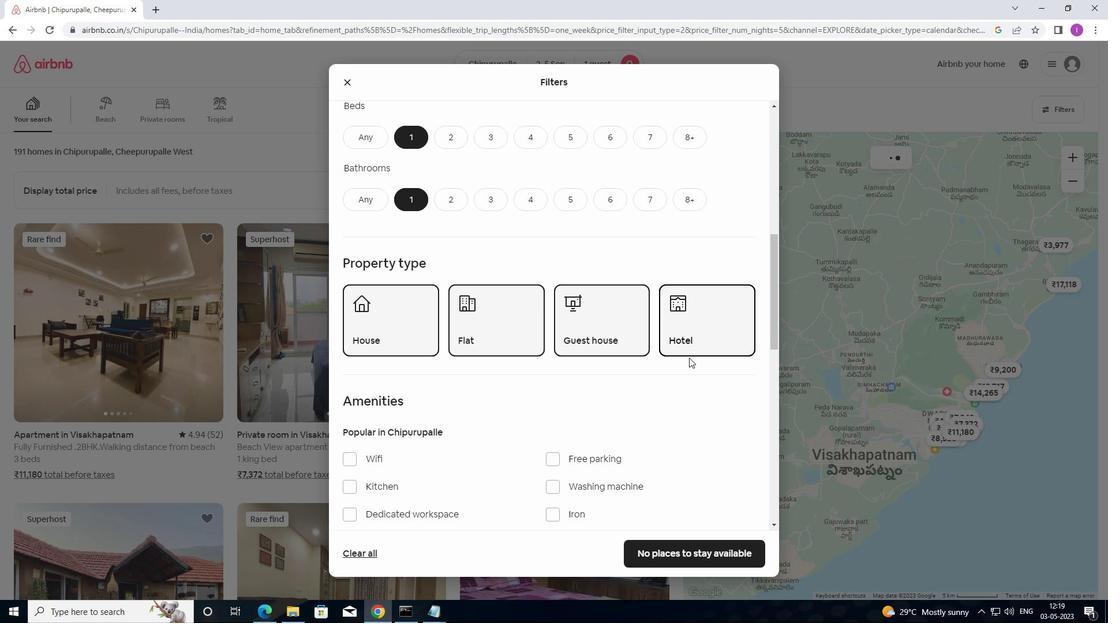 
Action: Mouse scrolled (622, 384) with delta (0, 0)
Screenshot: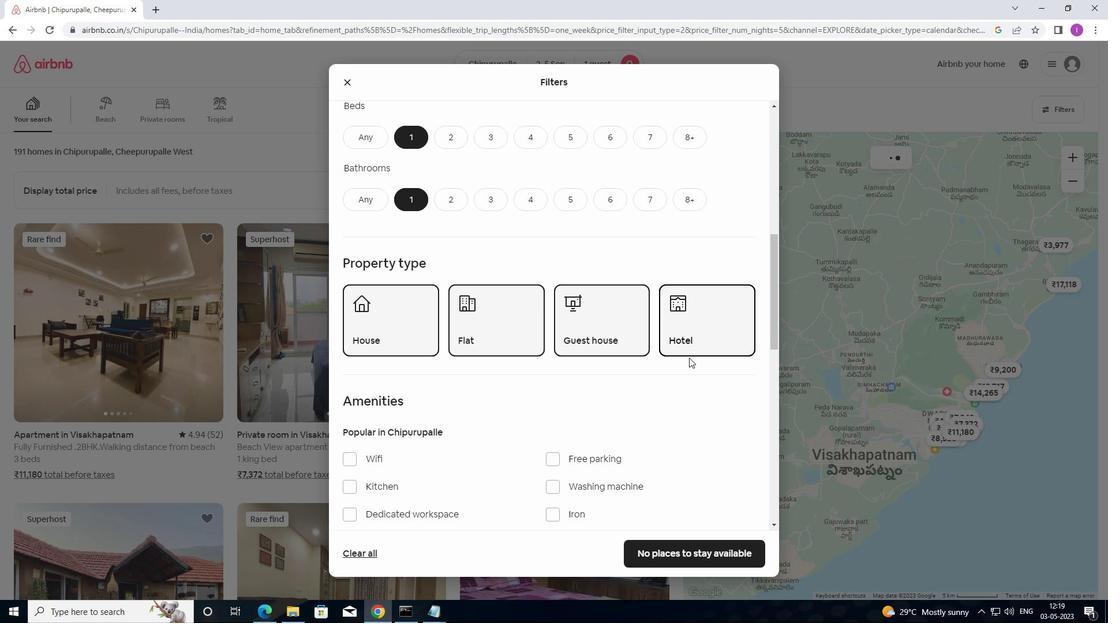 
Action: Mouse moved to (622, 386)
Screenshot: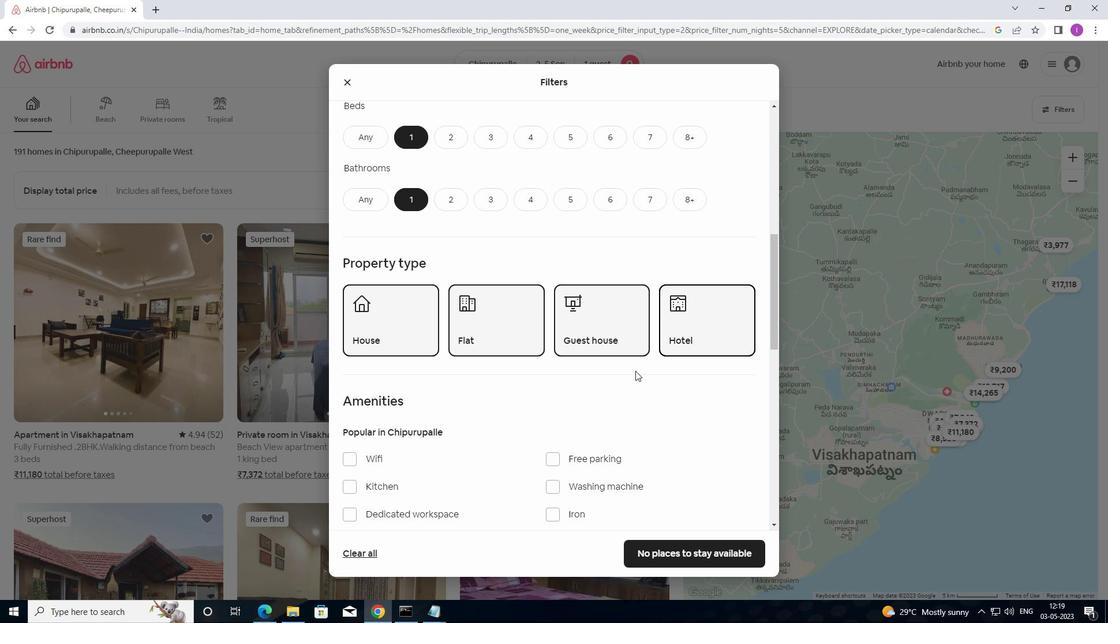 
Action: Mouse scrolled (622, 385) with delta (0, 0)
Screenshot: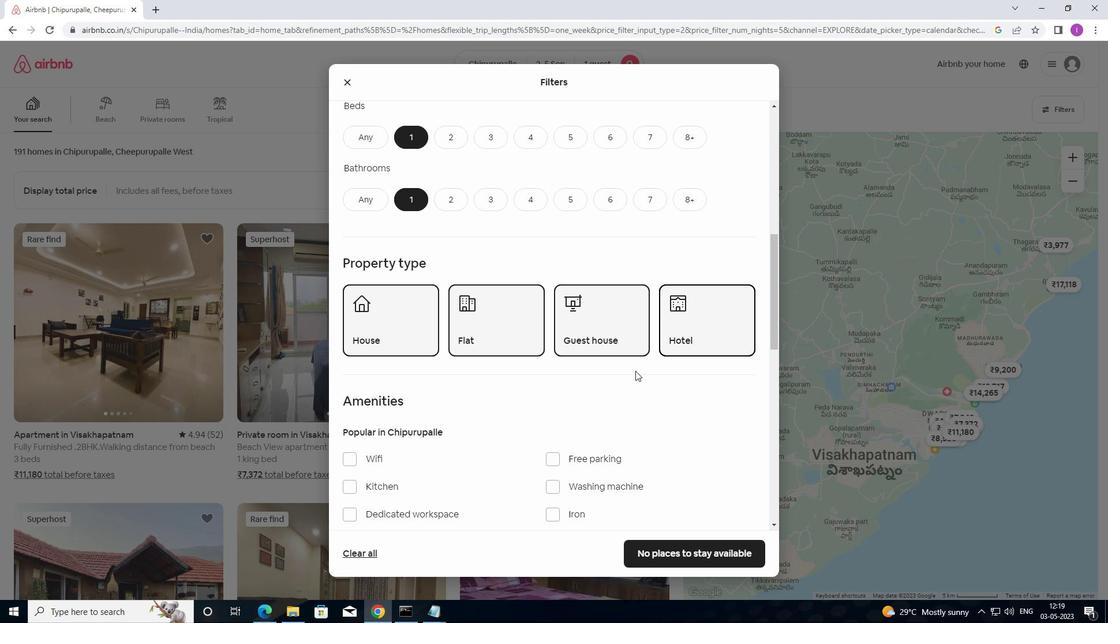 
Action: Mouse scrolled (622, 385) with delta (0, 0)
Screenshot: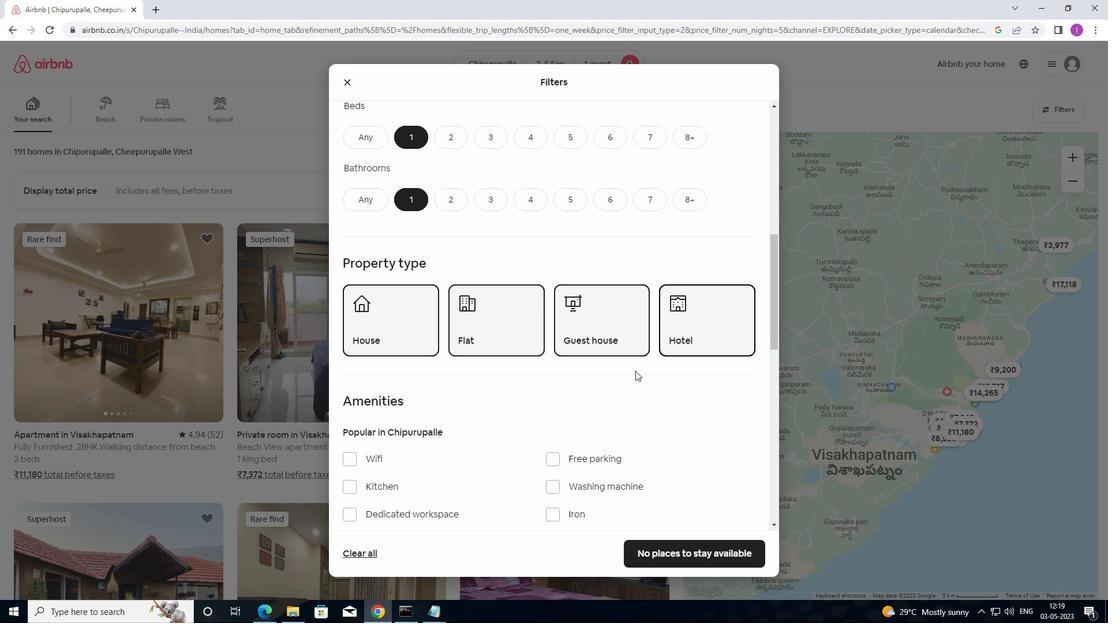 
Action: Mouse scrolled (622, 385) with delta (0, 0)
Screenshot: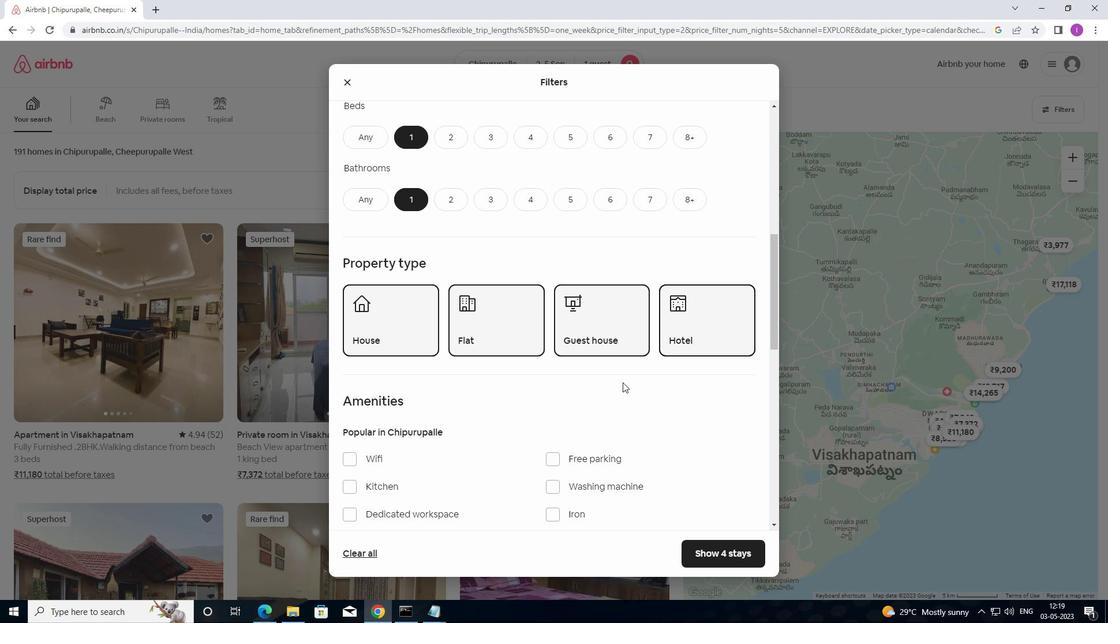 
Action: Mouse moved to (640, 374)
Screenshot: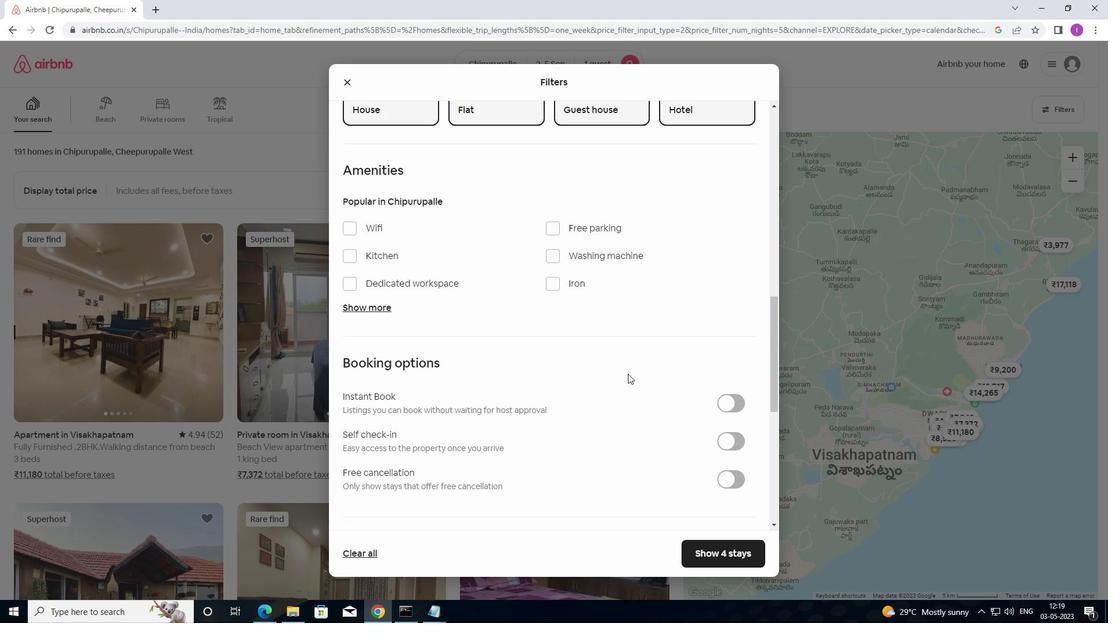 
Action: Mouse scrolled (640, 373) with delta (0, 0)
Screenshot: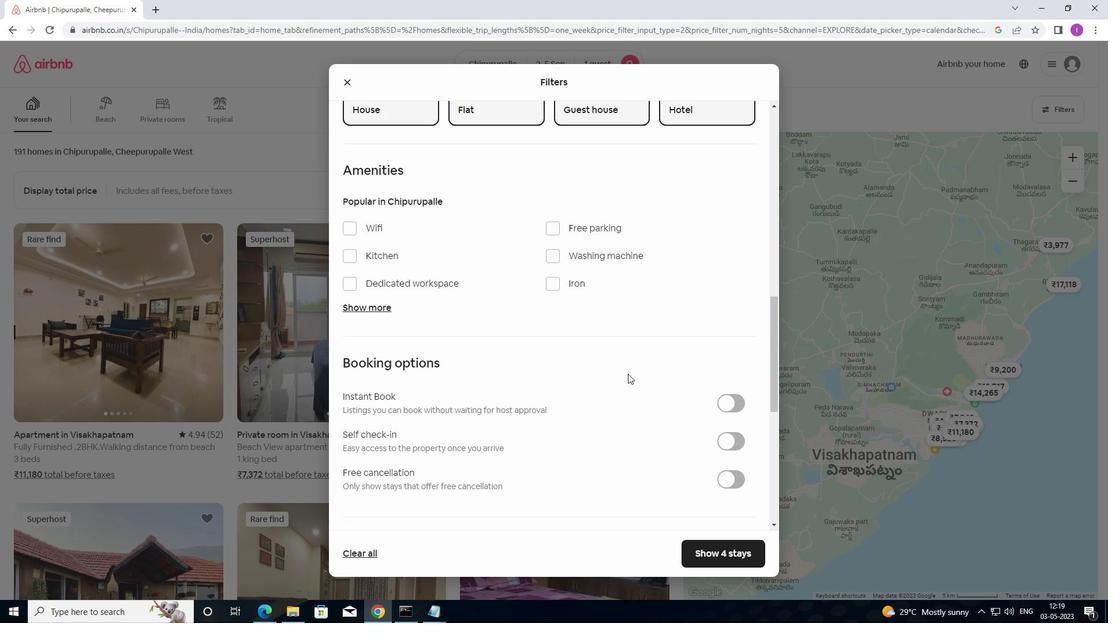 
Action: Mouse moved to (730, 385)
Screenshot: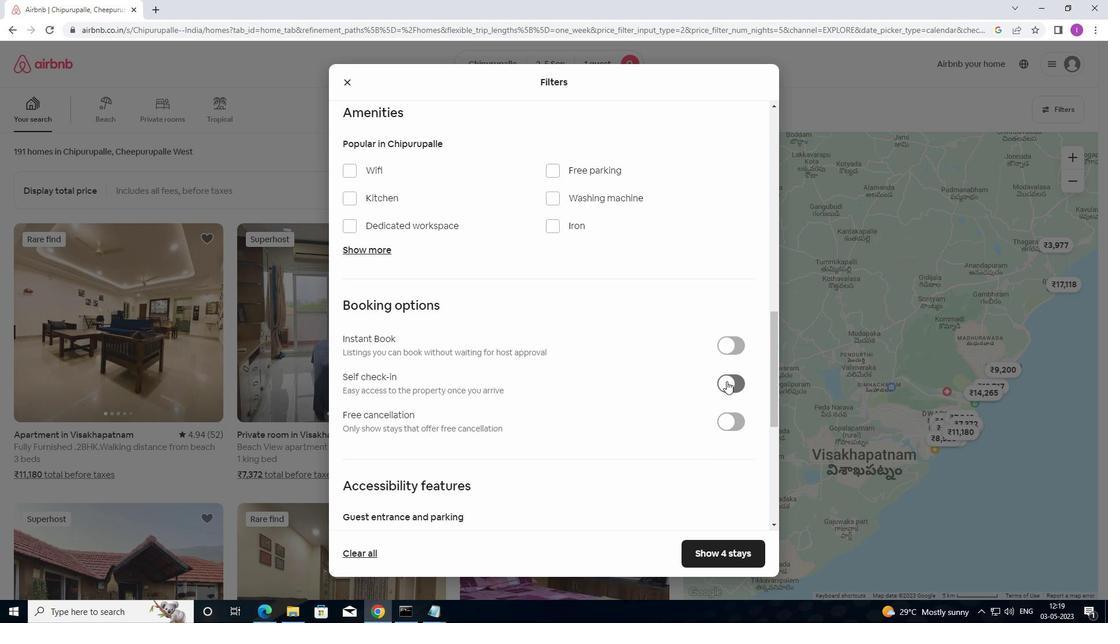 
Action: Mouse pressed left at (730, 385)
Screenshot: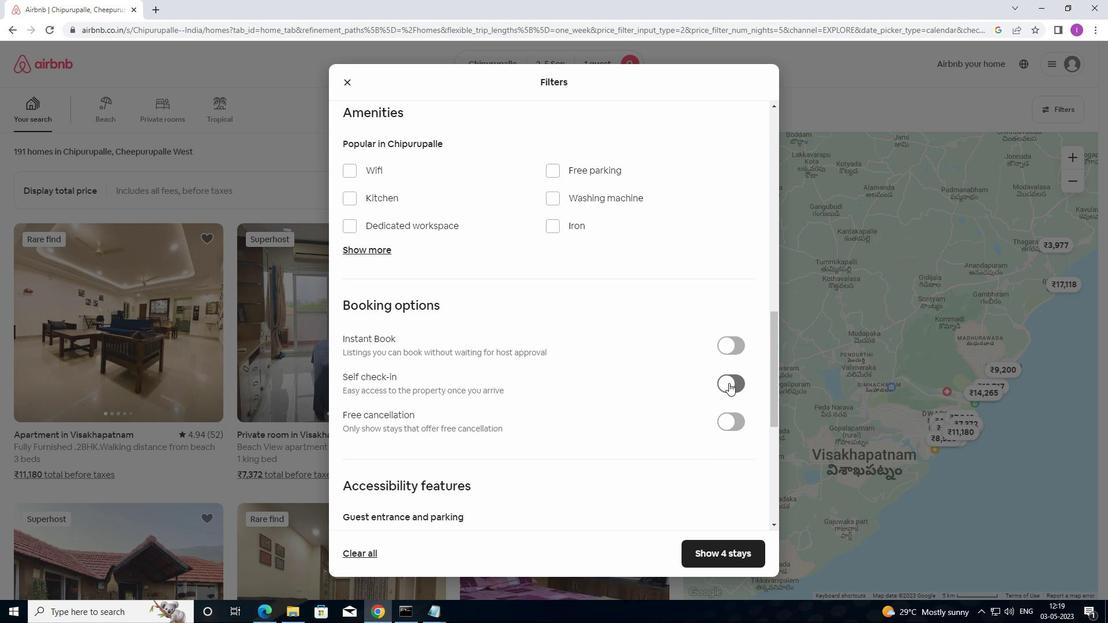 
Action: Mouse moved to (493, 394)
Screenshot: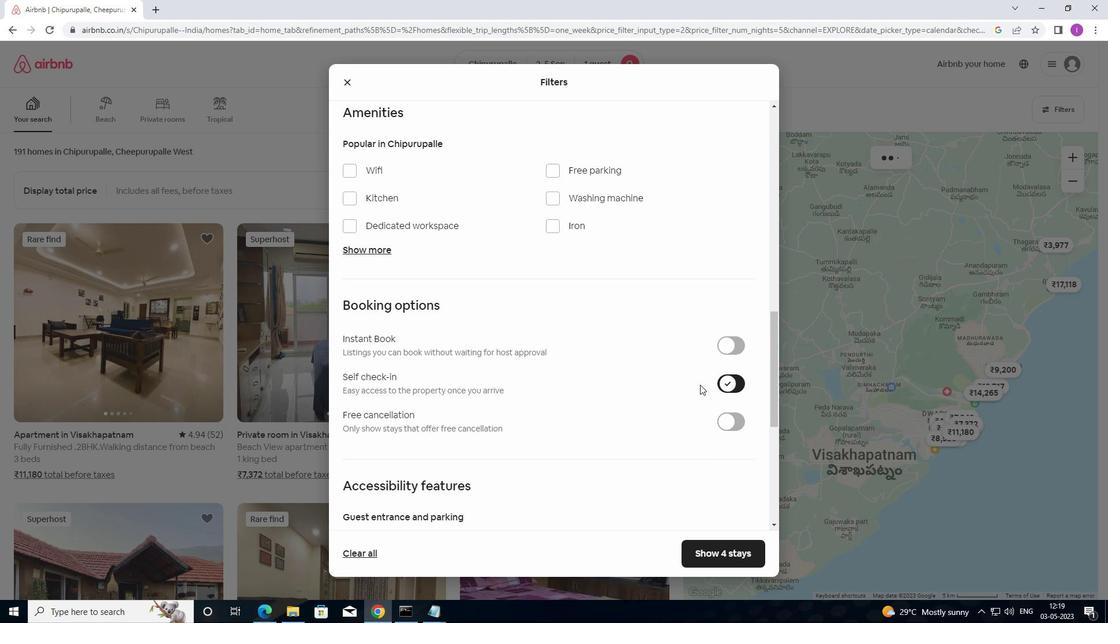 
Action: Mouse scrolled (493, 393) with delta (0, 0)
Screenshot: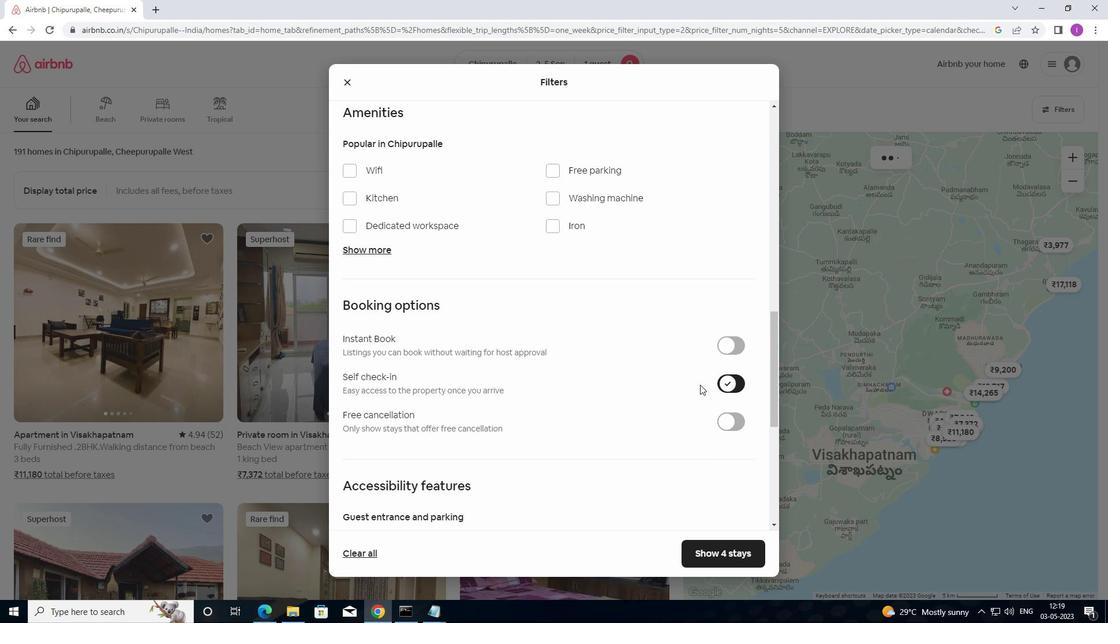 
Action: Mouse moved to (488, 401)
Screenshot: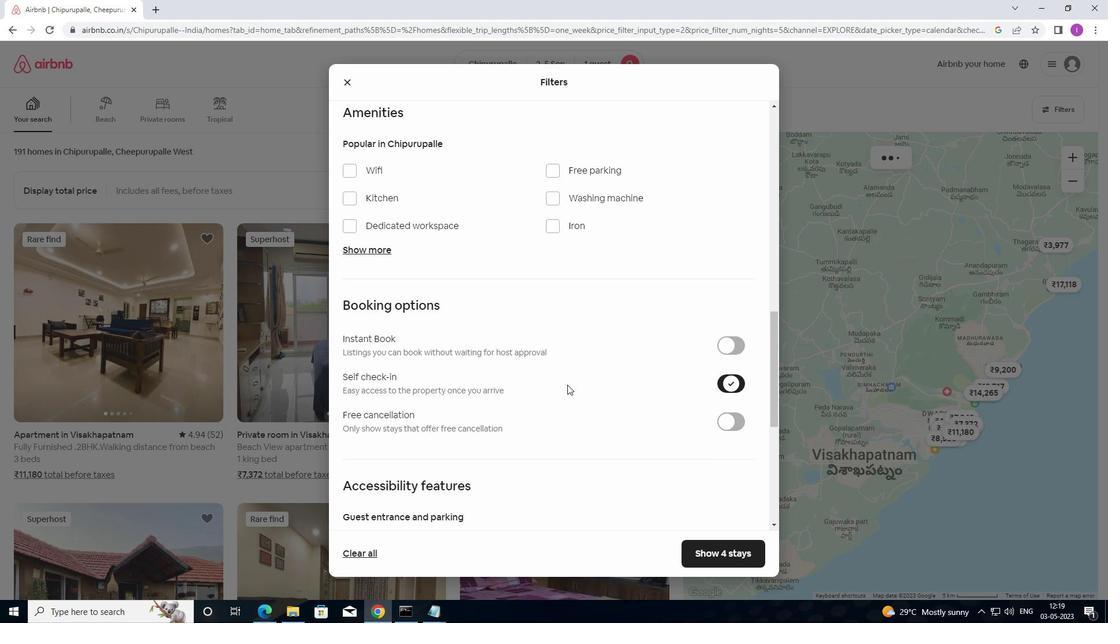 
Action: Mouse scrolled (488, 401) with delta (0, 0)
Screenshot: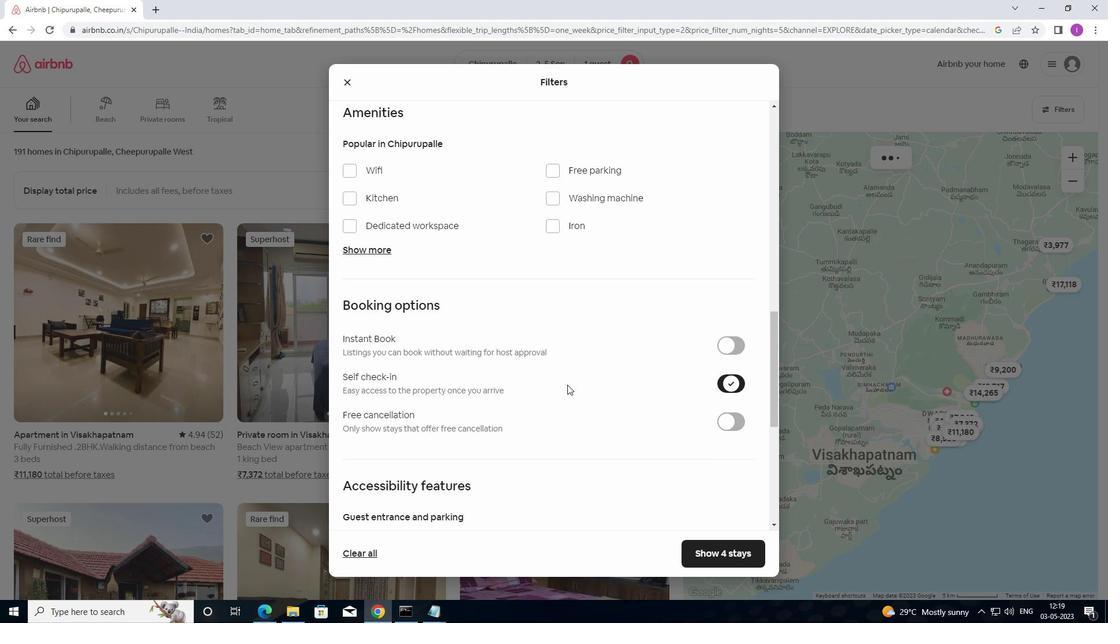 
Action: Mouse moved to (488, 402)
Screenshot: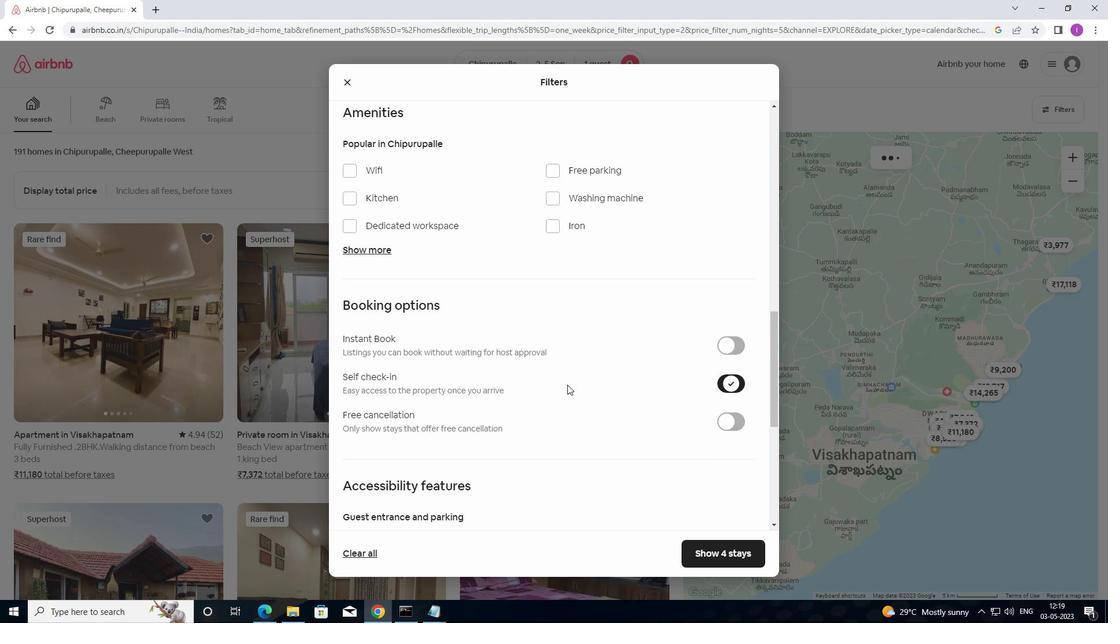 
Action: Mouse scrolled (488, 402) with delta (0, 0)
Screenshot: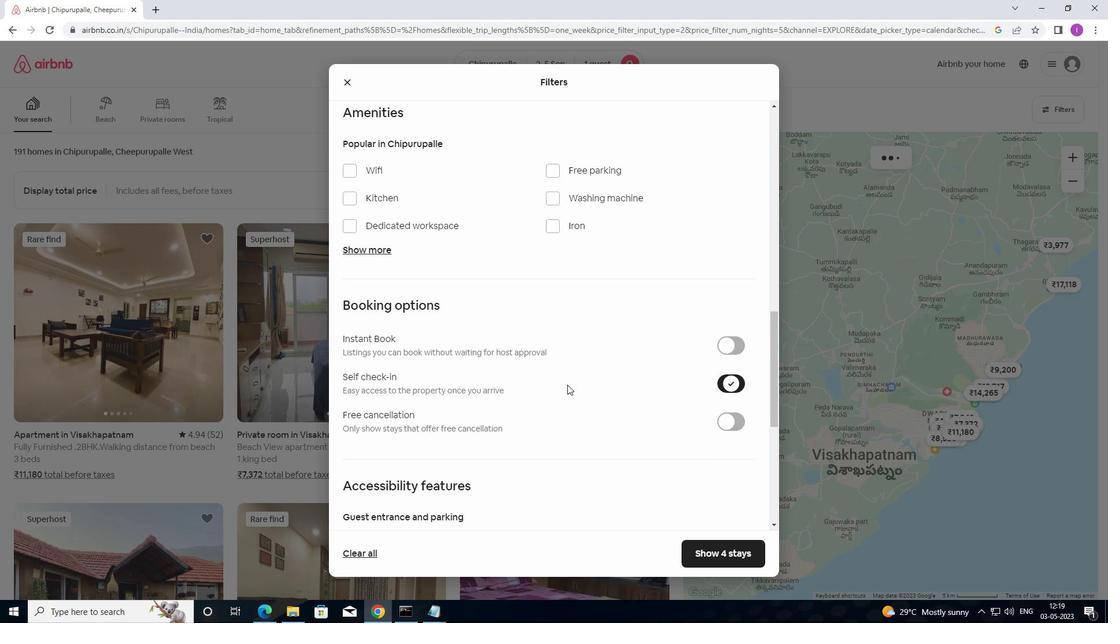 
Action: Mouse moved to (487, 403)
Screenshot: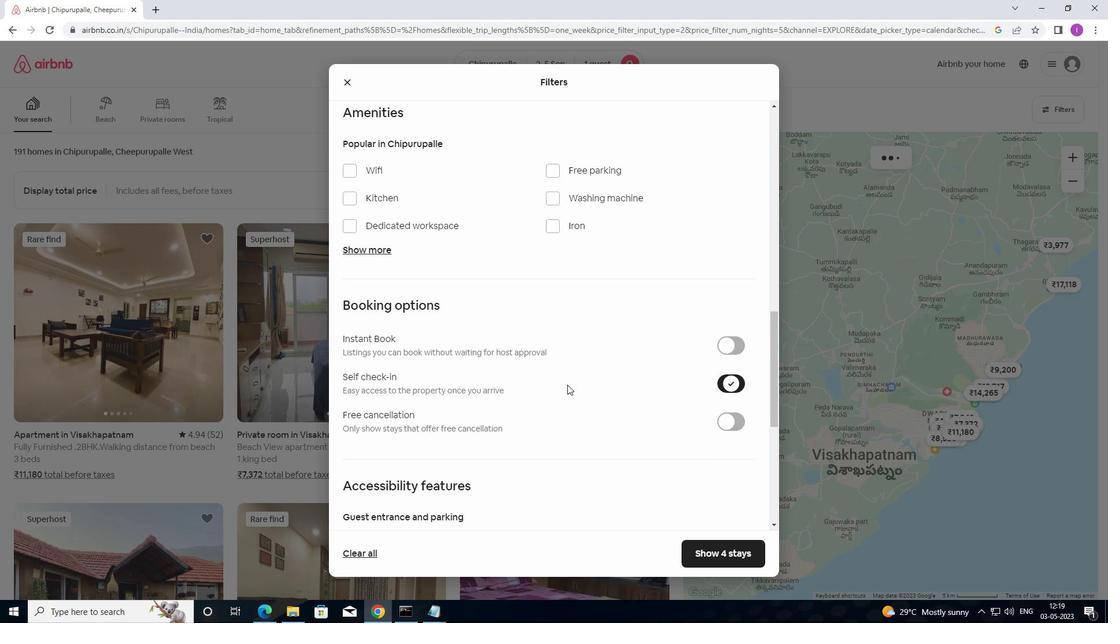 
Action: Mouse scrolled (487, 402) with delta (0, 0)
Screenshot: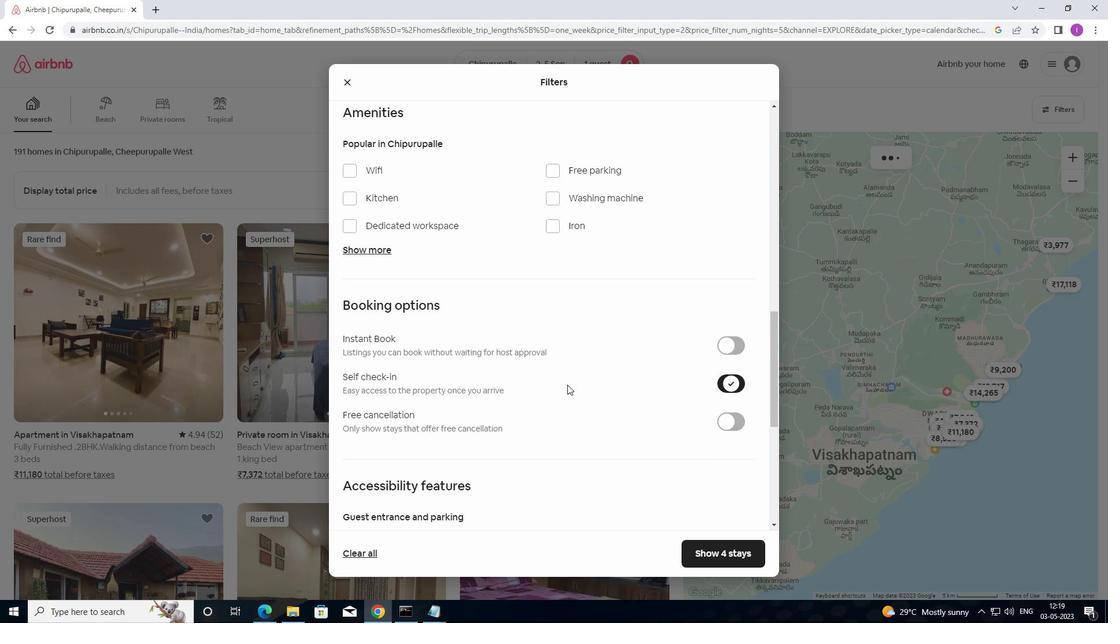 
Action: Mouse moved to (484, 403)
Screenshot: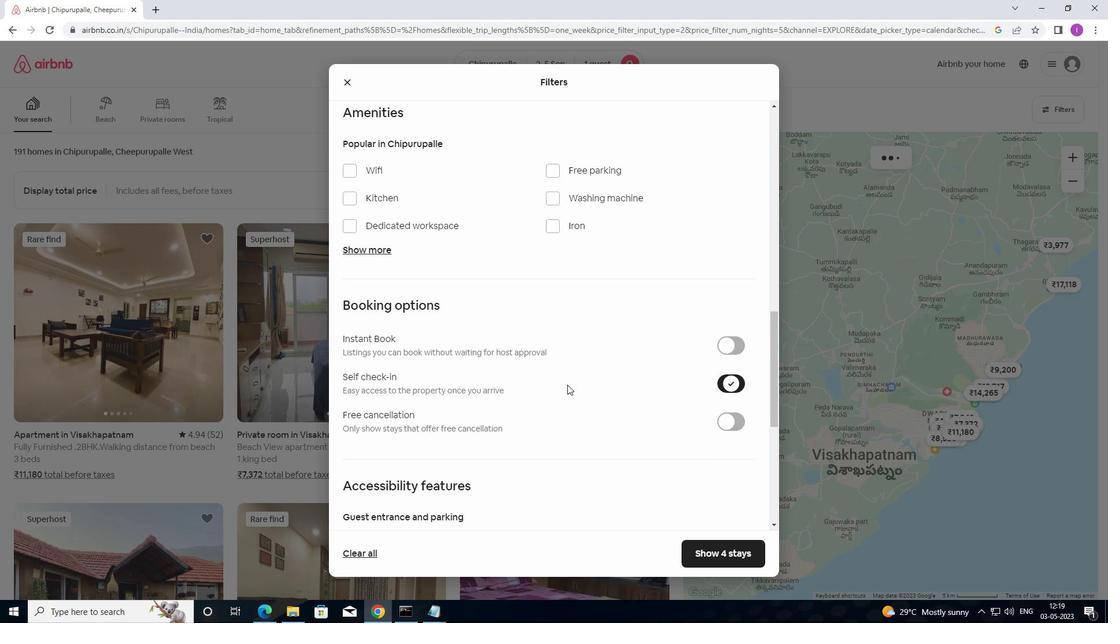 
Action: Mouse scrolled (484, 402) with delta (0, 0)
Screenshot: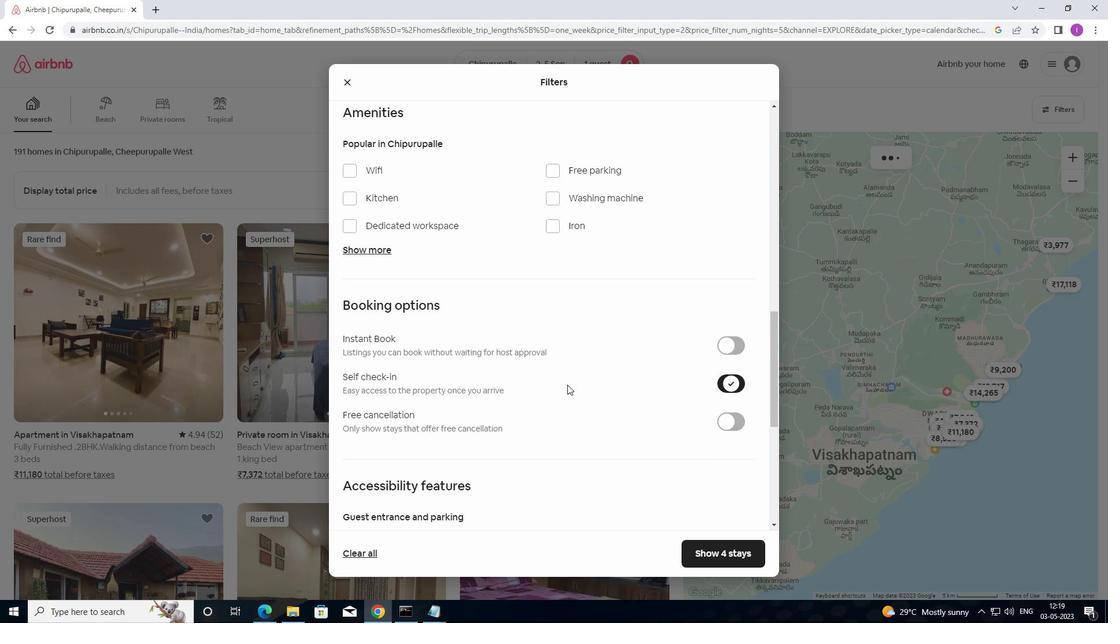 
Action: Mouse moved to (423, 412)
Screenshot: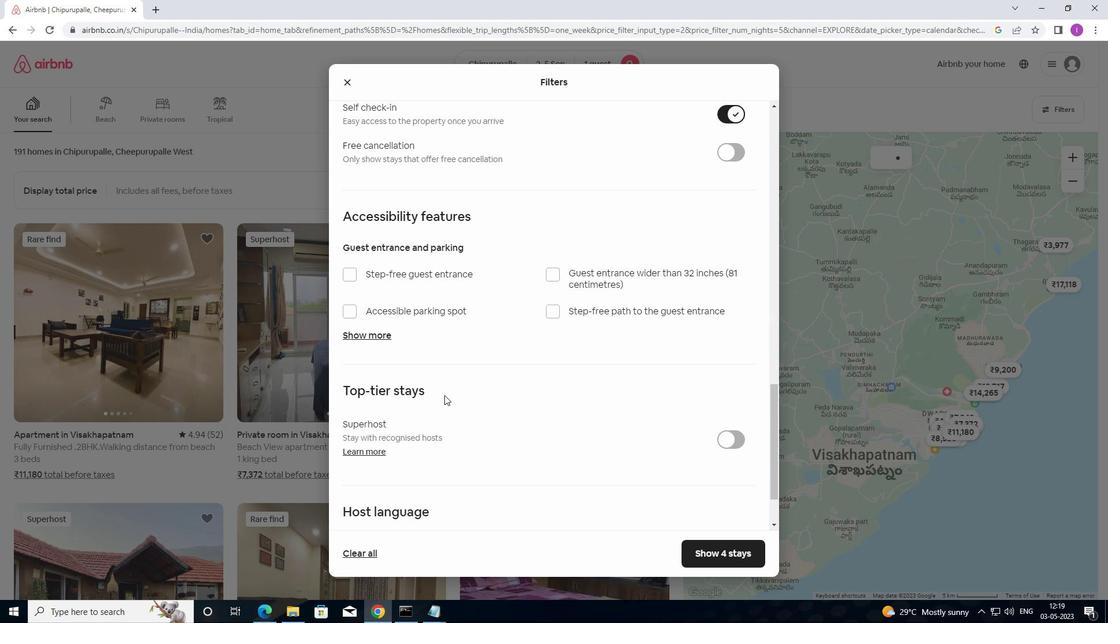 
Action: Mouse scrolled (423, 412) with delta (0, 0)
Screenshot: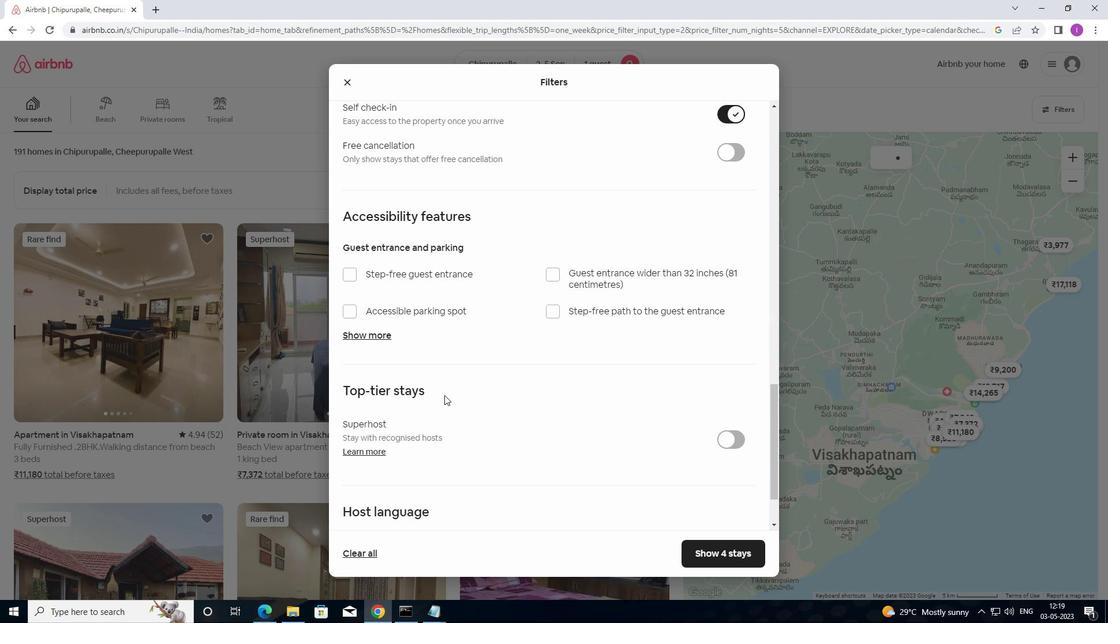 
Action: Mouse moved to (422, 415)
Screenshot: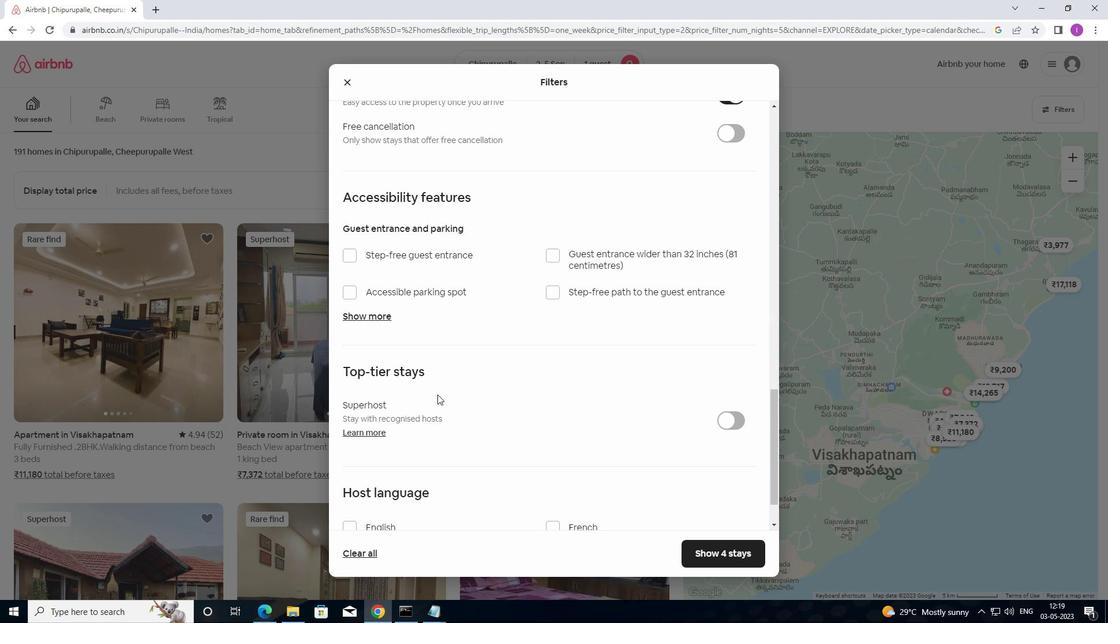 
Action: Mouse scrolled (422, 414) with delta (0, 0)
Screenshot: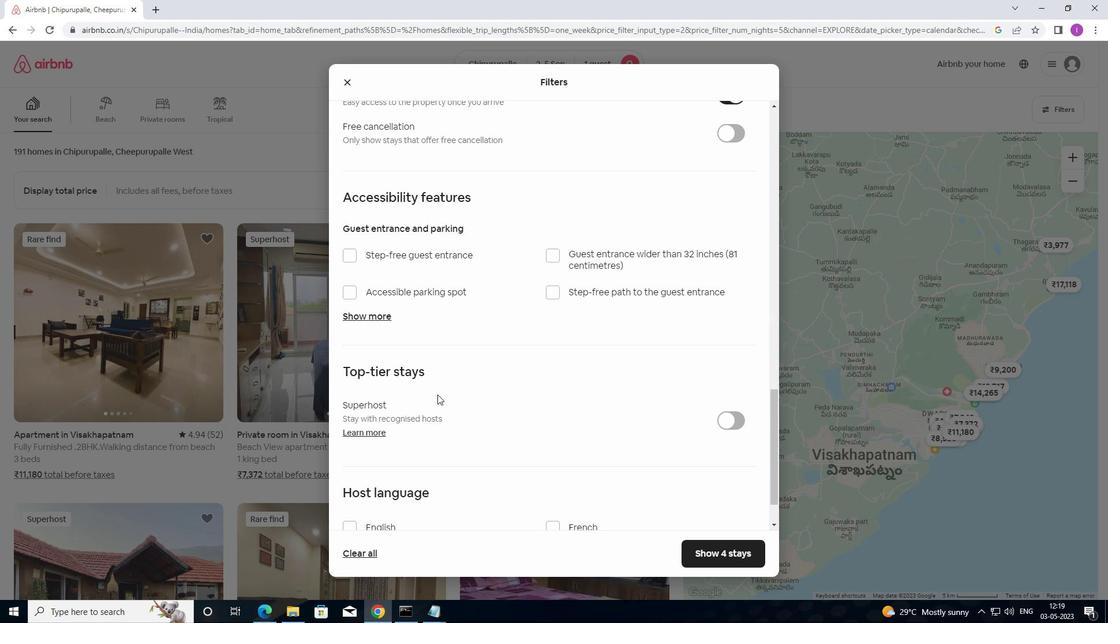 
Action: Mouse moved to (352, 468)
Screenshot: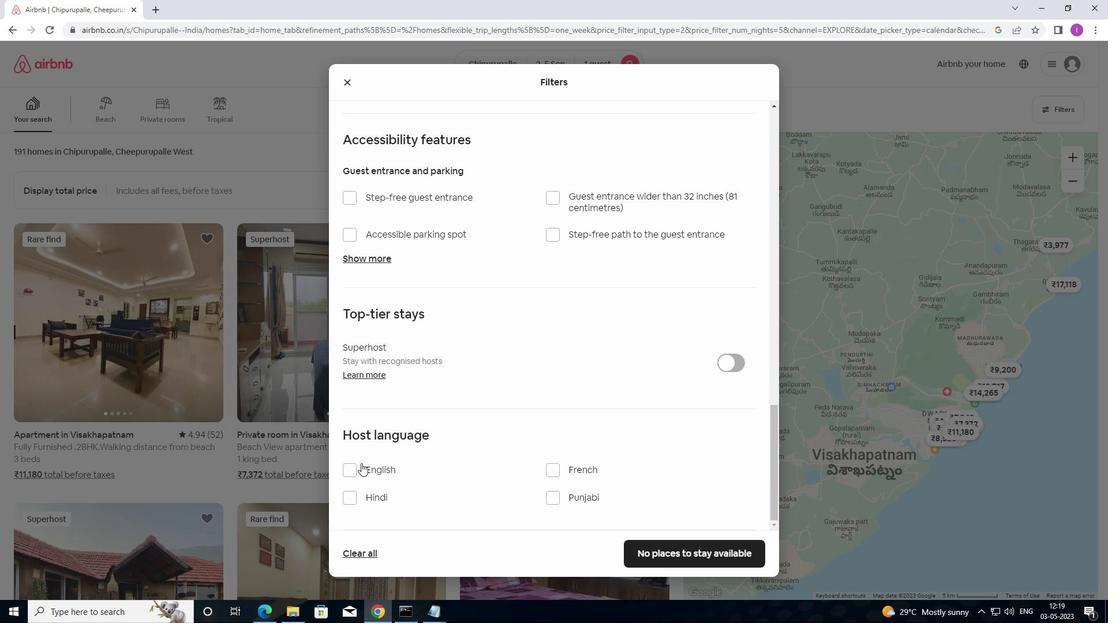 
Action: Mouse pressed left at (352, 468)
Screenshot: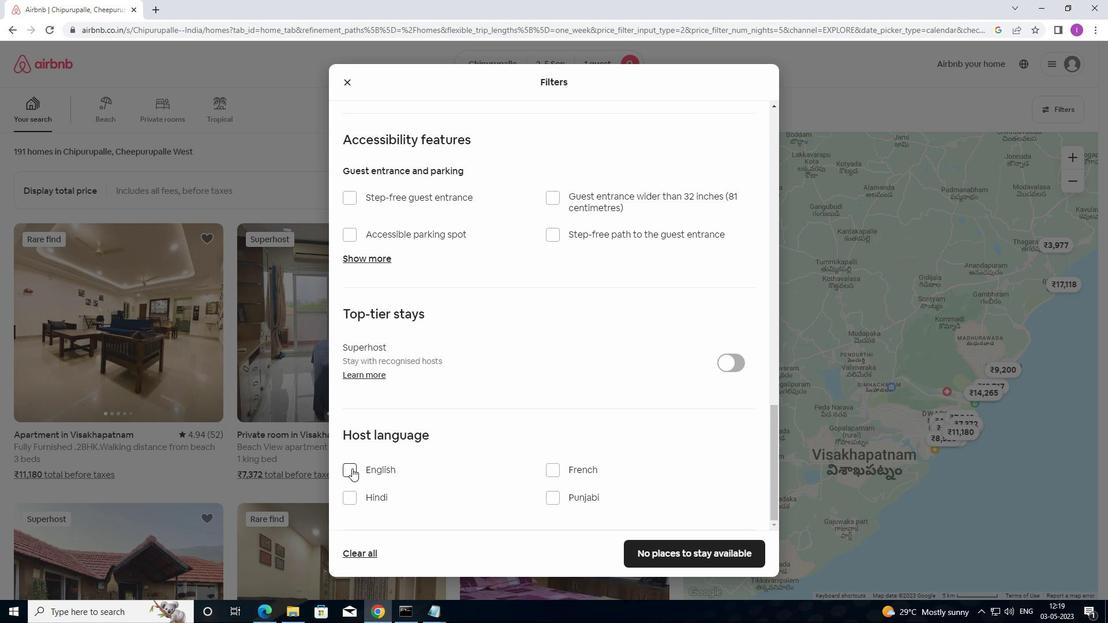 
Action: Mouse moved to (636, 550)
Screenshot: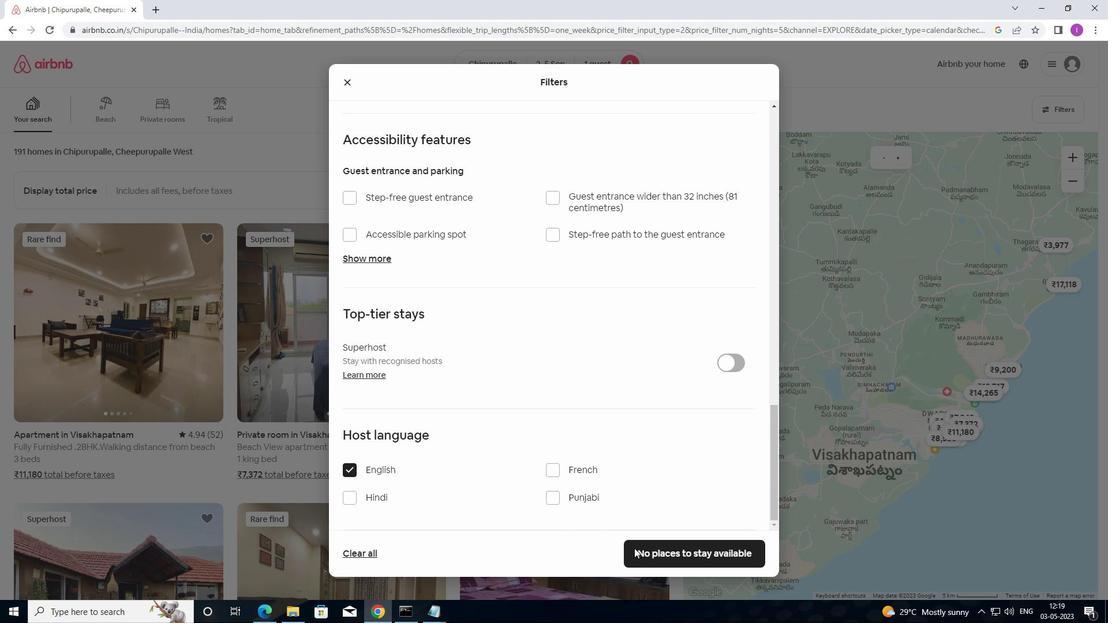 
Action: Mouse pressed left at (636, 550)
Screenshot: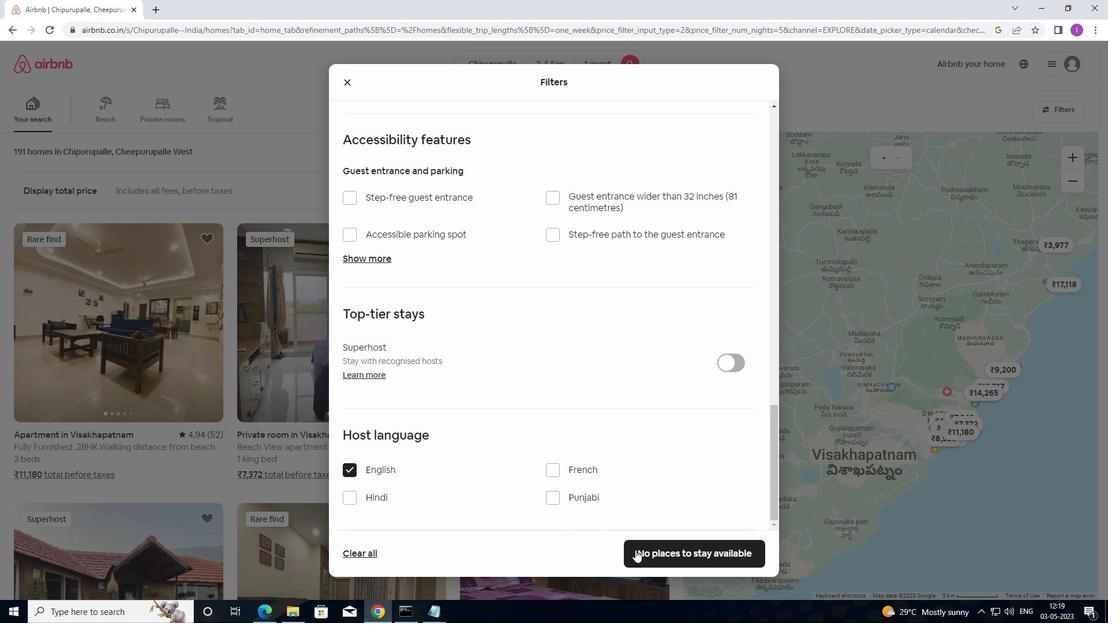 
Action: Mouse moved to (633, 539)
Screenshot: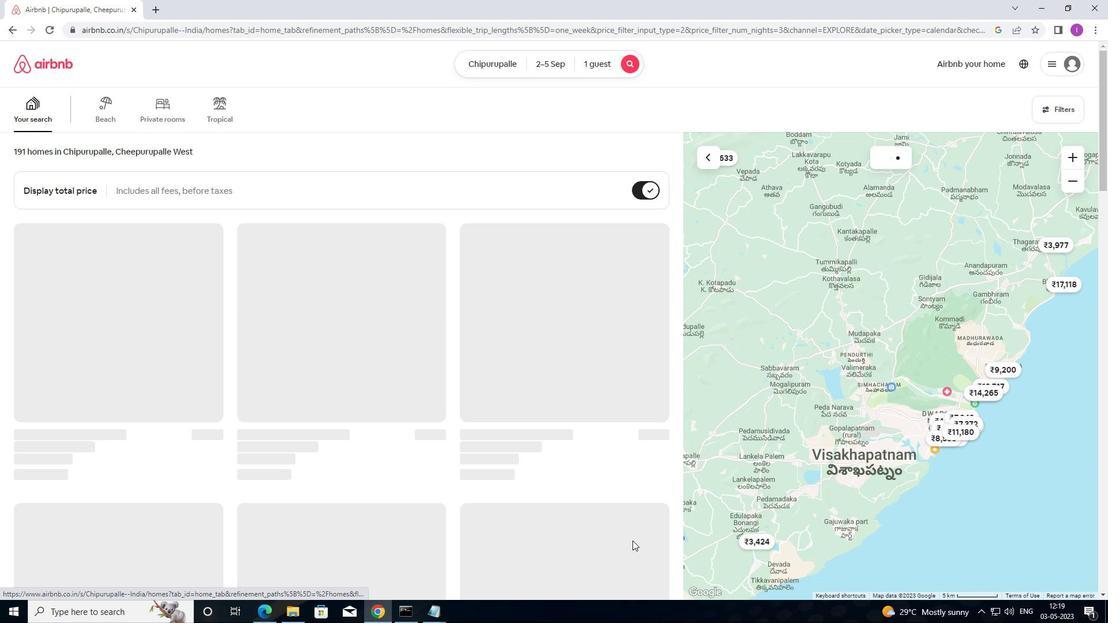 
